 Task: Find connections with filter location Tramandaí with filter topic #Startupswith filter profile language French with filter current company ETAuto with filter school St. Aloysius College, Mangalore-575003 with filter industry Ambulance Services with filter service category Typing with filter keywords title Sales Associate
Action: Mouse moved to (600, 120)
Screenshot: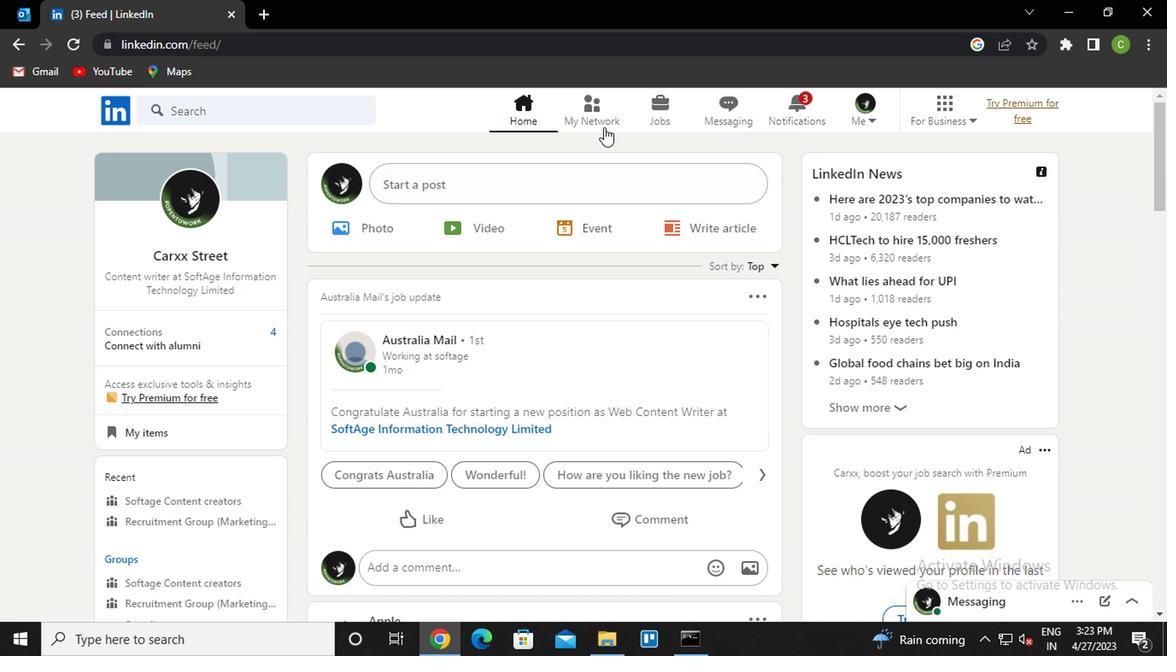 
Action: Mouse pressed left at (600, 120)
Screenshot: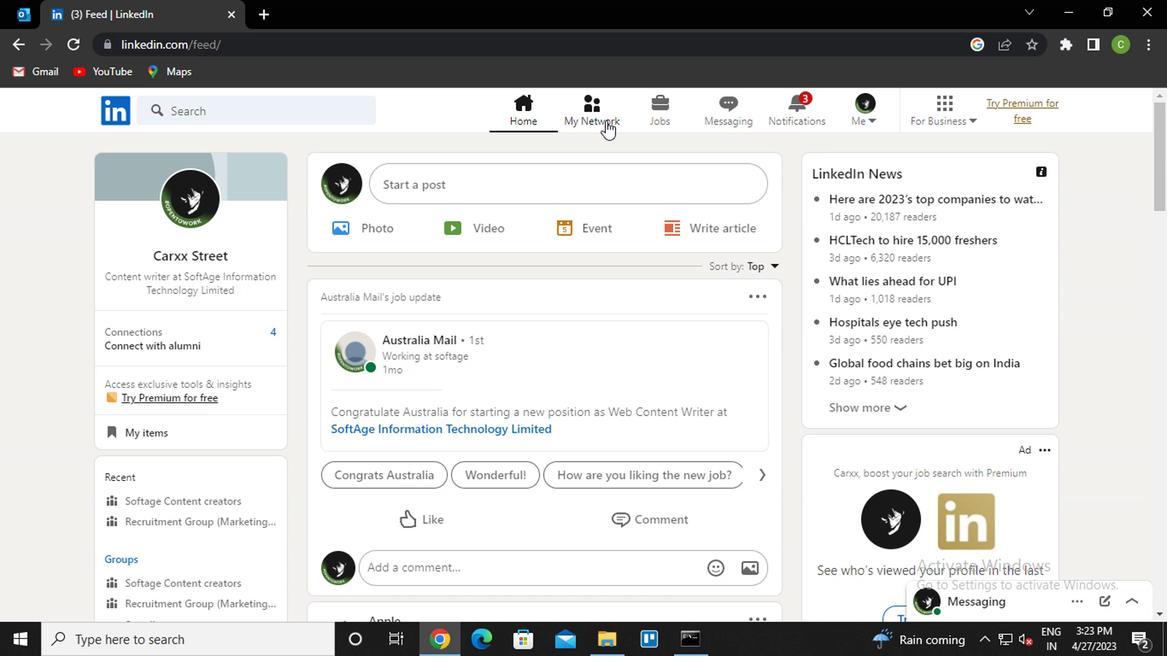 
Action: Mouse moved to (241, 195)
Screenshot: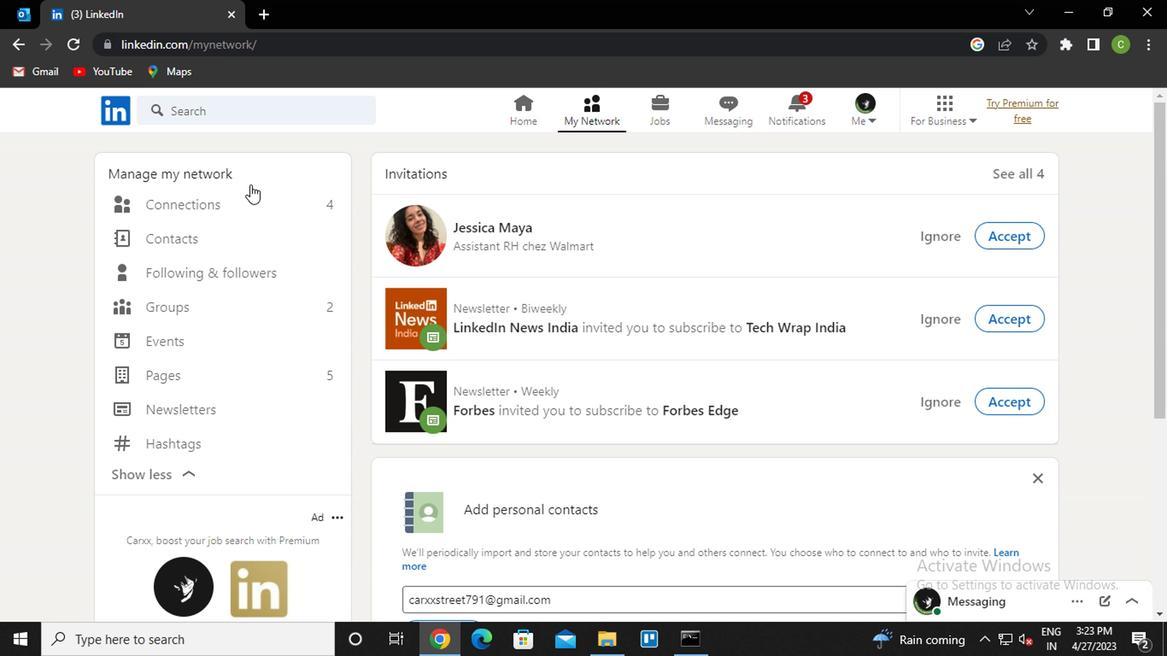 
Action: Mouse pressed left at (241, 195)
Screenshot: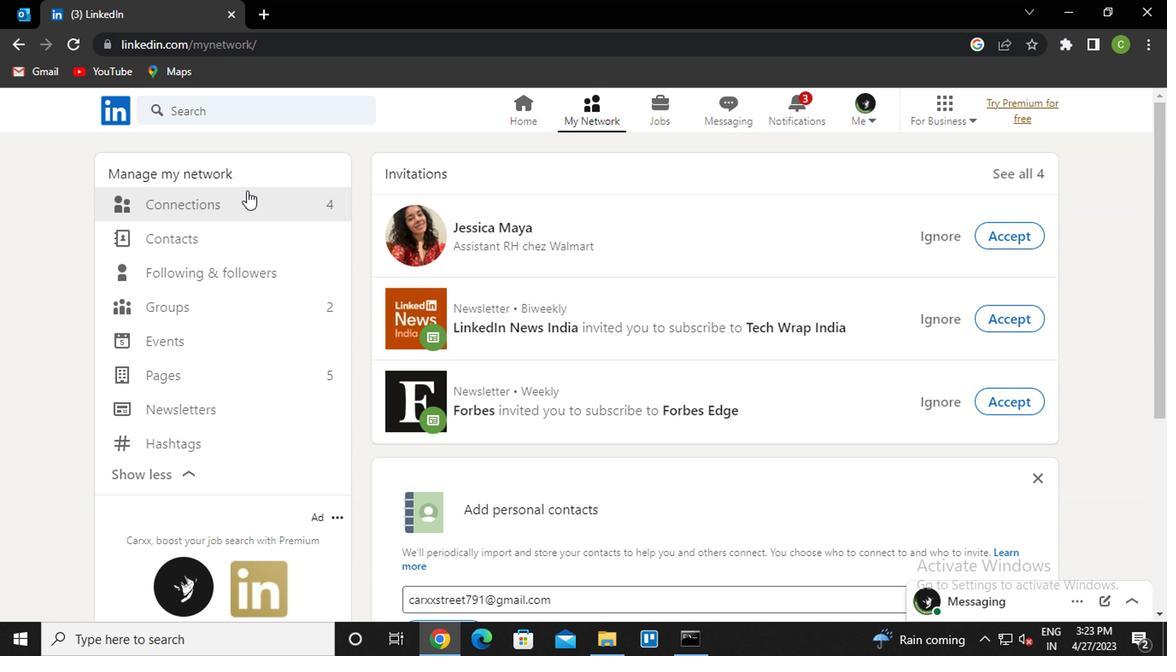 
Action: Mouse moved to (688, 203)
Screenshot: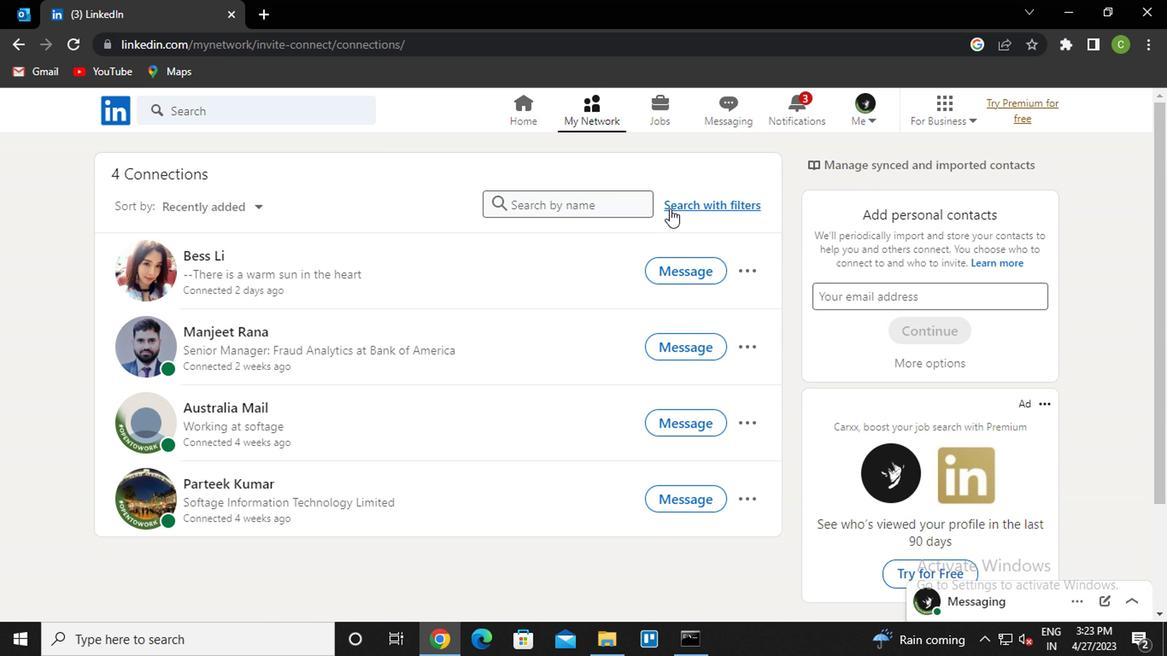 
Action: Mouse pressed left at (688, 203)
Screenshot: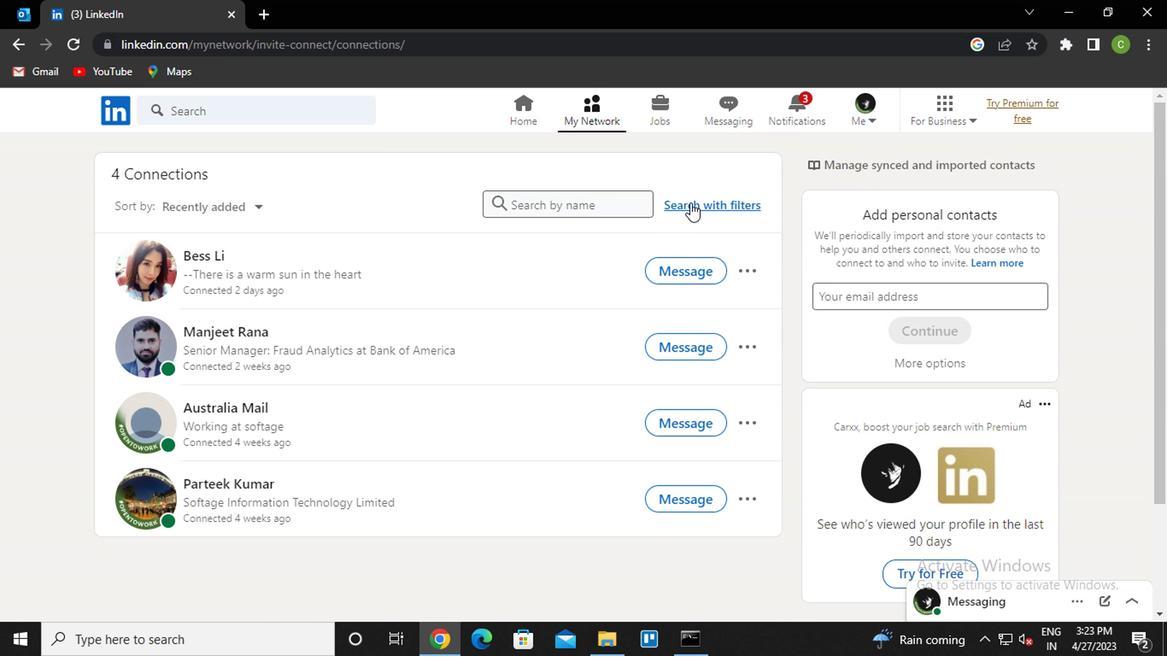 
Action: Mouse moved to (629, 161)
Screenshot: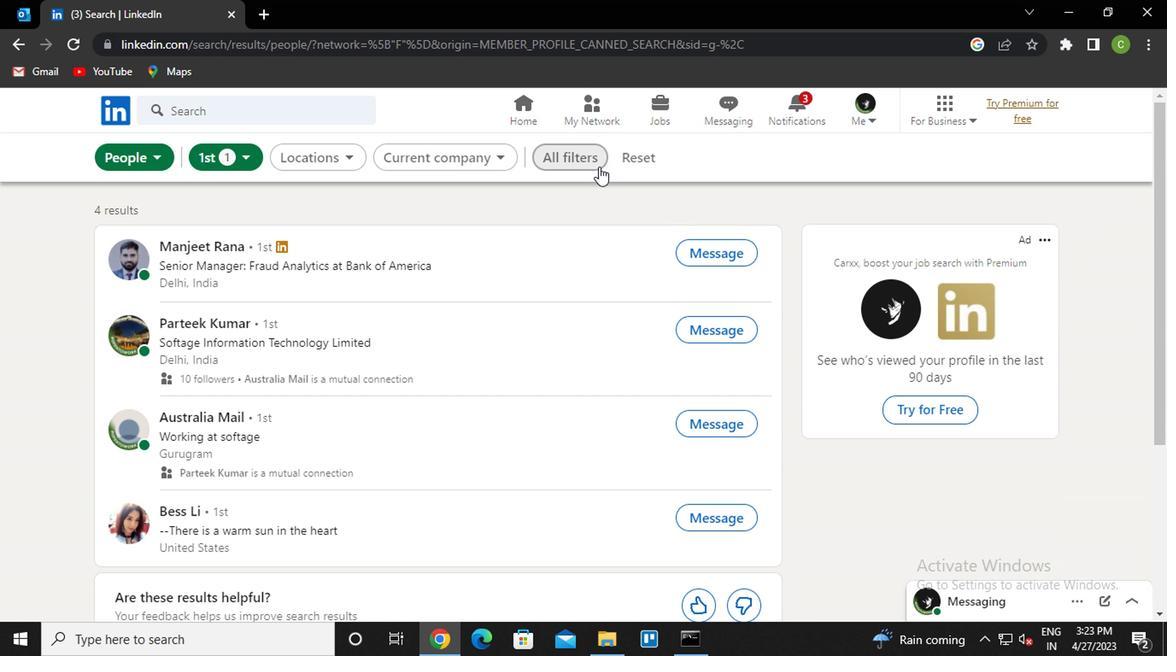 
Action: Mouse pressed left at (629, 161)
Screenshot: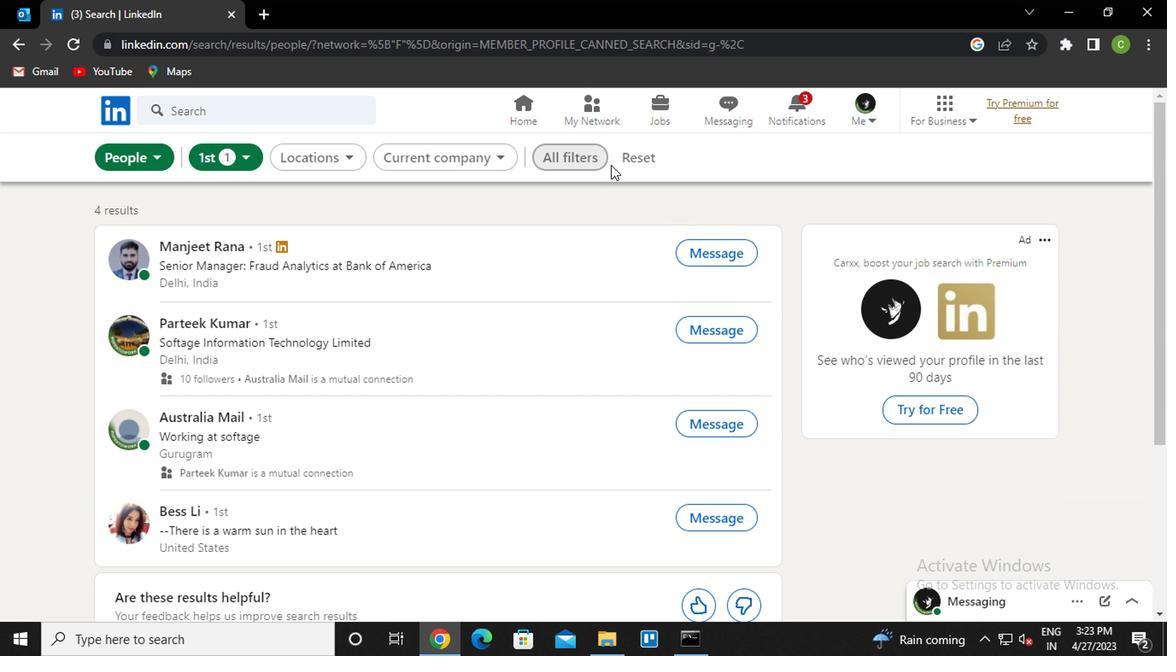 
Action: Mouse moved to (603, 158)
Screenshot: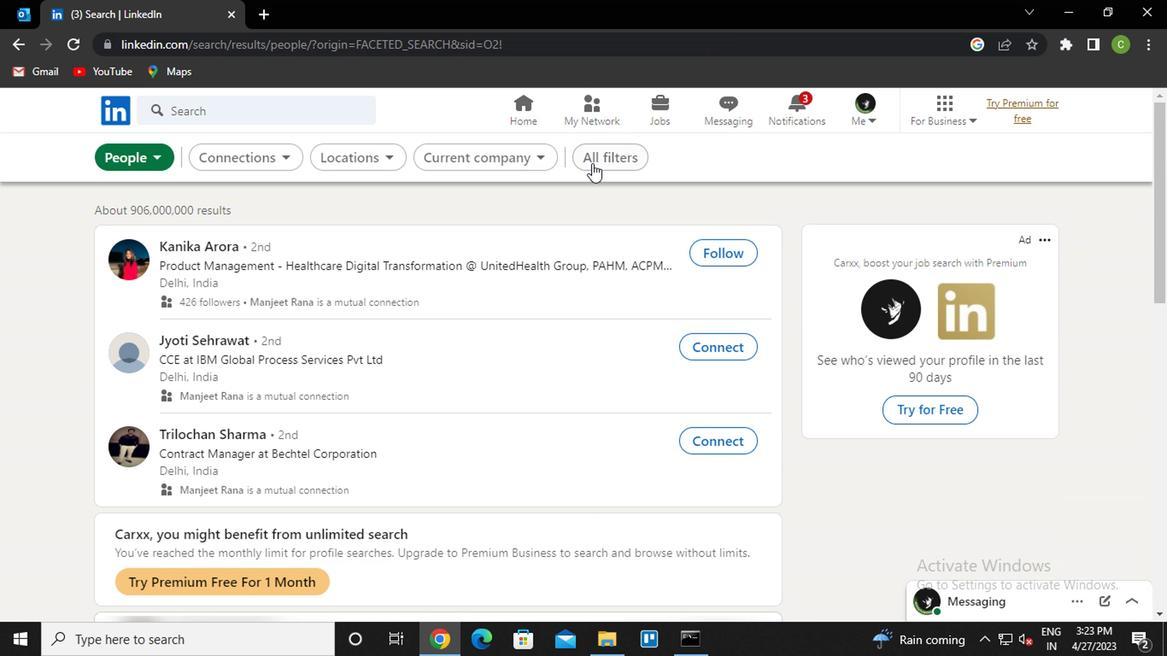 
Action: Mouse pressed left at (603, 158)
Screenshot: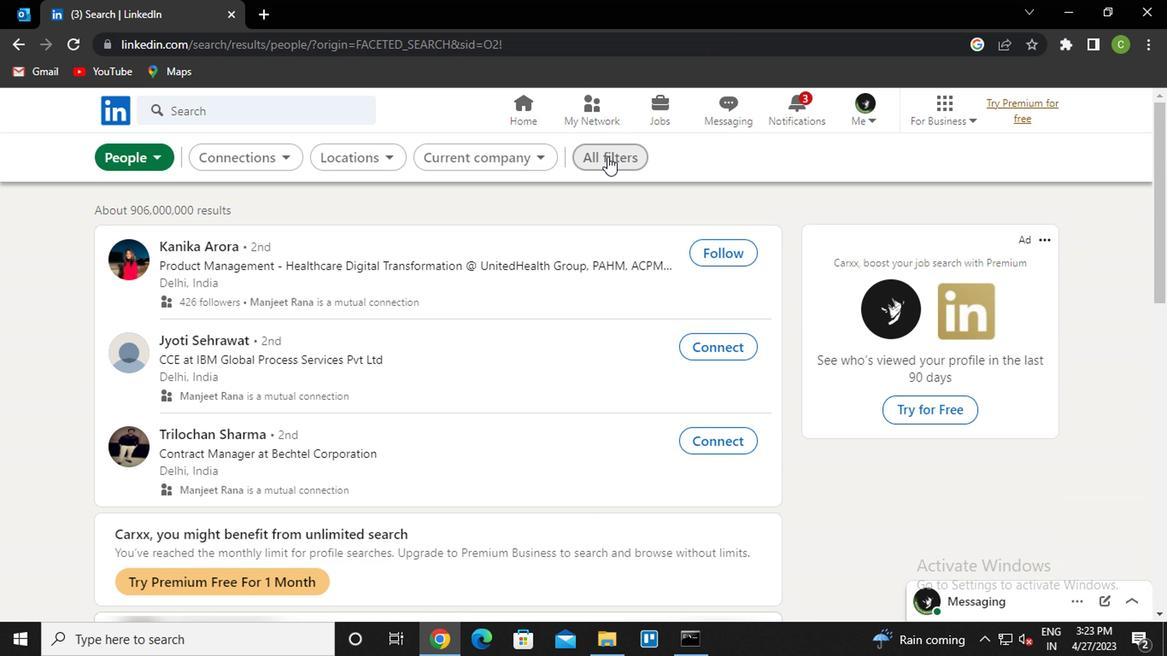 
Action: Mouse moved to (859, 361)
Screenshot: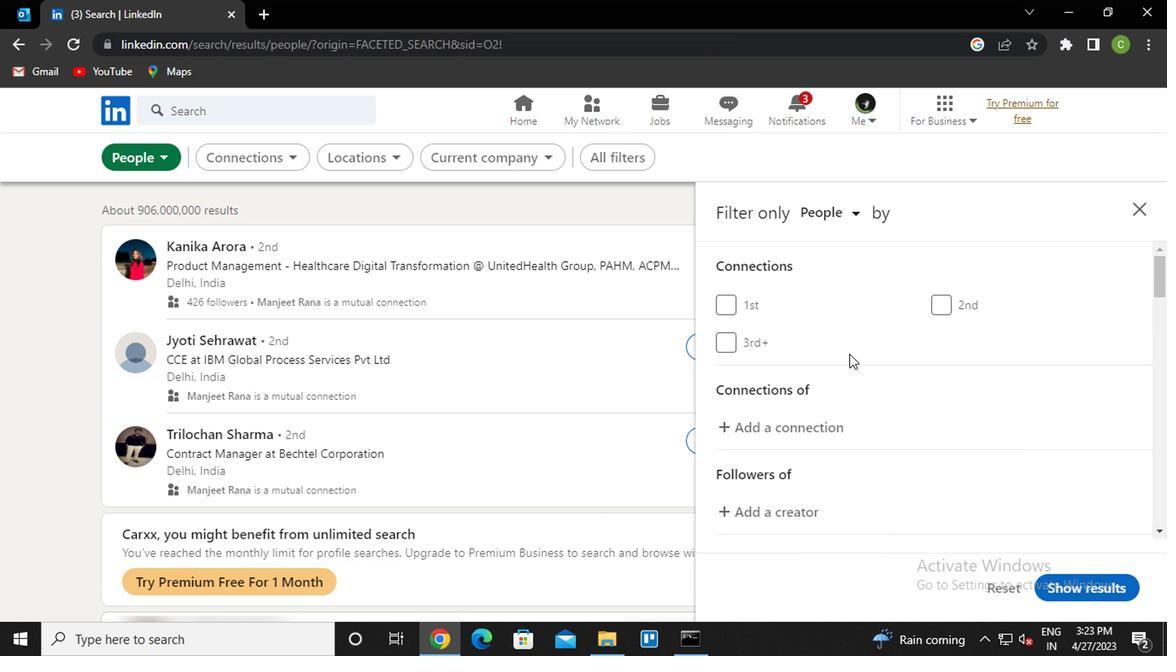 
Action: Mouse scrolled (859, 359) with delta (0, -1)
Screenshot: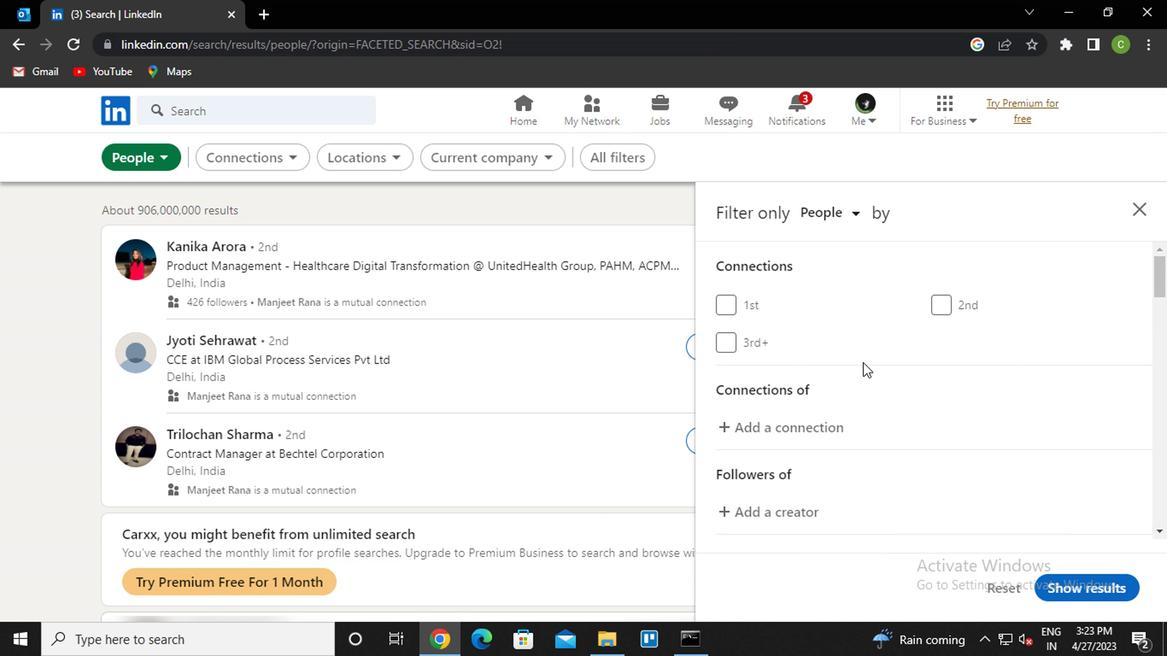 
Action: Mouse scrolled (859, 359) with delta (0, -1)
Screenshot: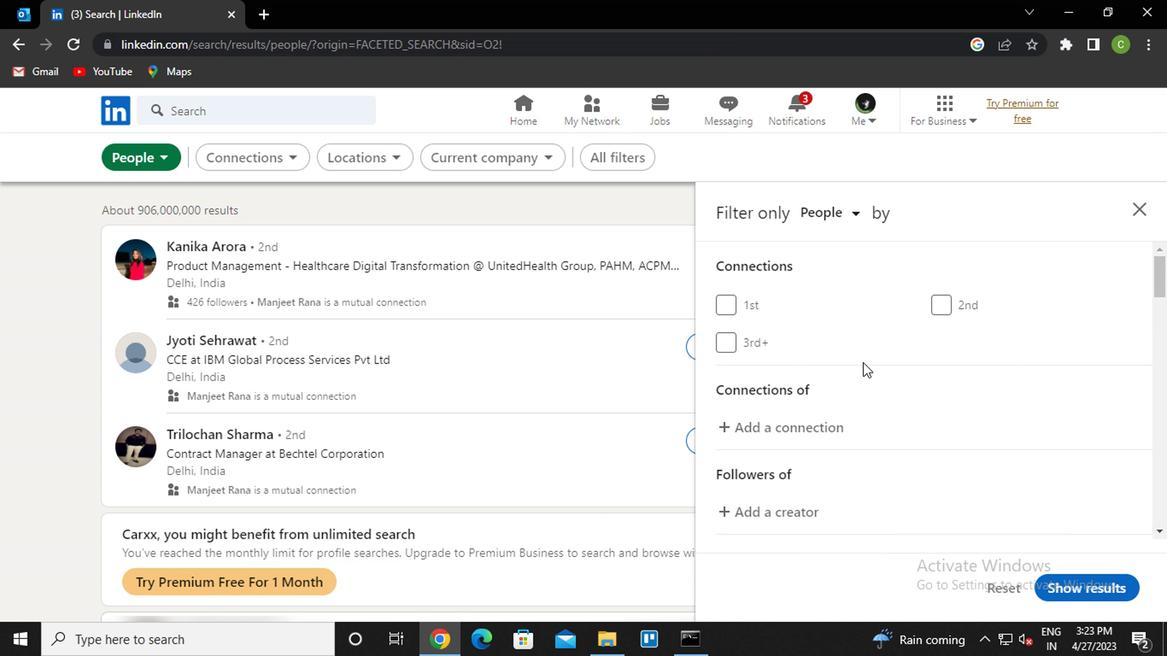 
Action: Mouse moved to (859, 363)
Screenshot: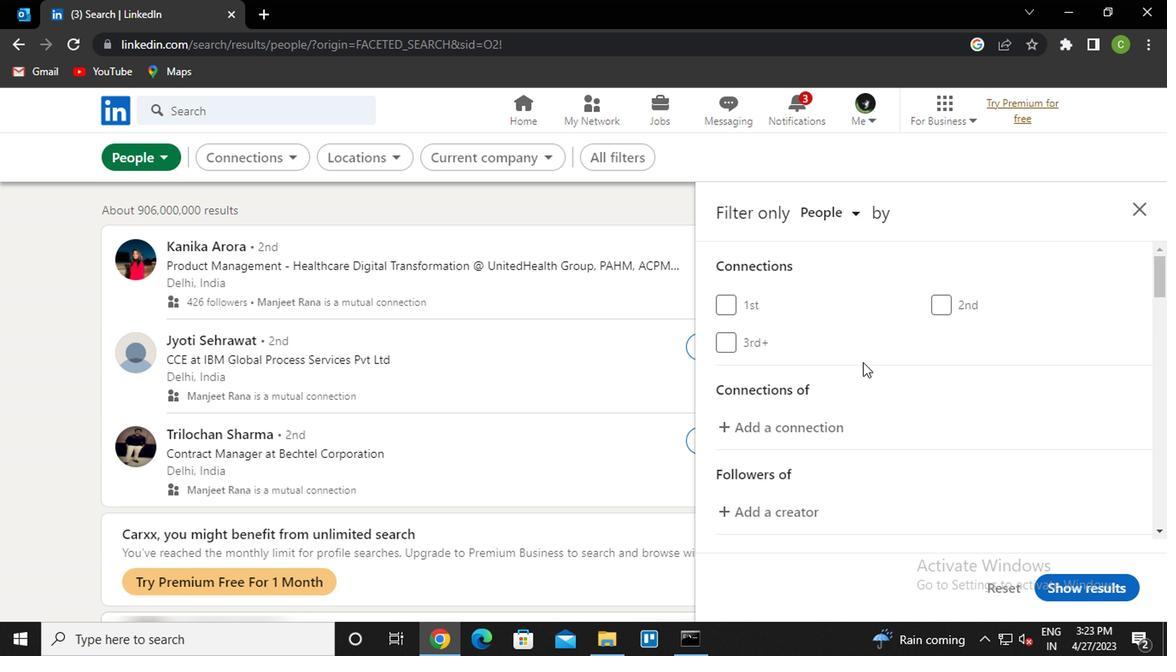 
Action: Mouse scrolled (859, 362) with delta (0, 0)
Screenshot: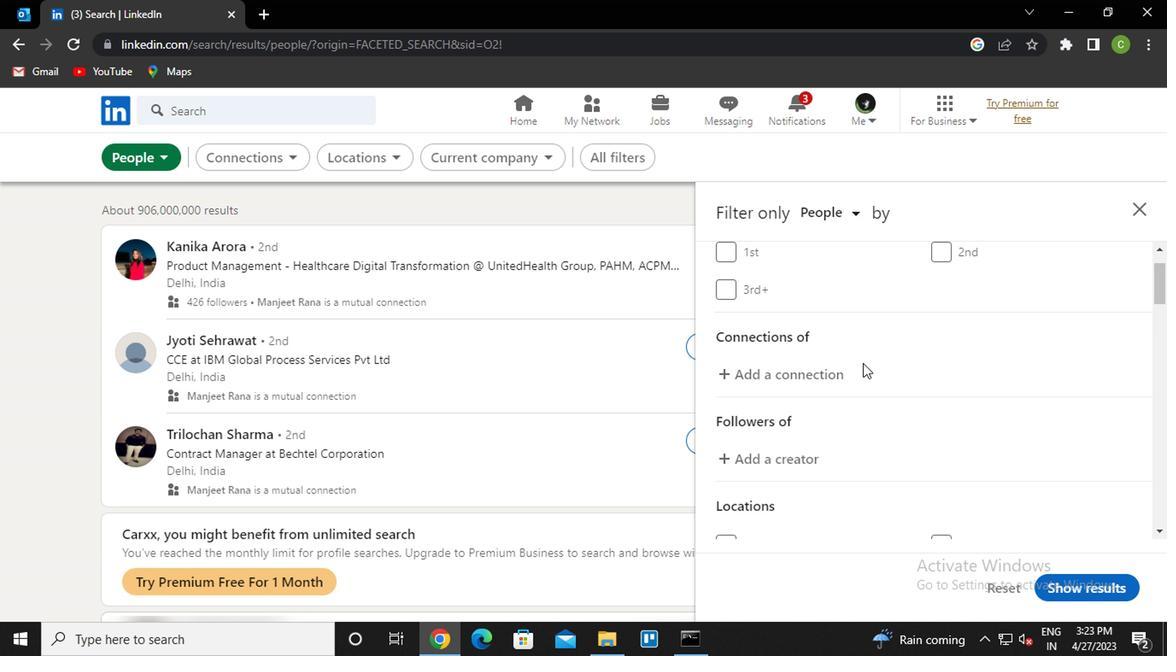 
Action: Mouse scrolled (859, 362) with delta (0, 0)
Screenshot: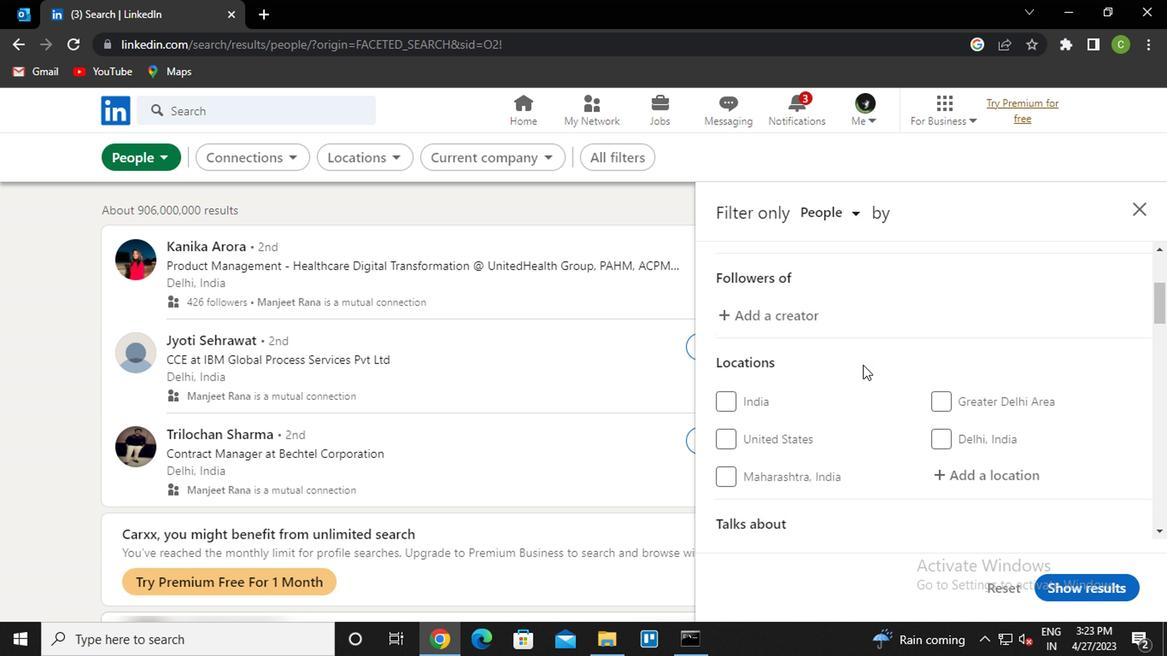 
Action: Mouse moved to (970, 332)
Screenshot: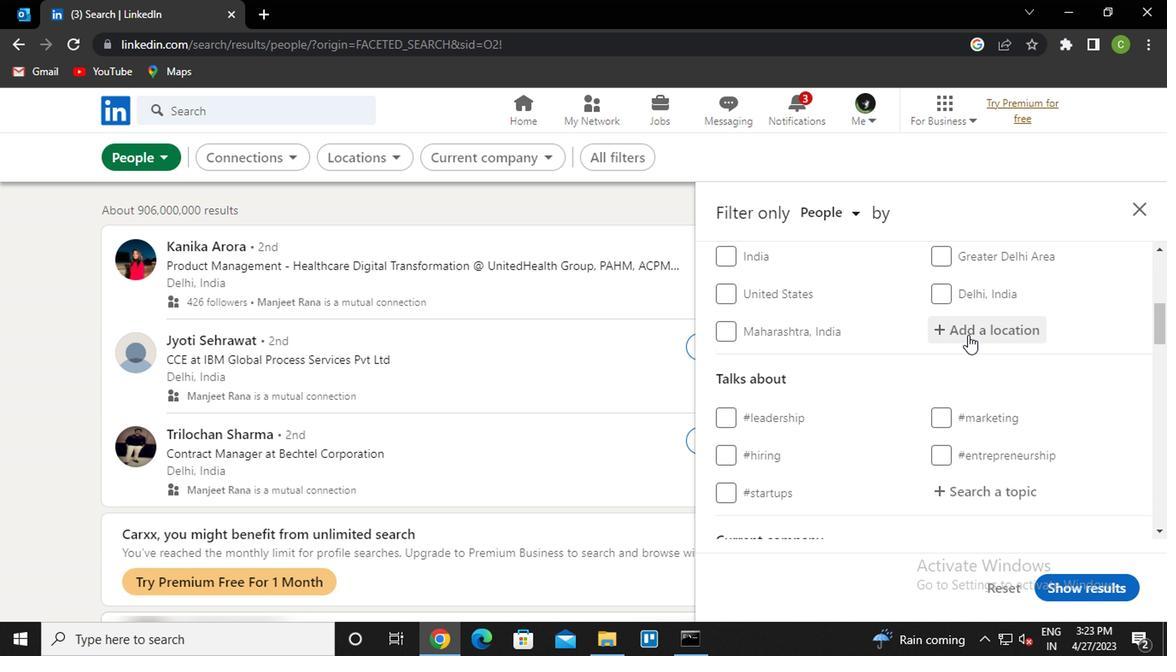 
Action: Mouse pressed left at (970, 332)
Screenshot: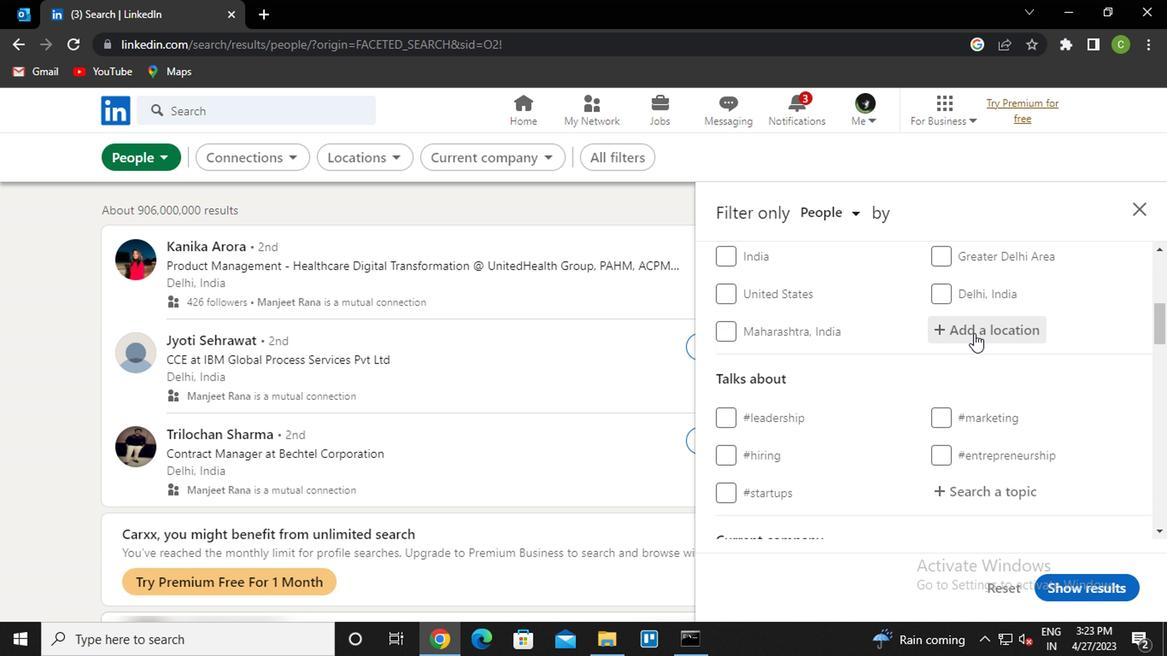 
Action: Key pressed <Key.caps_lock>t<Key.caps_lock>raman<Key.down><Key.enter>
Screenshot: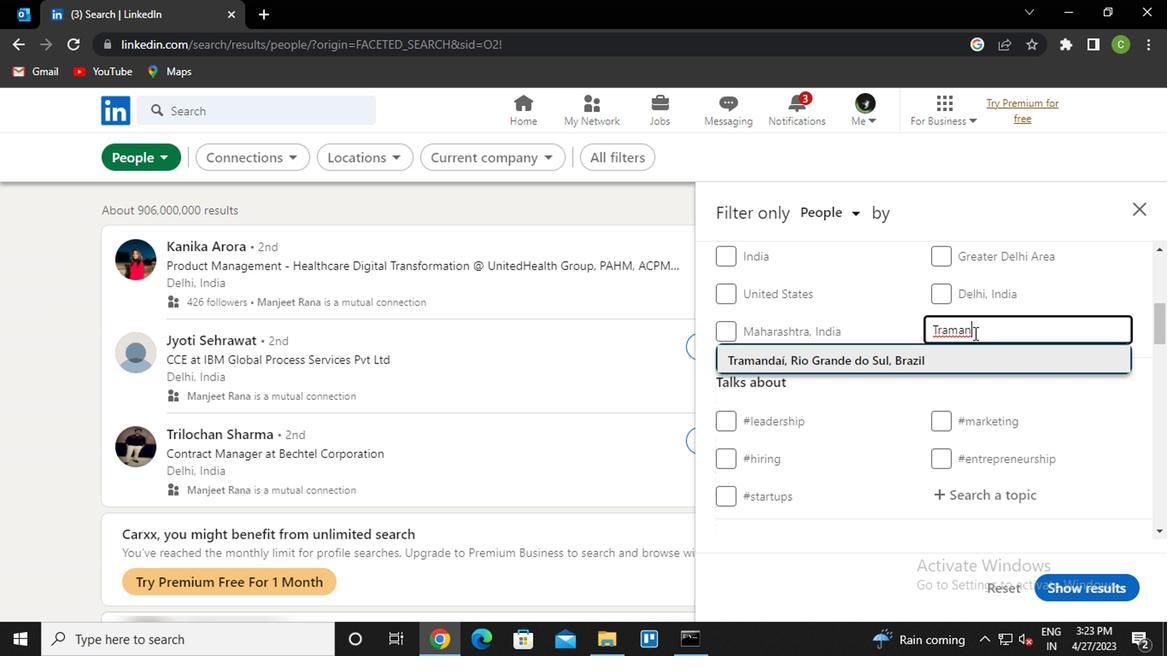 
Action: Mouse moved to (967, 335)
Screenshot: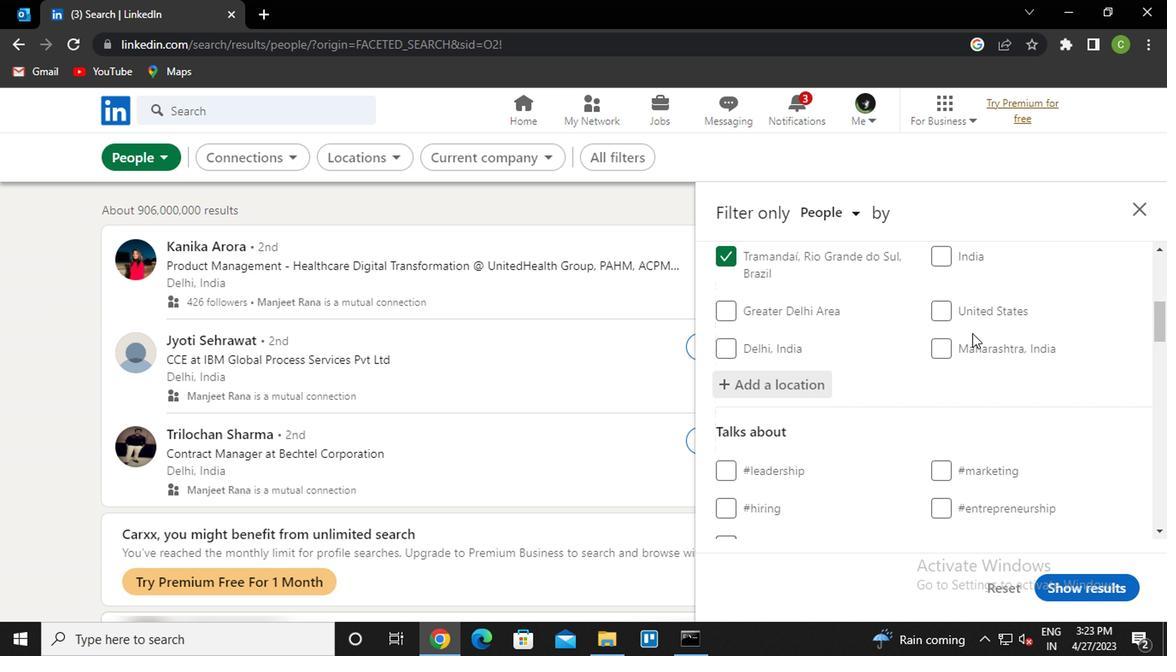 
Action: Mouse scrolled (967, 334) with delta (0, 0)
Screenshot: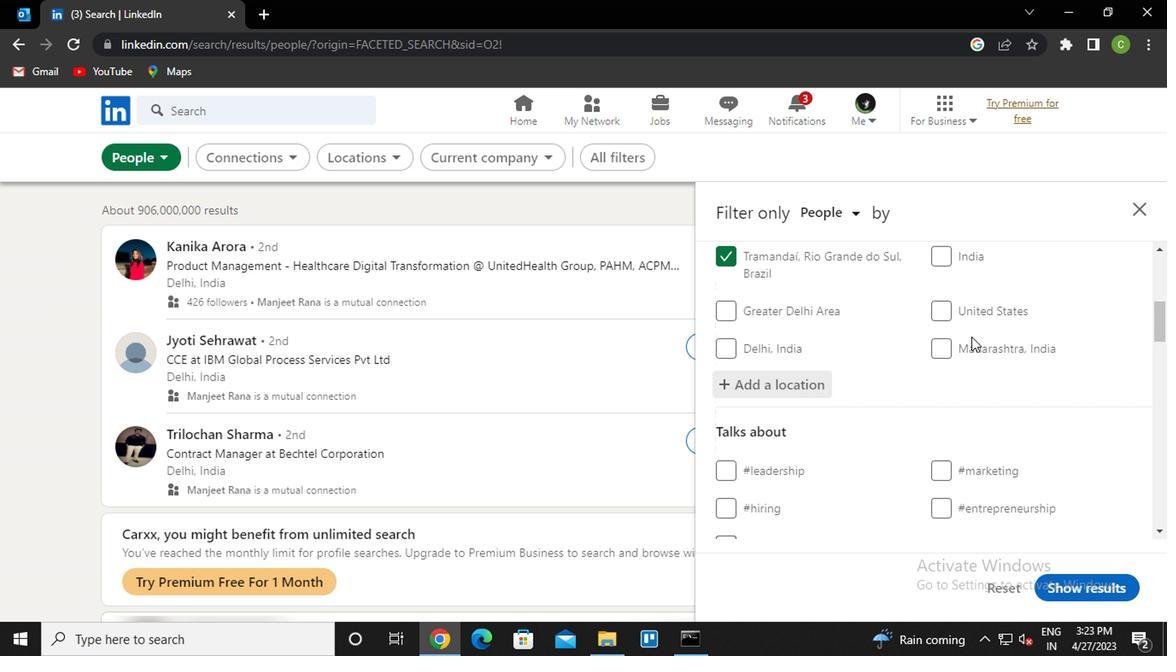 
Action: Mouse moved to (985, 409)
Screenshot: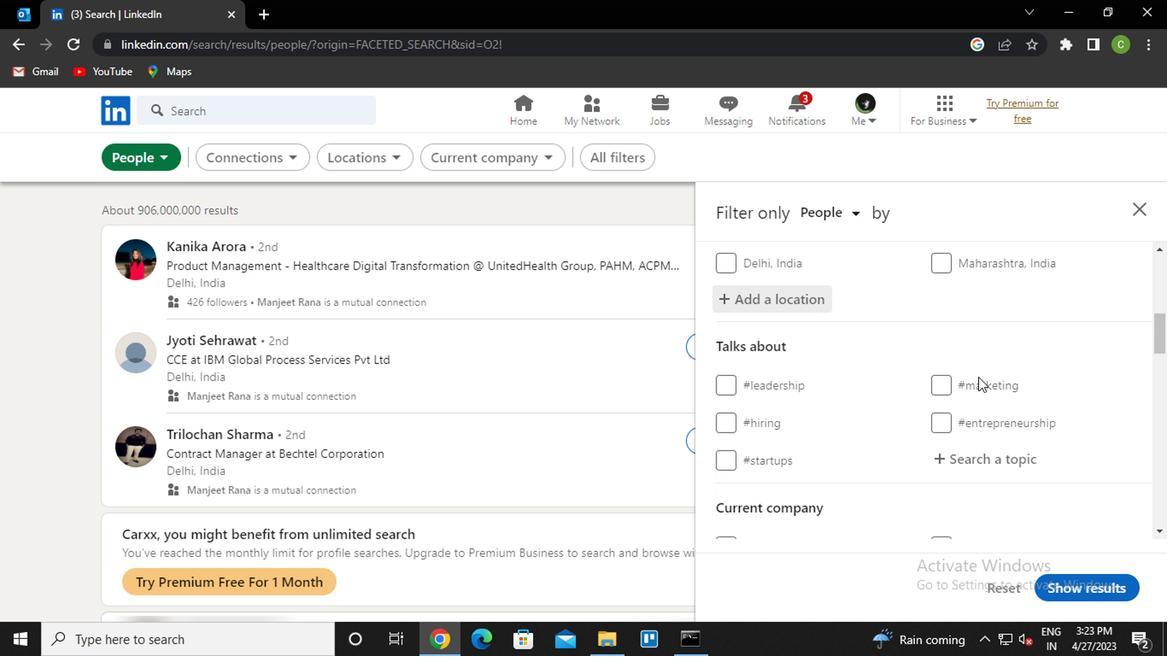 
Action: Mouse scrolled (985, 407) with delta (0, -1)
Screenshot: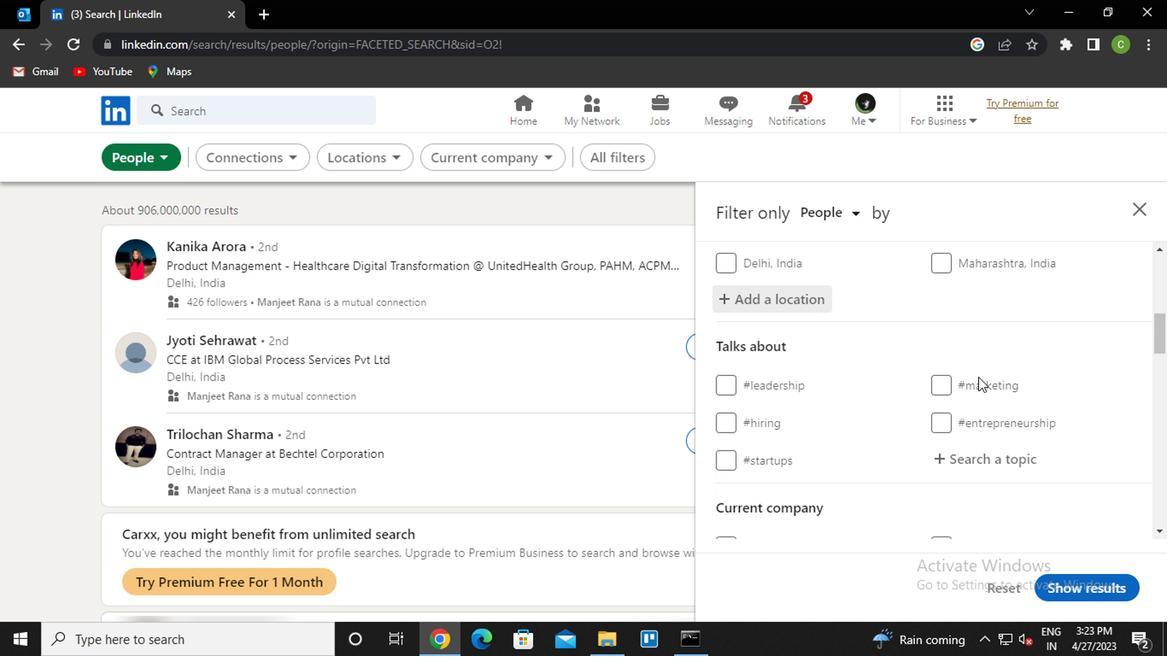 
Action: Mouse moved to (990, 378)
Screenshot: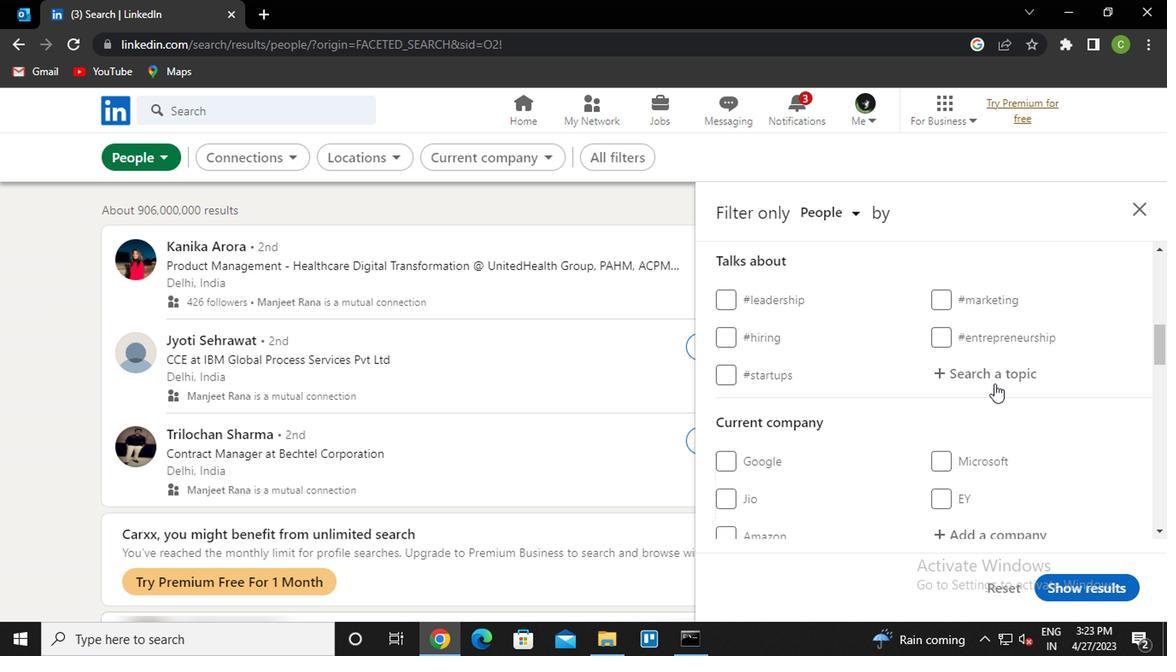 
Action: Mouse pressed left at (990, 378)
Screenshot: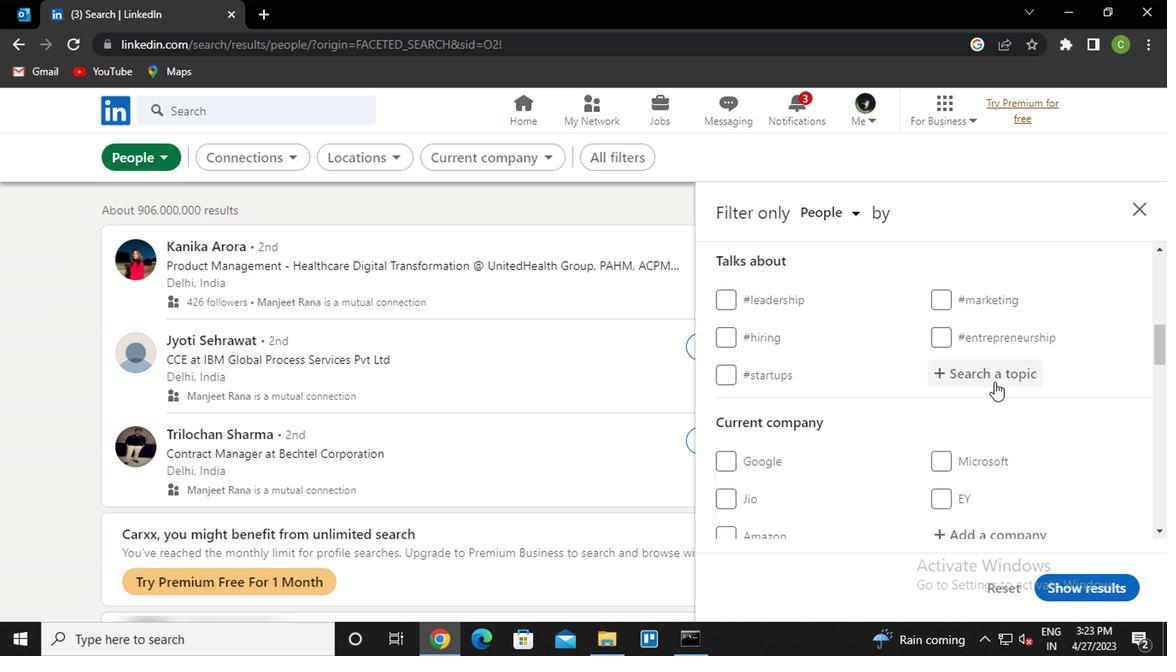 
Action: Key pressed <Key.caps_lock>s<Key.caps_lock>tart<Key.down><Key.enter>
Screenshot: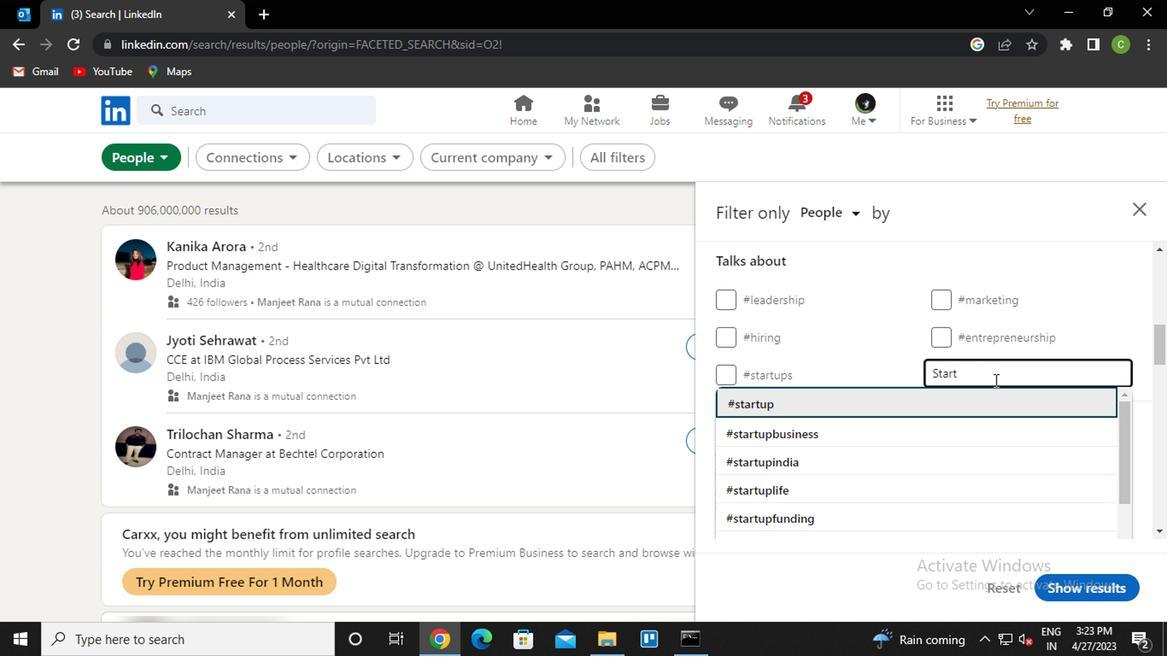 
Action: Mouse moved to (989, 356)
Screenshot: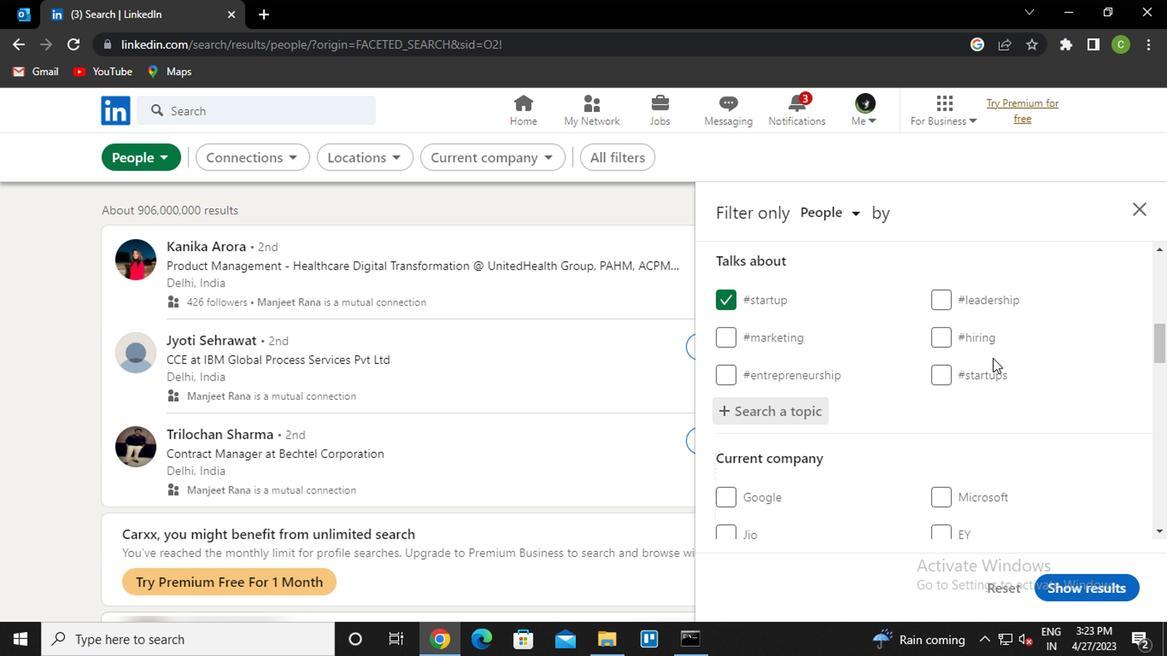 
Action: Mouse scrolled (989, 355) with delta (0, -1)
Screenshot: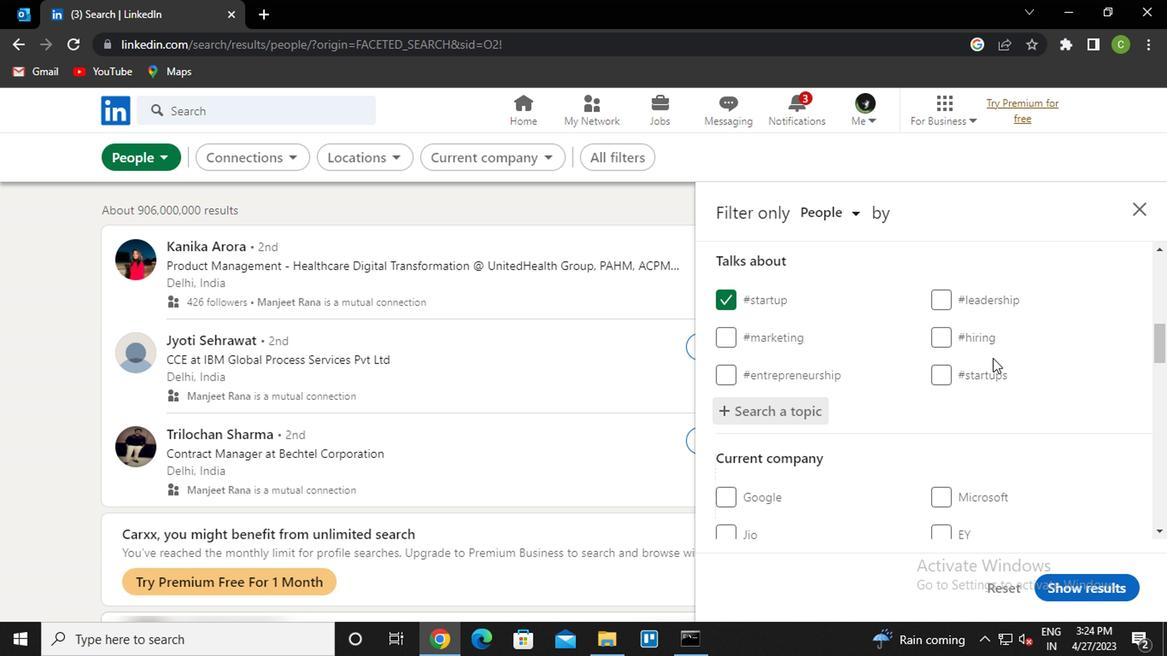 
Action: Mouse scrolled (989, 355) with delta (0, -1)
Screenshot: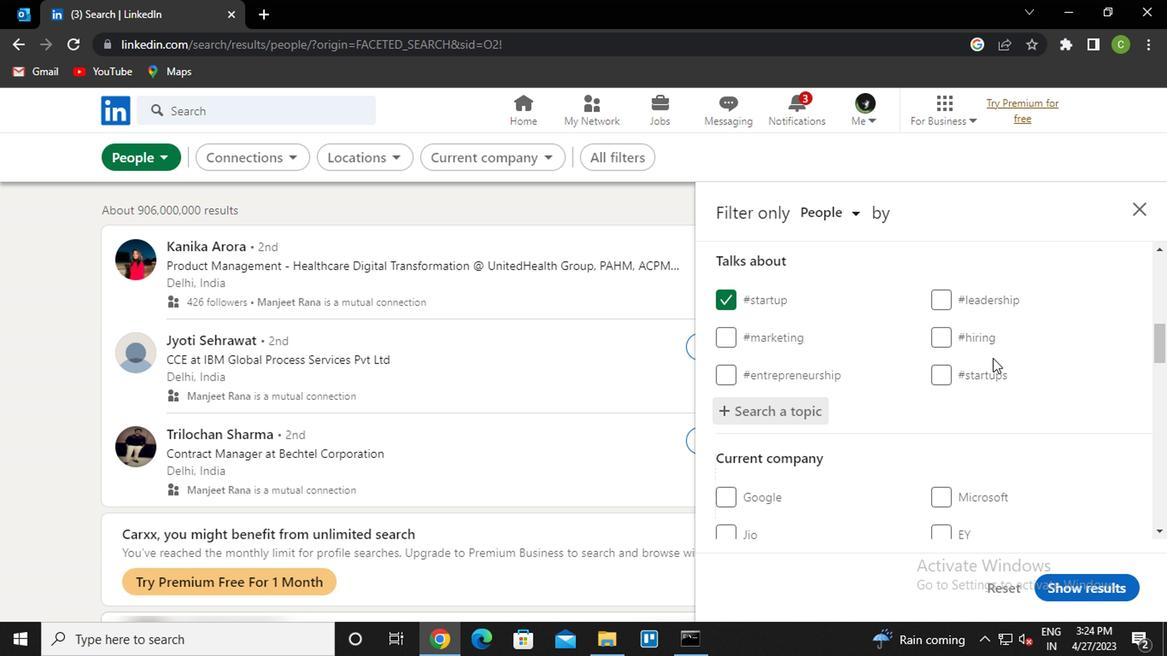 
Action: Mouse scrolled (989, 355) with delta (0, -1)
Screenshot: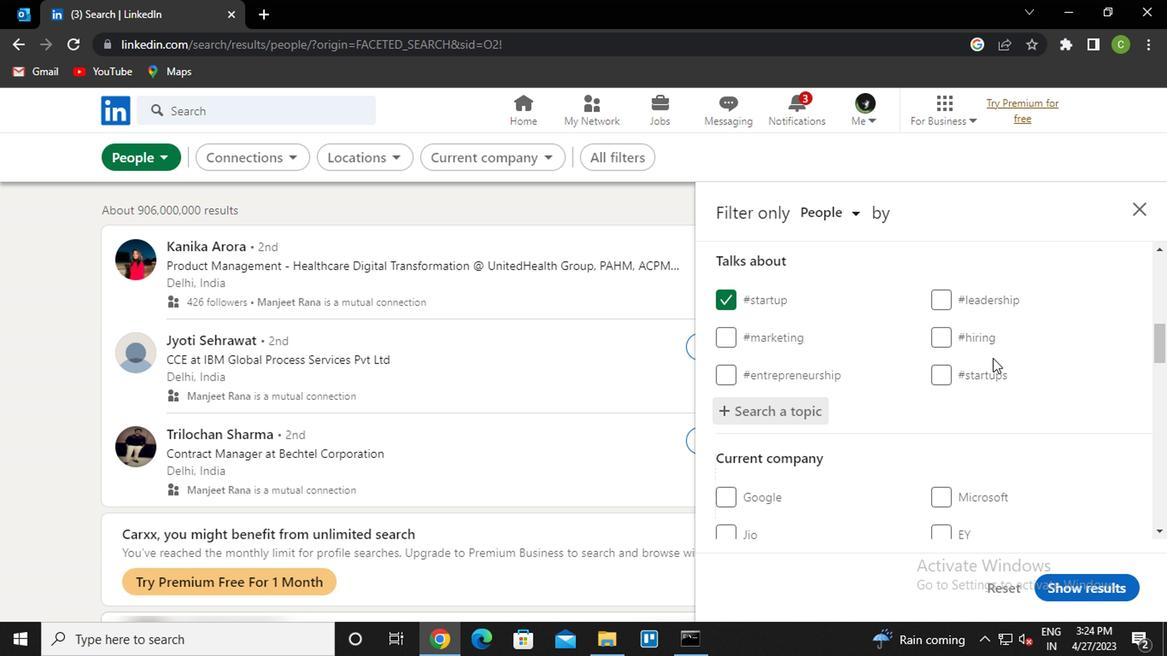 
Action: Mouse scrolled (989, 355) with delta (0, -1)
Screenshot: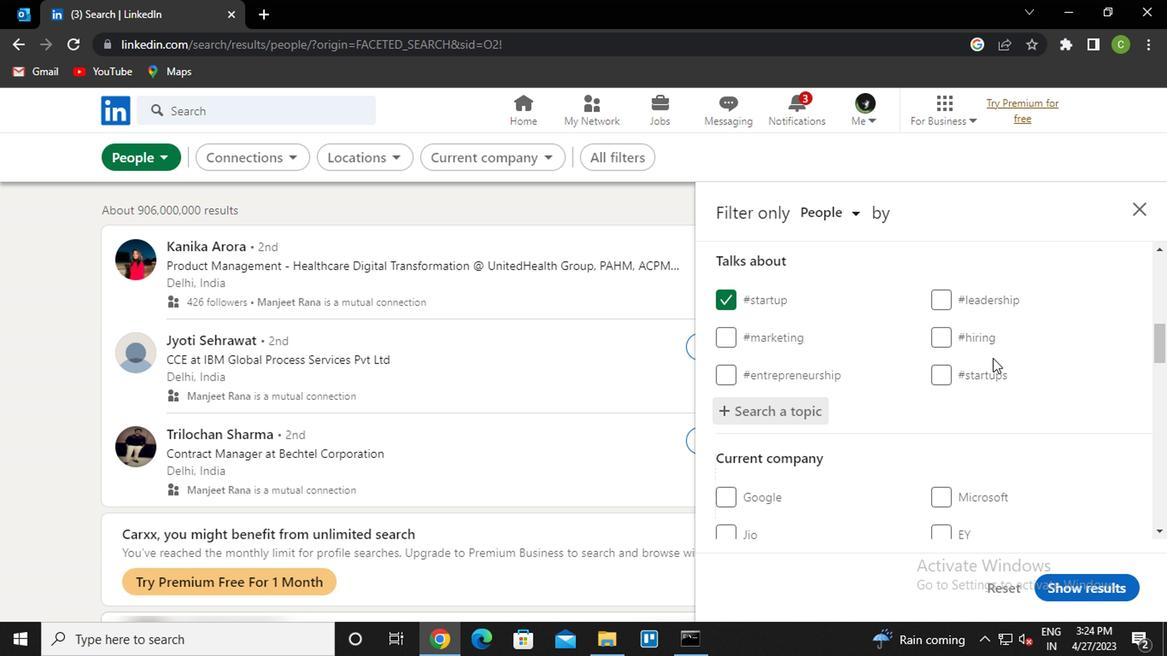 
Action: Mouse scrolled (989, 355) with delta (0, -1)
Screenshot: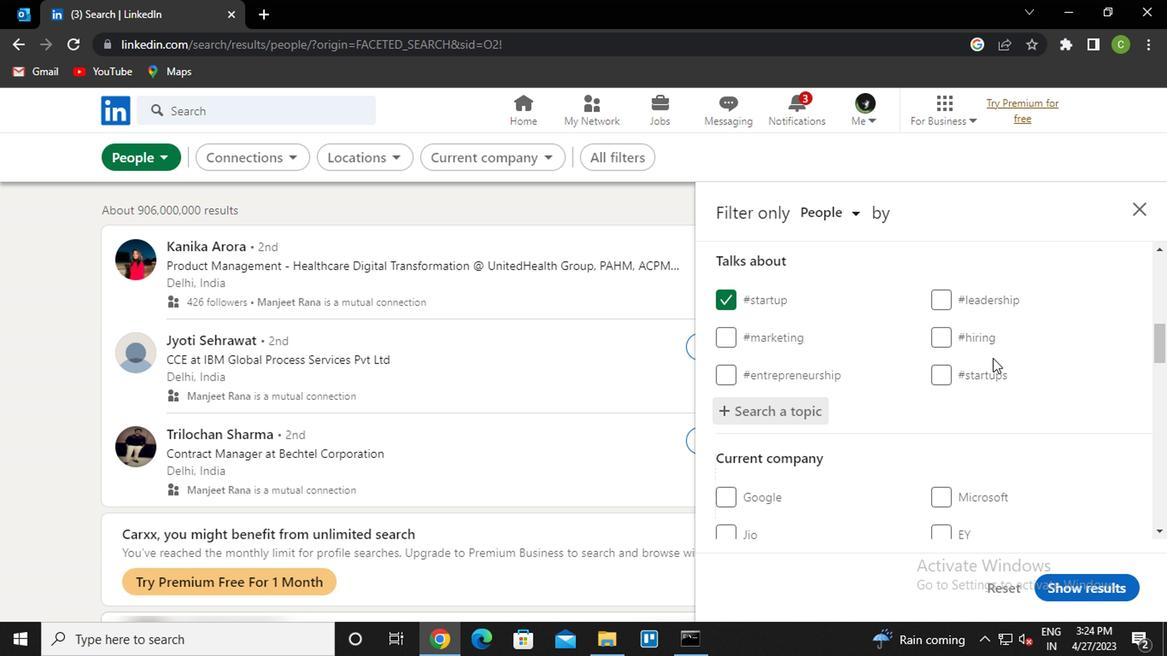 
Action: Mouse scrolled (989, 355) with delta (0, -1)
Screenshot: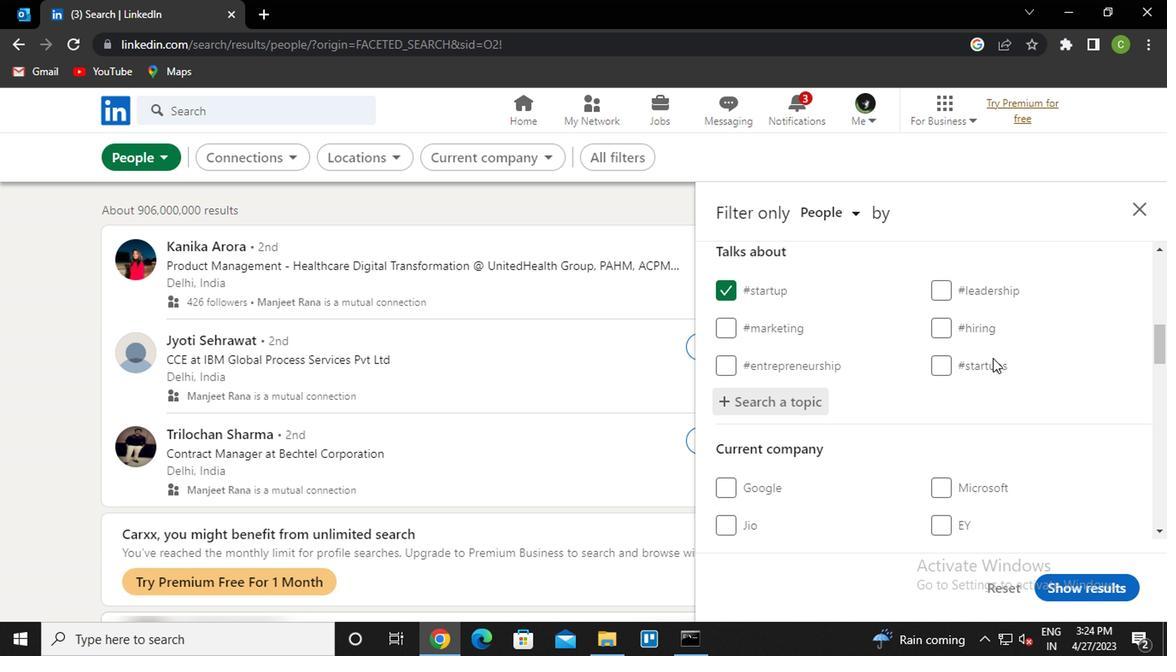 
Action: Mouse scrolled (989, 355) with delta (0, -1)
Screenshot: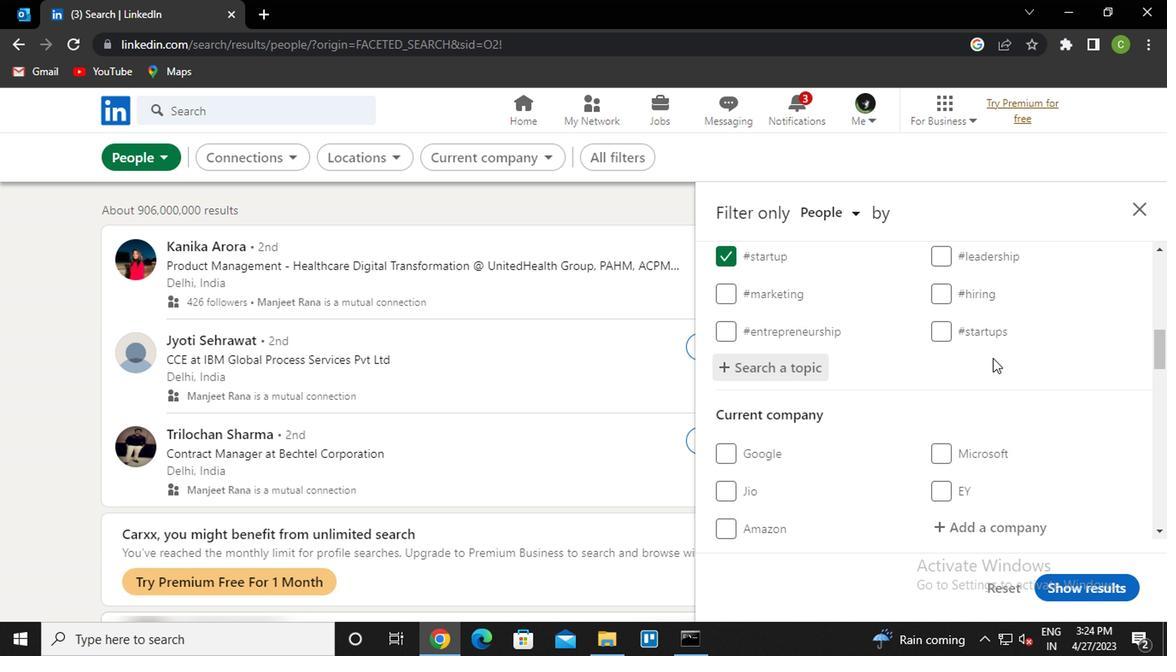 
Action: Mouse moved to (959, 376)
Screenshot: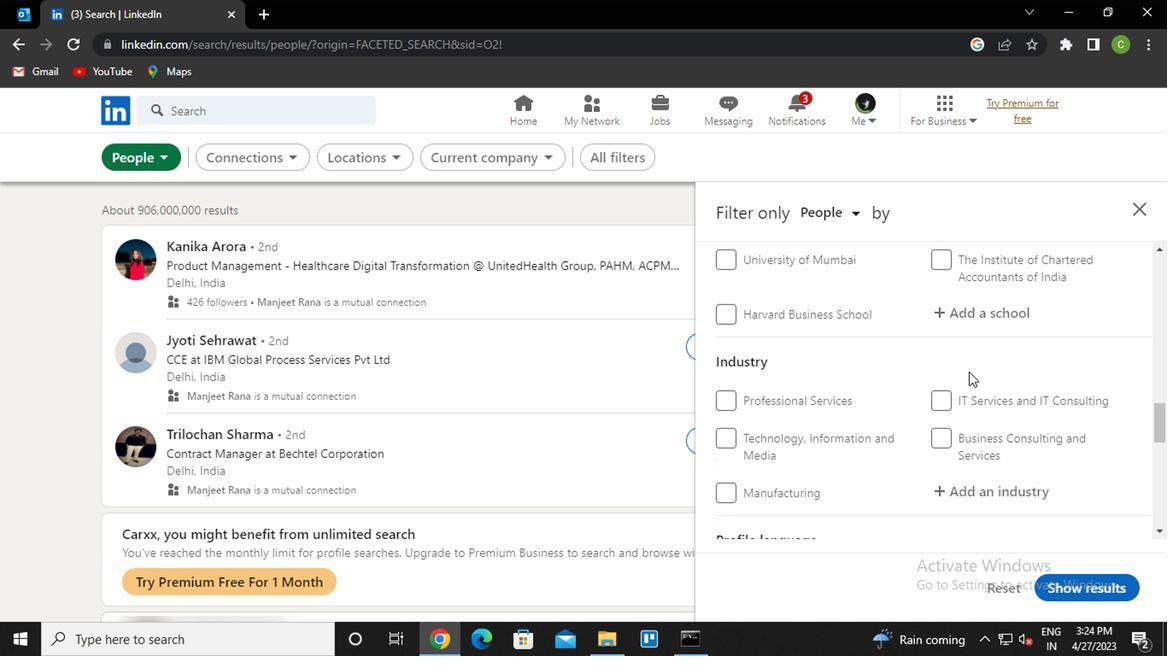 
Action: Mouse scrolled (959, 375) with delta (0, -1)
Screenshot: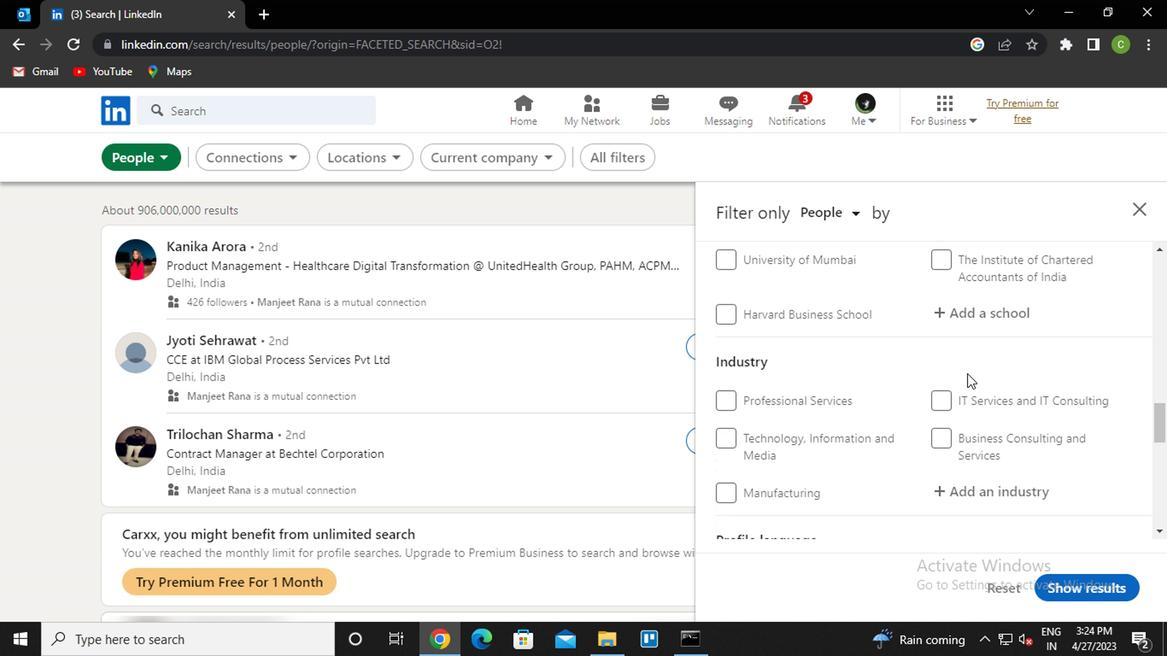
Action: Mouse moved to (959, 376)
Screenshot: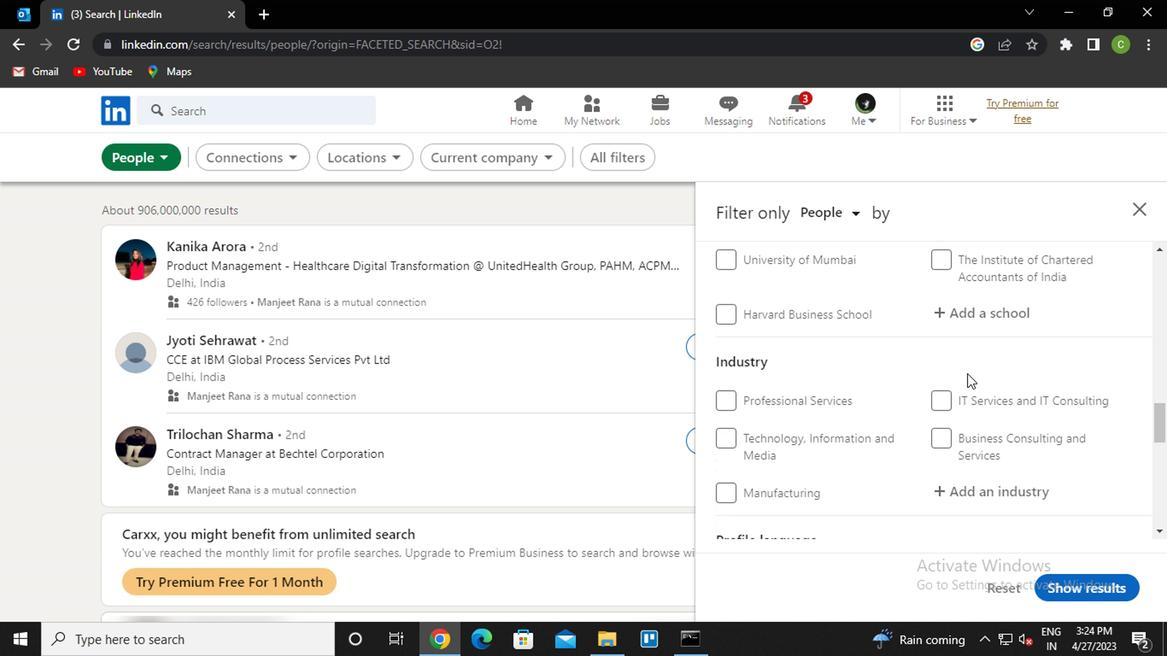 
Action: Mouse scrolled (959, 376) with delta (0, 0)
Screenshot: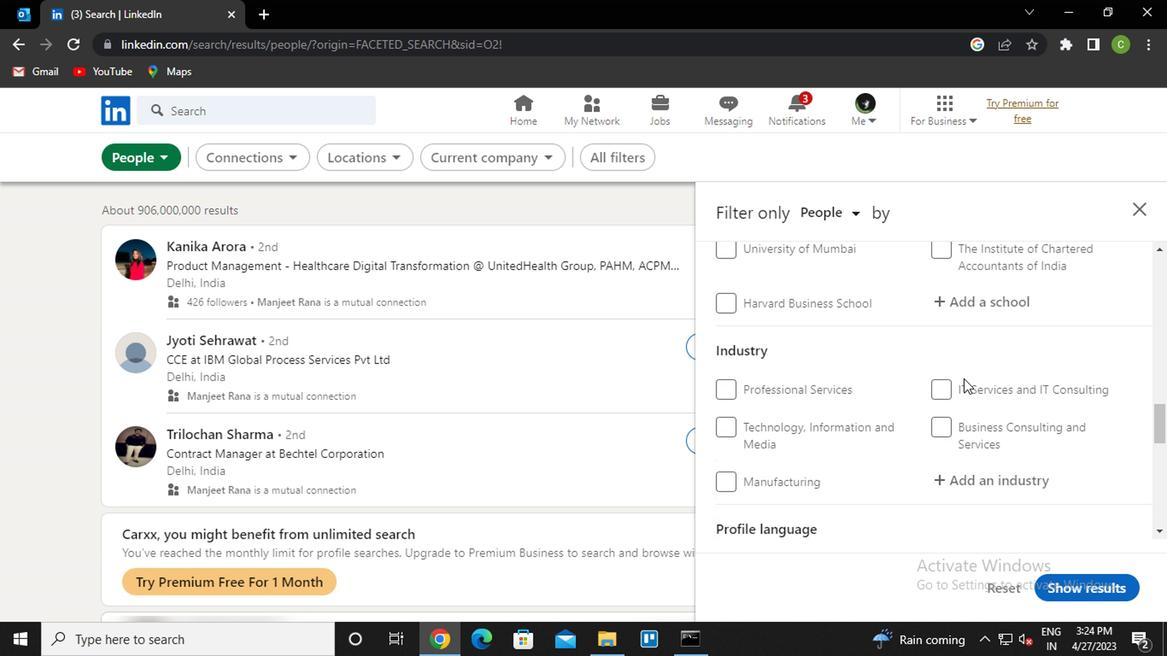 
Action: Mouse moved to (935, 407)
Screenshot: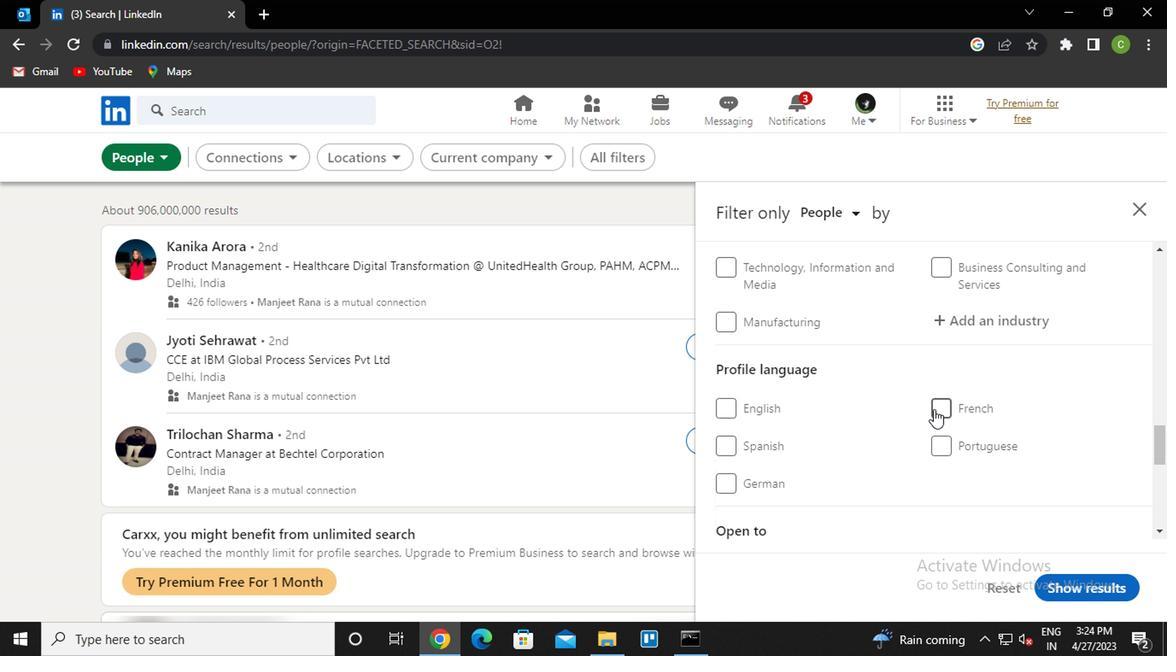 
Action: Mouse pressed left at (935, 407)
Screenshot: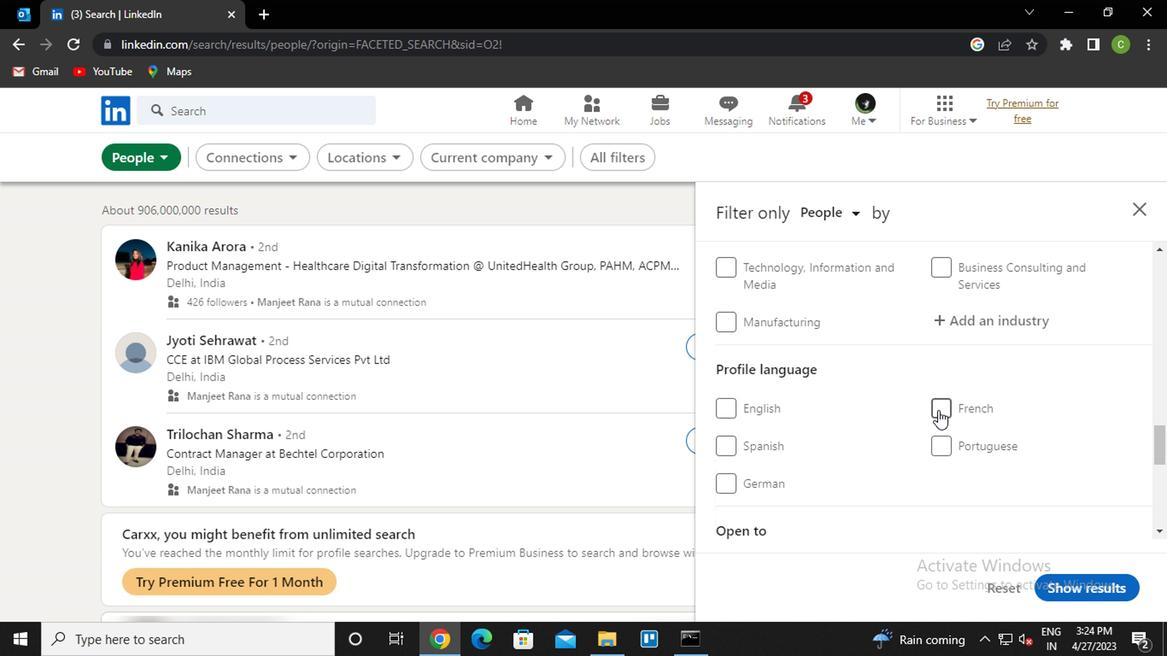 
Action: Mouse scrolled (935, 409) with delta (0, 1)
Screenshot: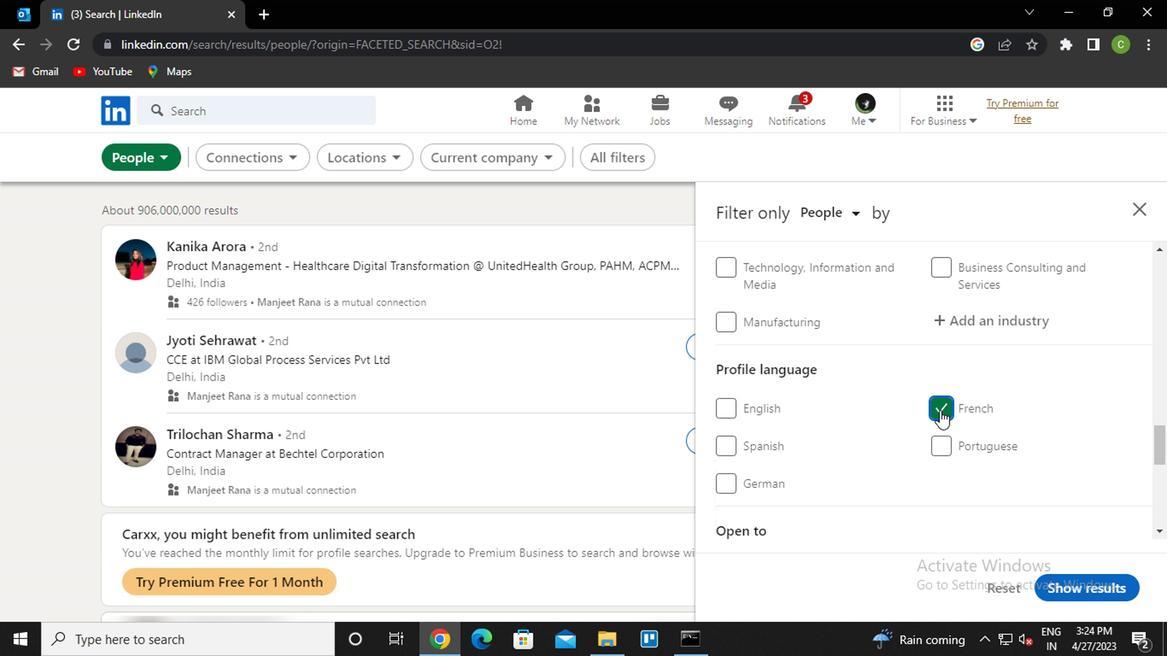 
Action: Mouse scrolled (935, 409) with delta (0, 1)
Screenshot: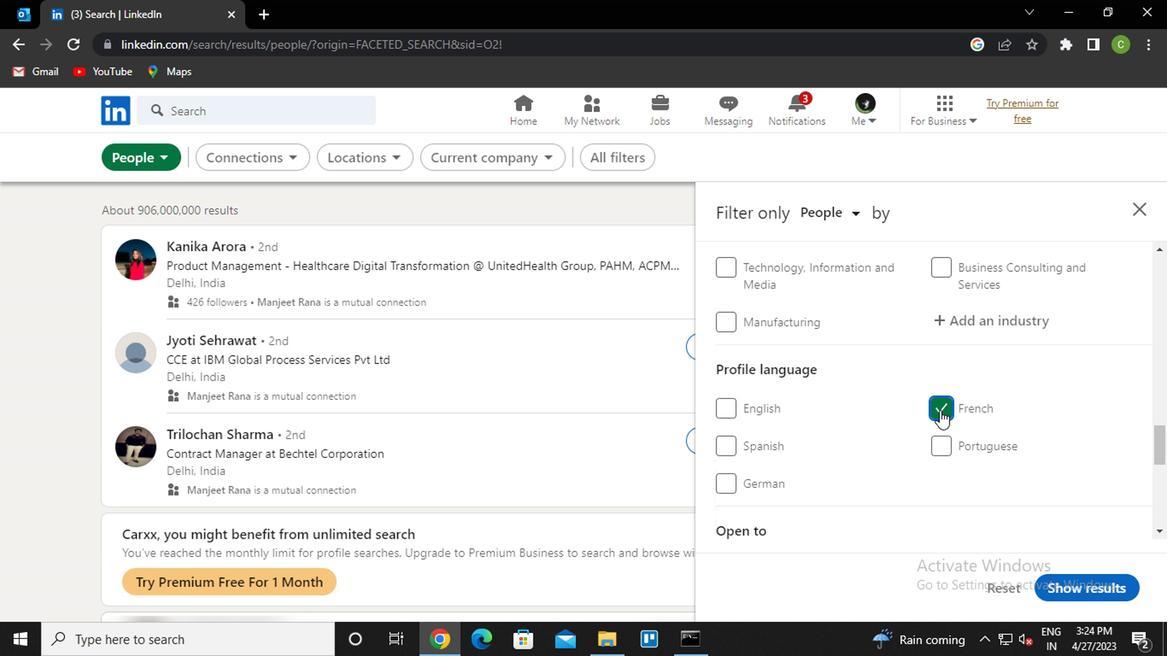 
Action: Mouse scrolled (935, 409) with delta (0, 1)
Screenshot: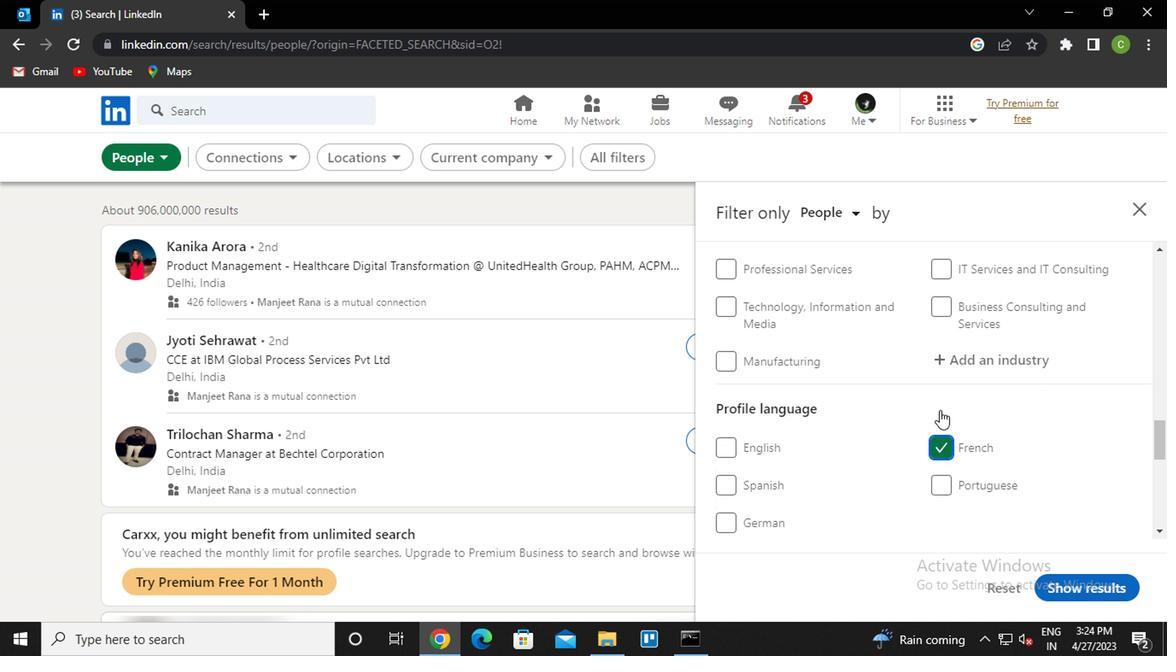 
Action: Mouse scrolled (935, 409) with delta (0, 1)
Screenshot: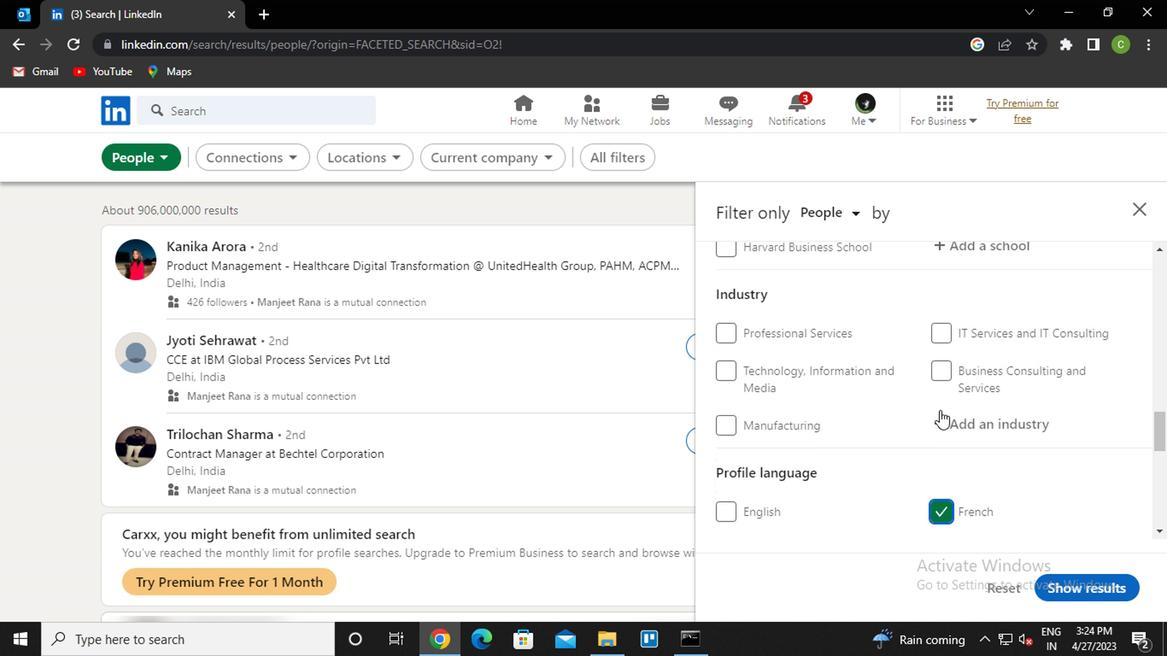 
Action: Mouse scrolled (935, 409) with delta (0, 1)
Screenshot: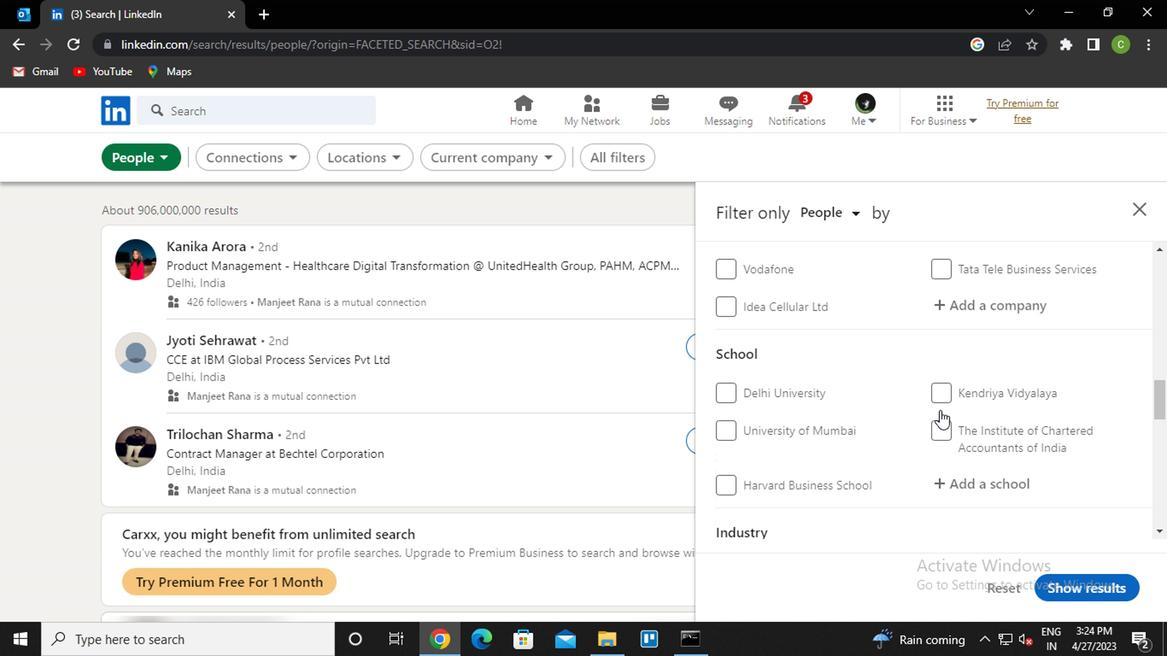 
Action: Mouse scrolled (935, 409) with delta (0, 1)
Screenshot: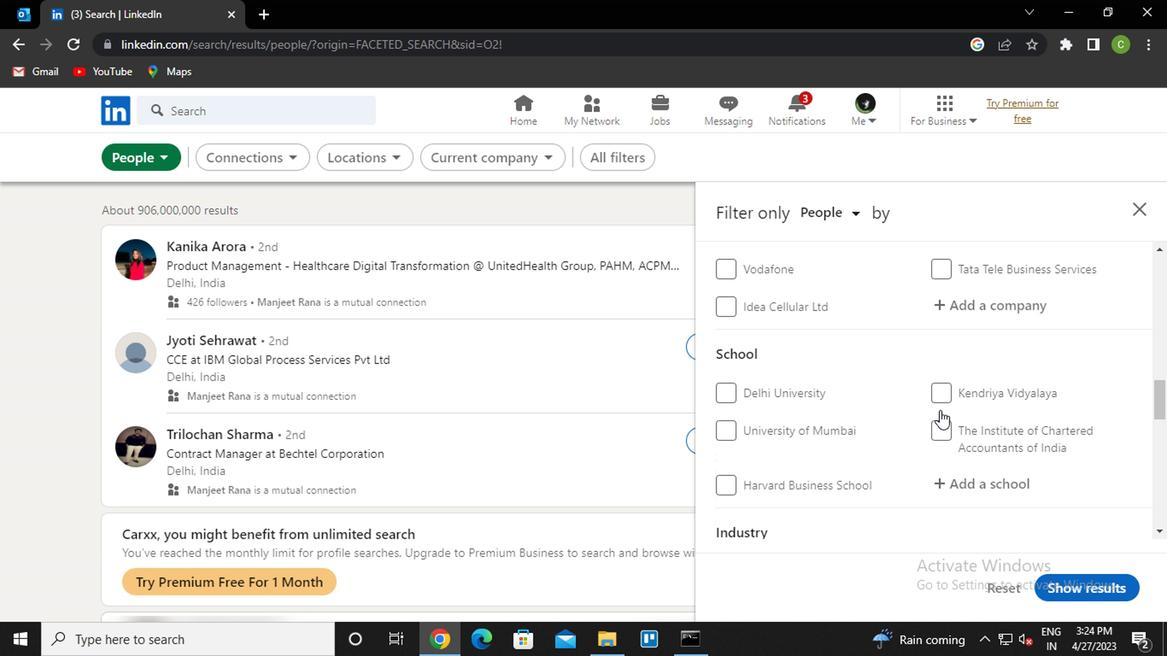 
Action: Mouse scrolled (935, 409) with delta (0, 1)
Screenshot: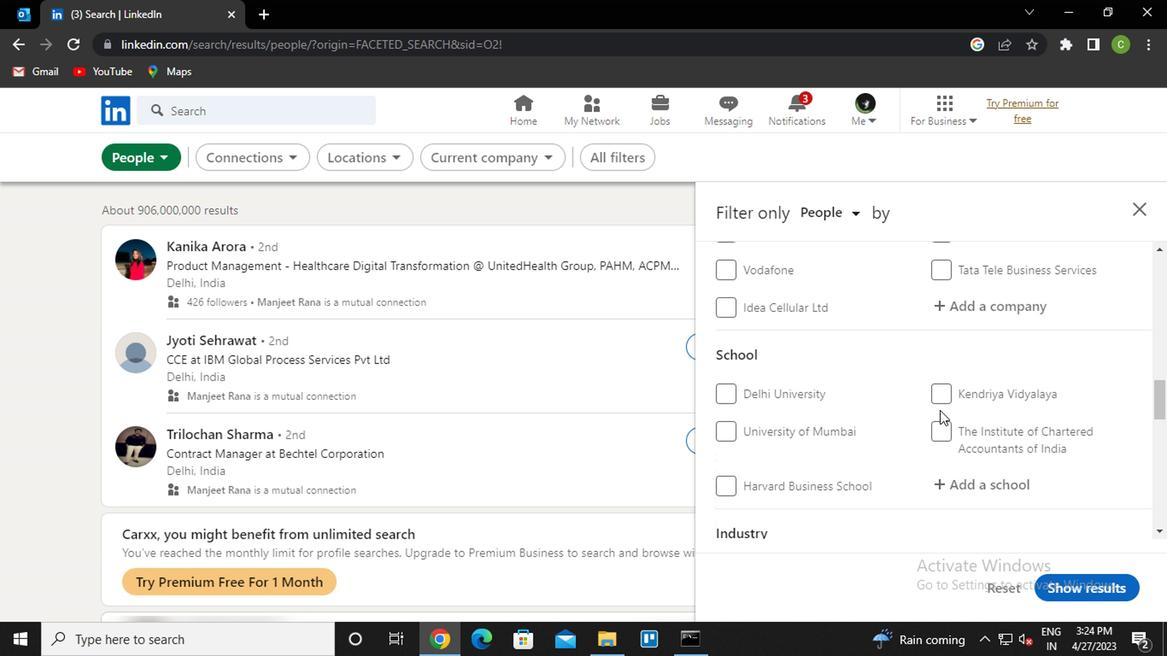 
Action: Mouse scrolled (935, 409) with delta (0, 1)
Screenshot: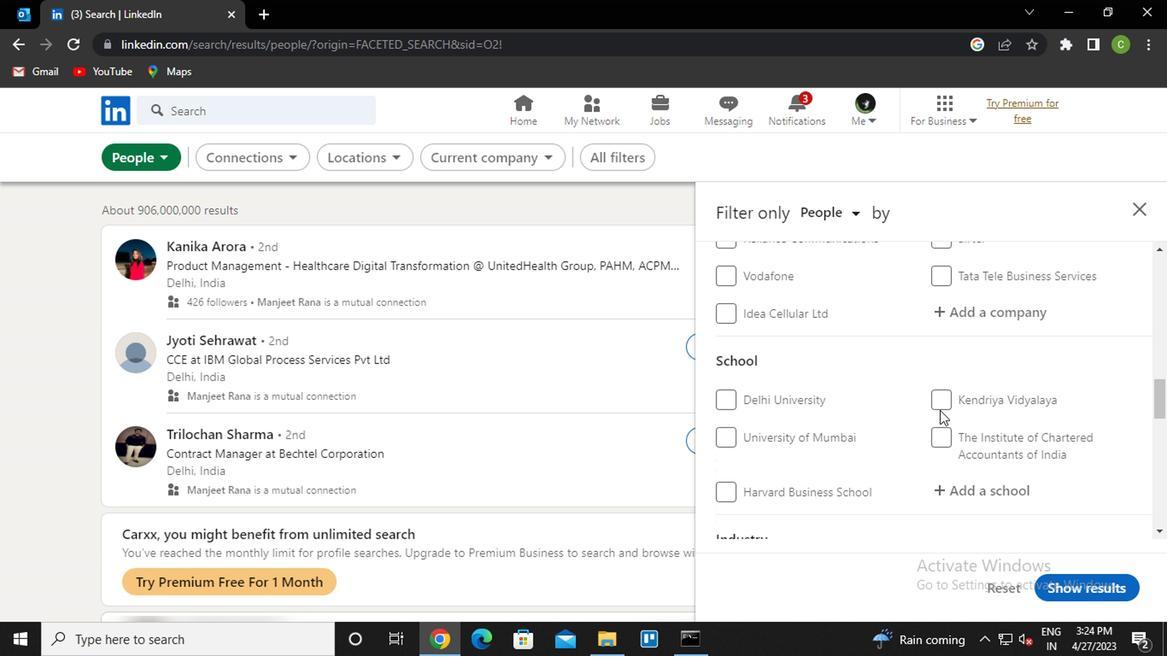 
Action: Mouse scrolled (935, 409) with delta (0, 1)
Screenshot: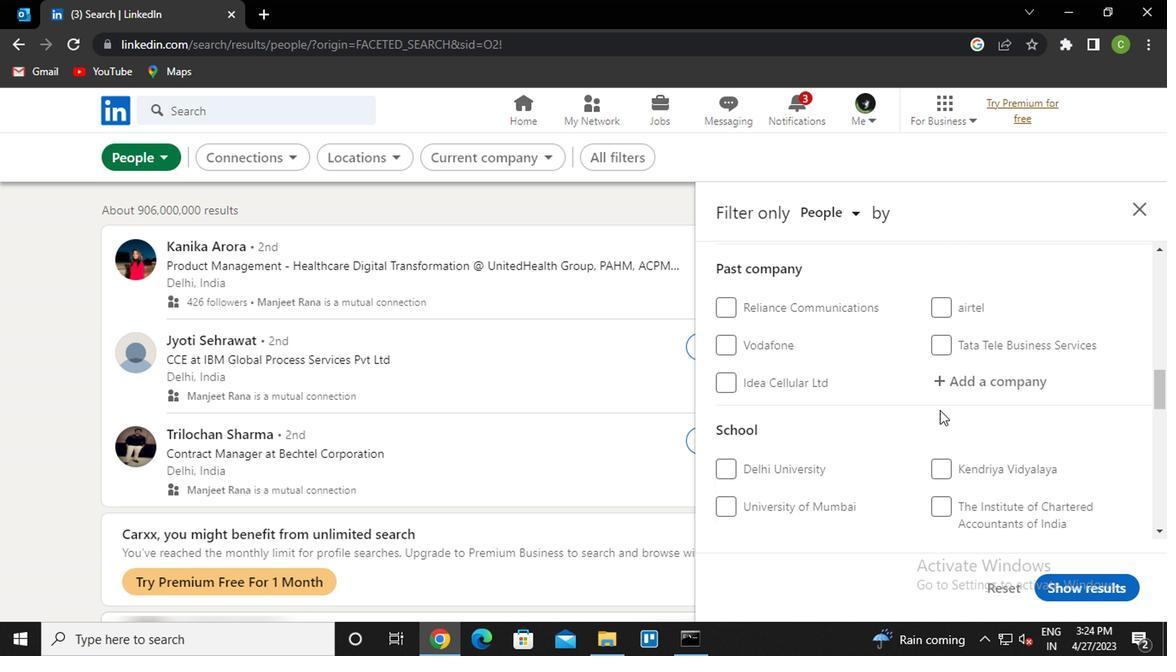 
Action: Mouse scrolled (935, 409) with delta (0, 1)
Screenshot: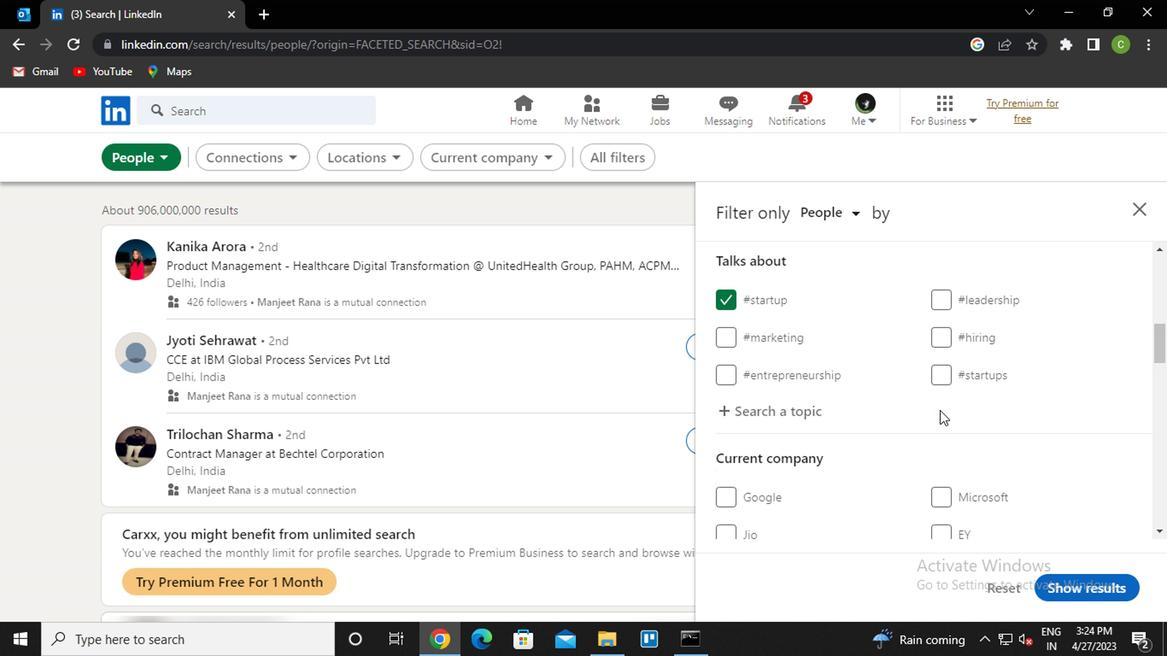 
Action: Mouse scrolled (935, 407) with delta (0, 0)
Screenshot: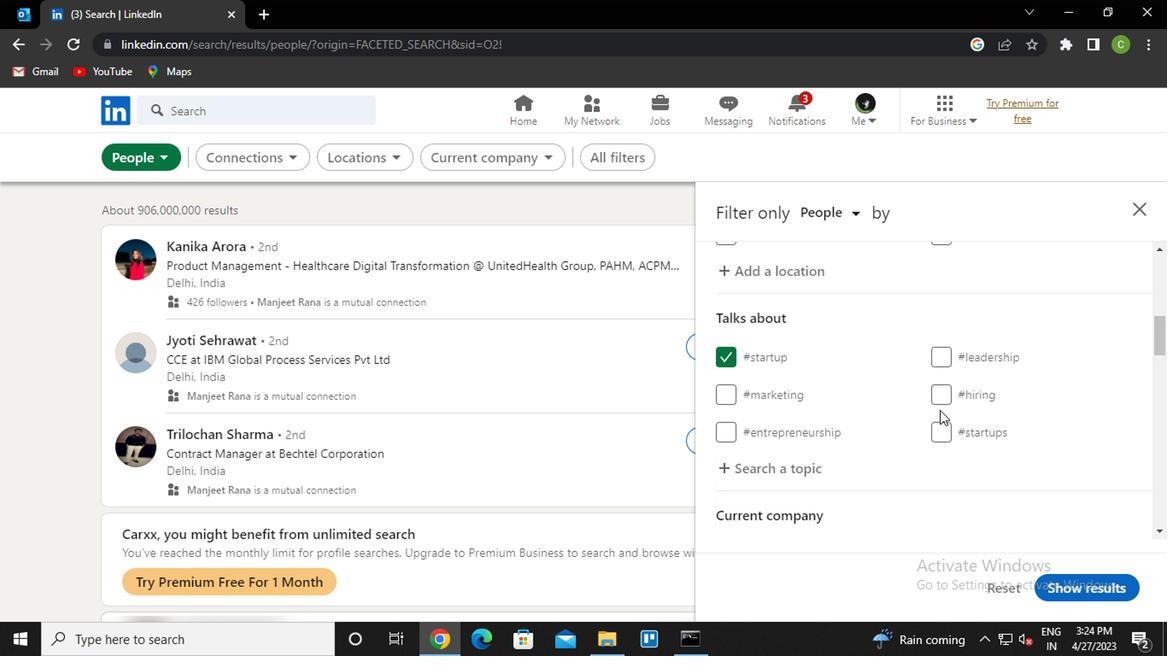 
Action: Mouse scrolled (935, 407) with delta (0, 0)
Screenshot: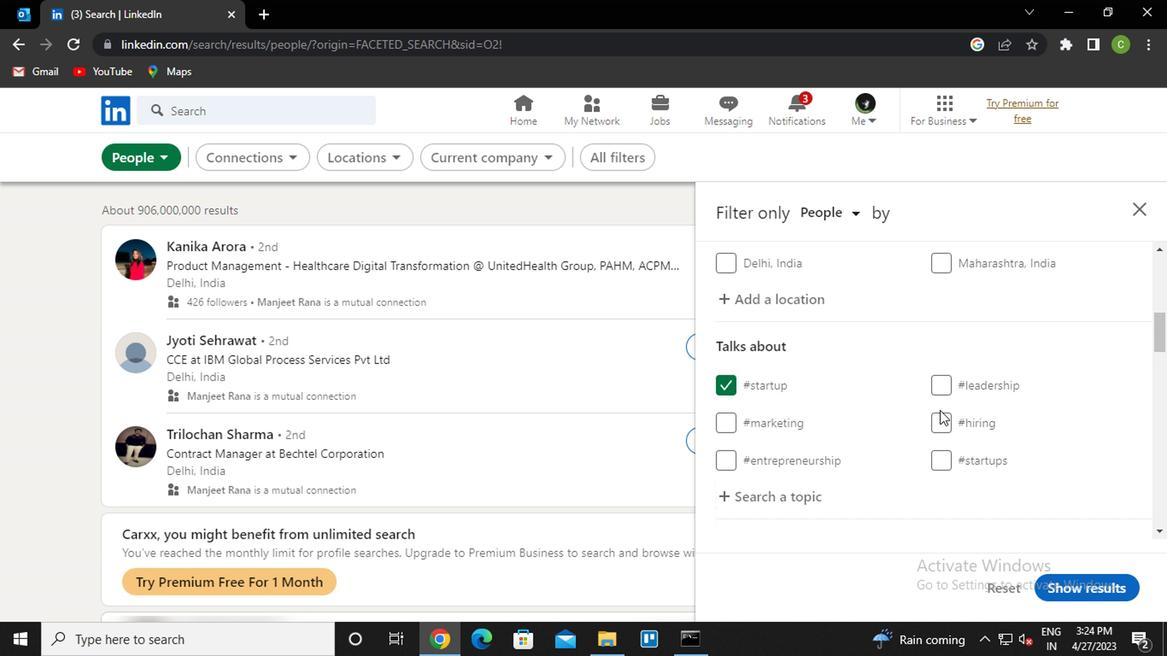 
Action: Mouse scrolled (935, 407) with delta (0, 0)
Screenshot: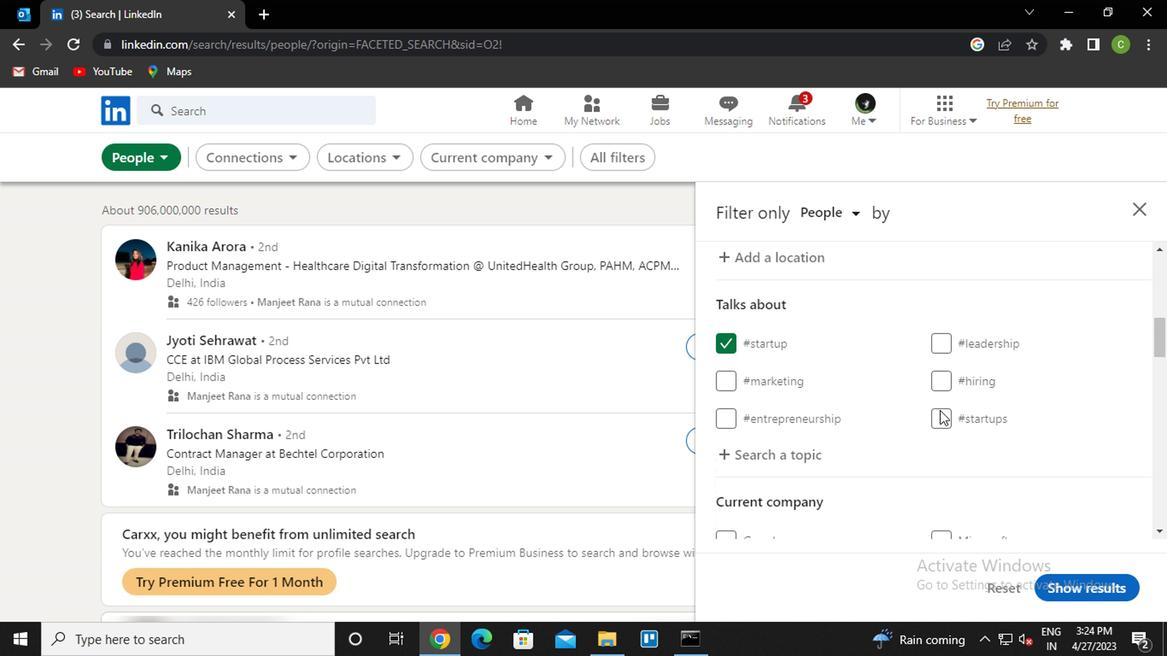 
Action: Mouse scrolled (935, 407) with delta (0, 0)
Screenshot: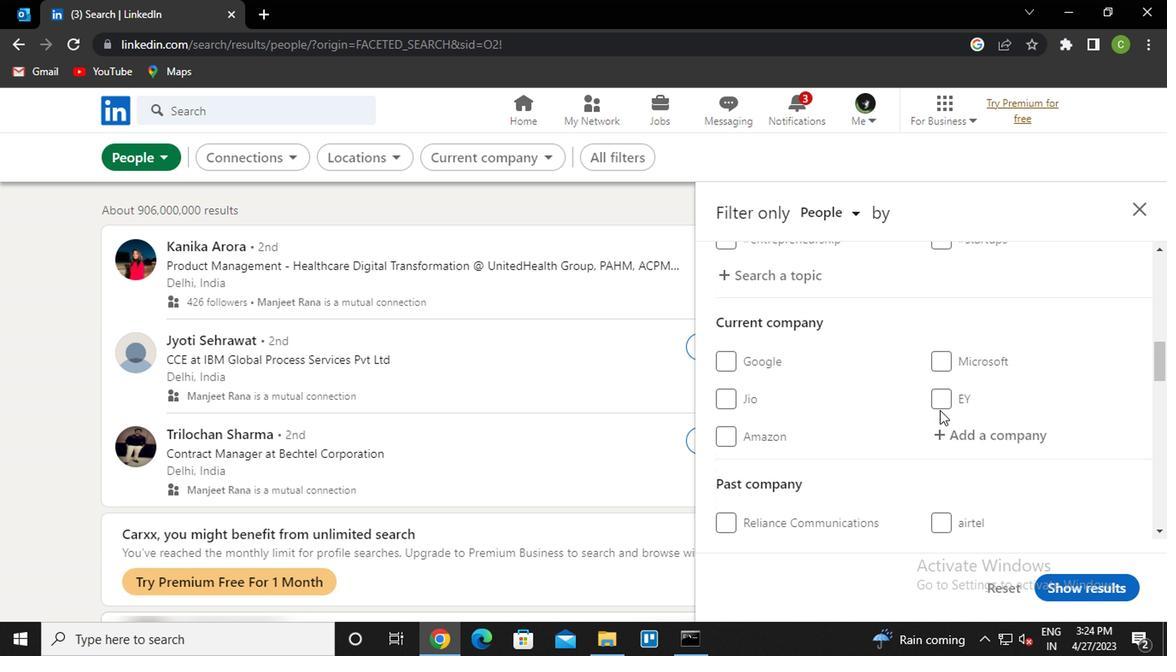 
Action: Mouse moved to (957, 322)
Screenshot: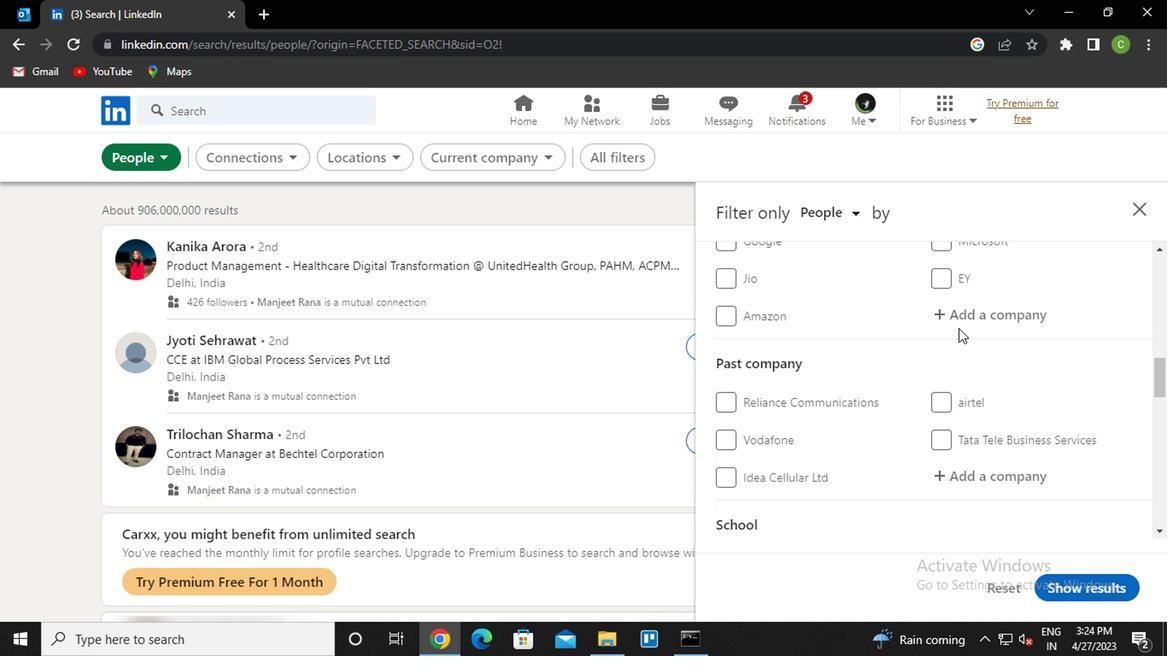 
Action: Mouse pressed left at (957, 322)
Screenshot: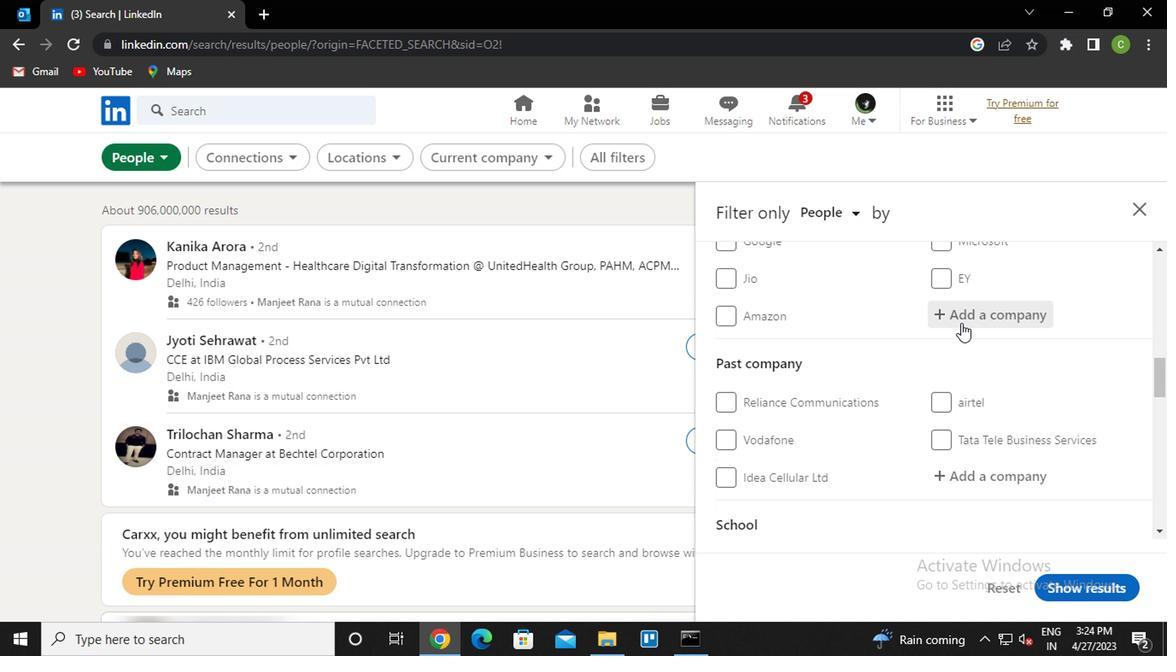 
Action: Key pressed <Key.caps_lock>eta<Key.caps_lock>uto<Key.down><Key.enter>
Screenshot: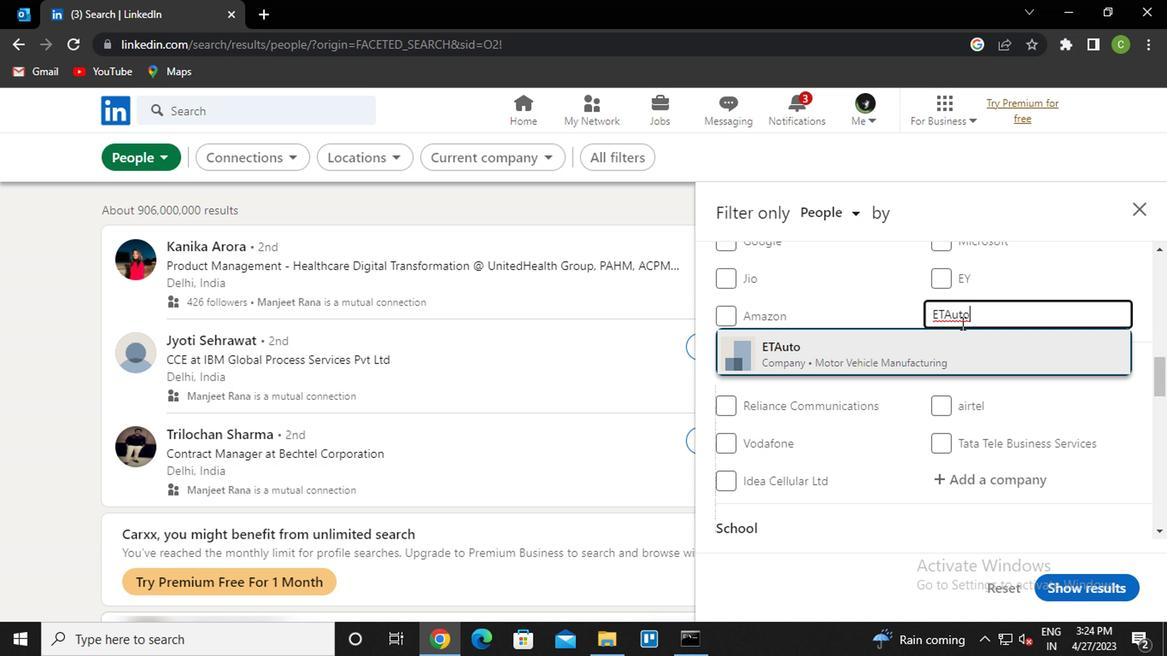 
Action: Mouse moved to (950, 329)
Screenshot: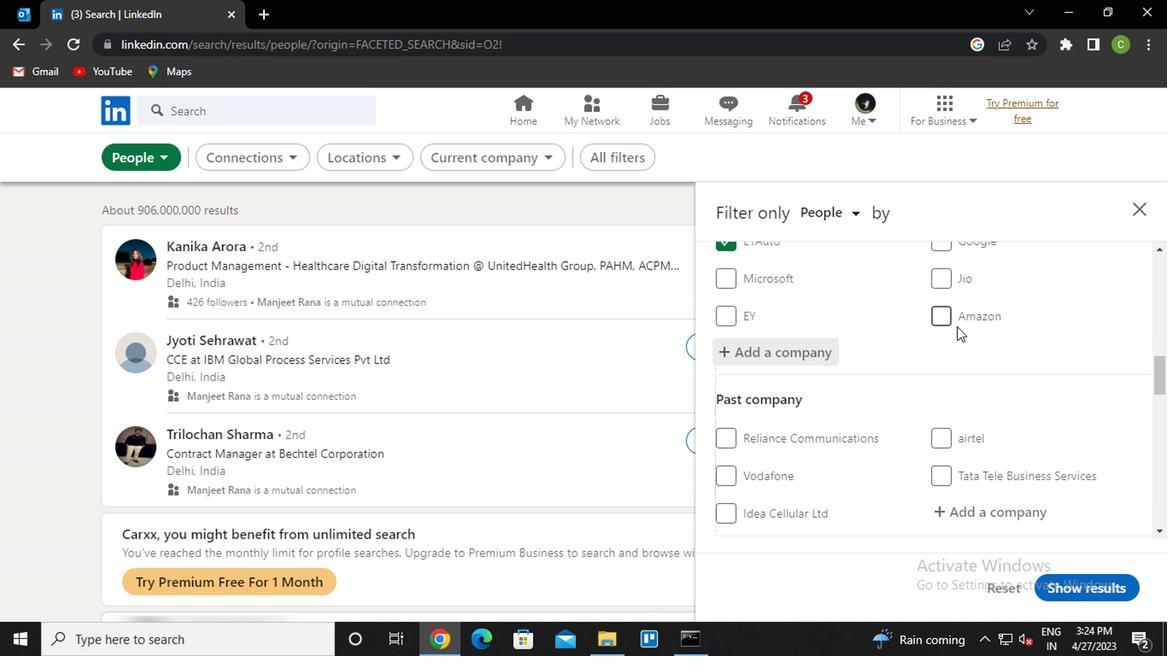 
Action: Mouse scrolled (950, 330) with delta (0, 1)
Screenshot: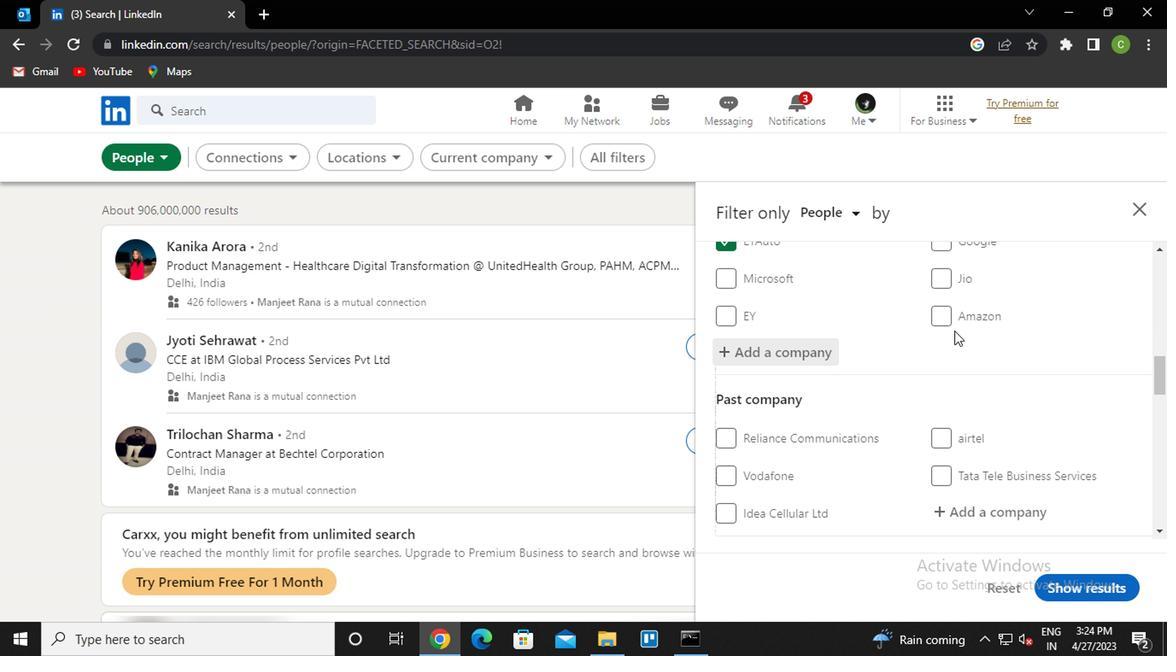 
Action: Mouse scrolled (950, 328) with delta (0, 0)
Screenshot: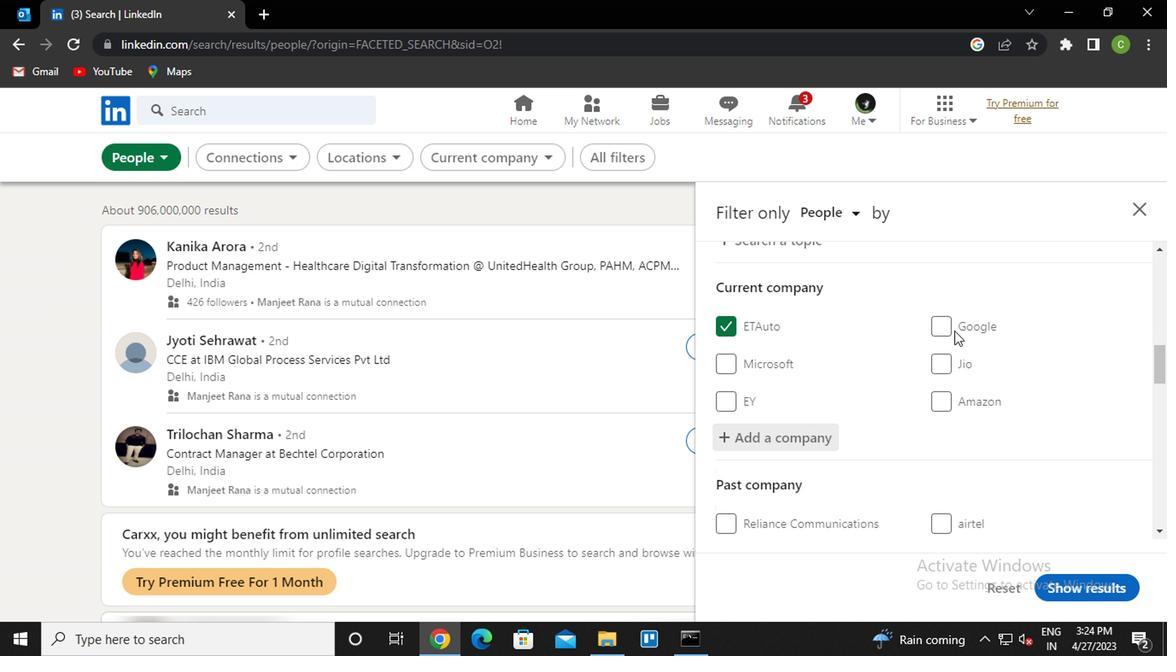 
Action: Mouse moved to (950, 330)
Screenshot: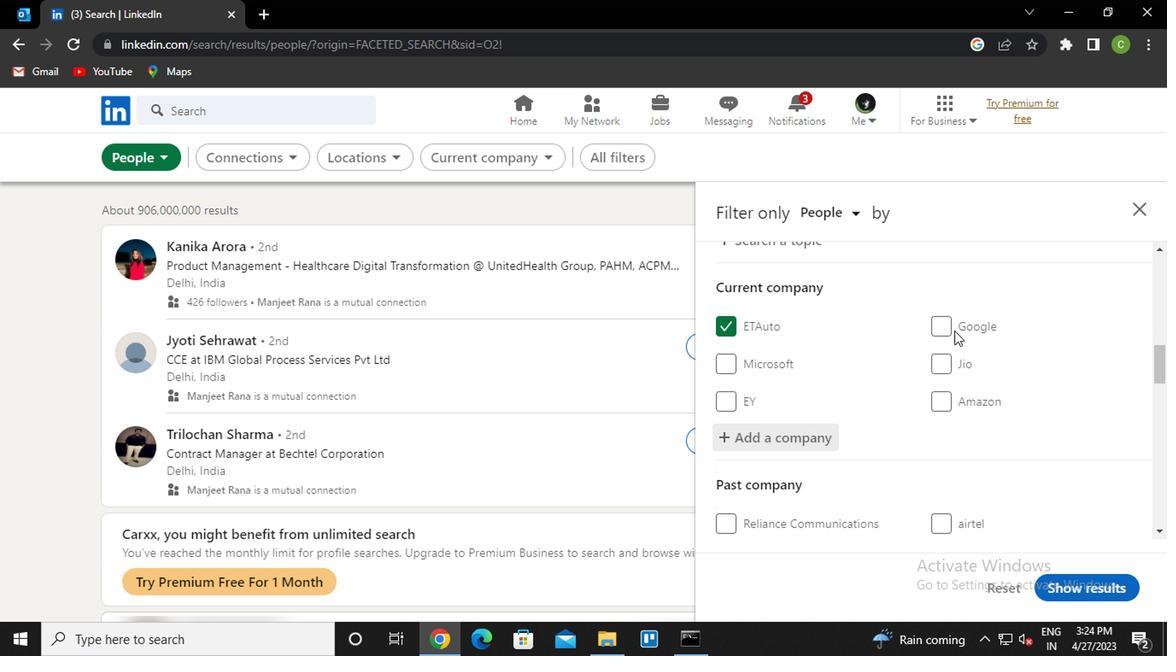 
Action: Mouse scrolled (950, 329) with delta (0, -1)
Screenshot: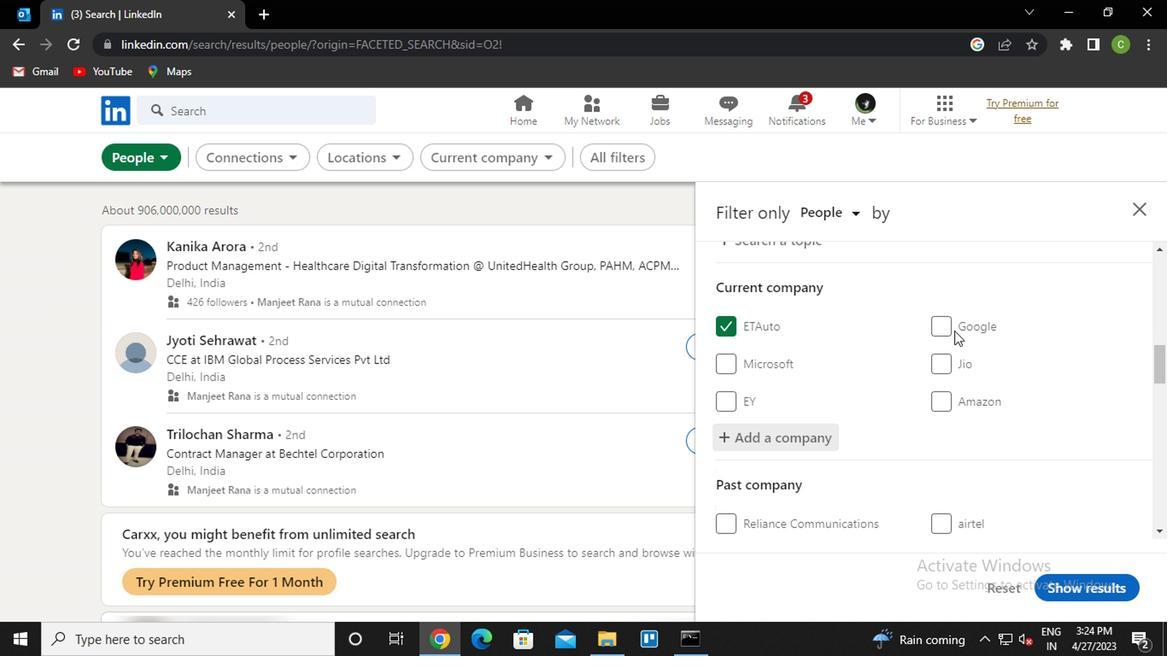 
Action: Mouse moved to (948, 330)
Screenshot: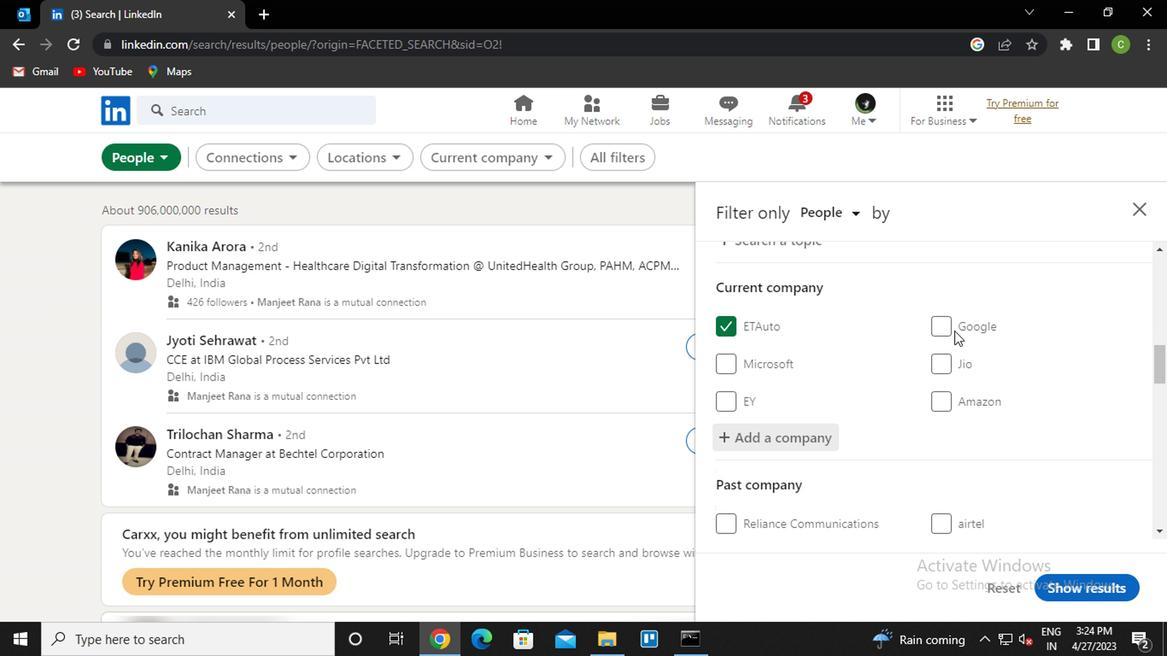 
Action: Mouse scrolled (948, 329) with delta (0, -1)
Screenshot: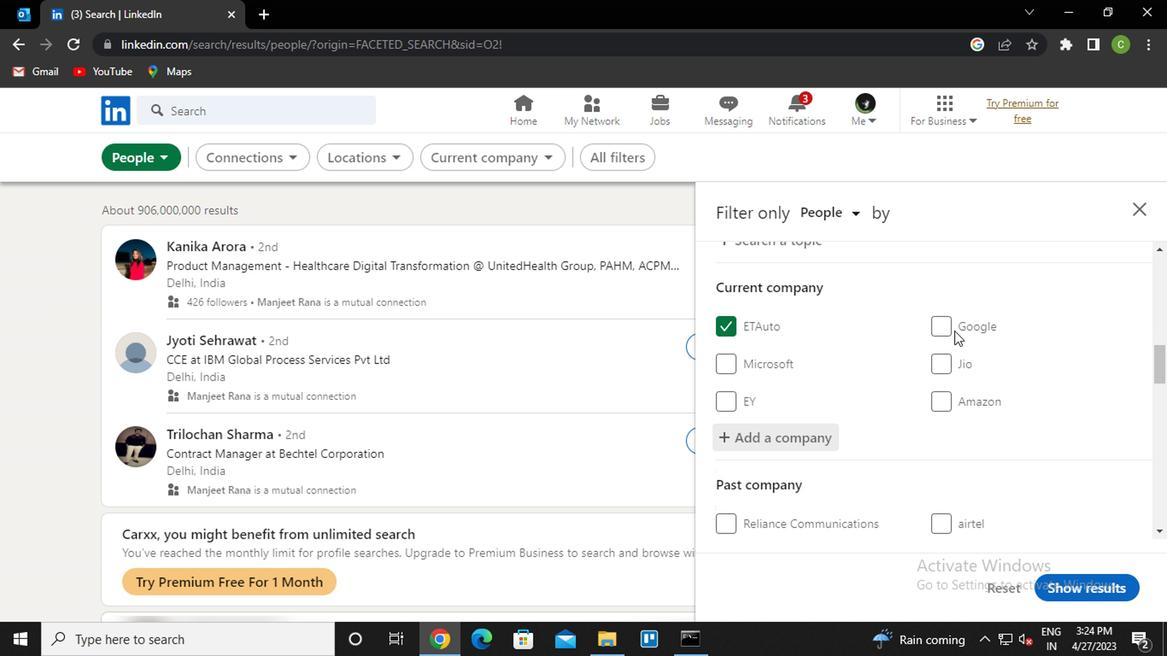 
Action: Mouse scrolled (948, 329) with delta (0, -1)
Screenshot: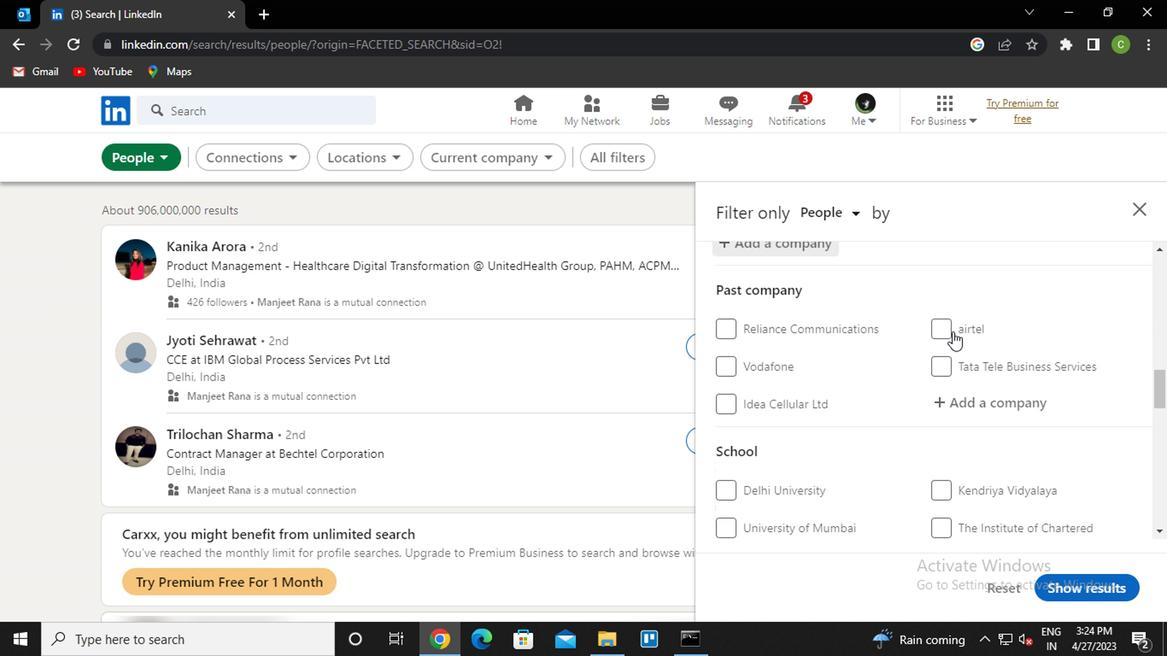 
Action: Mouse moved to (947, 333)
Screenshot: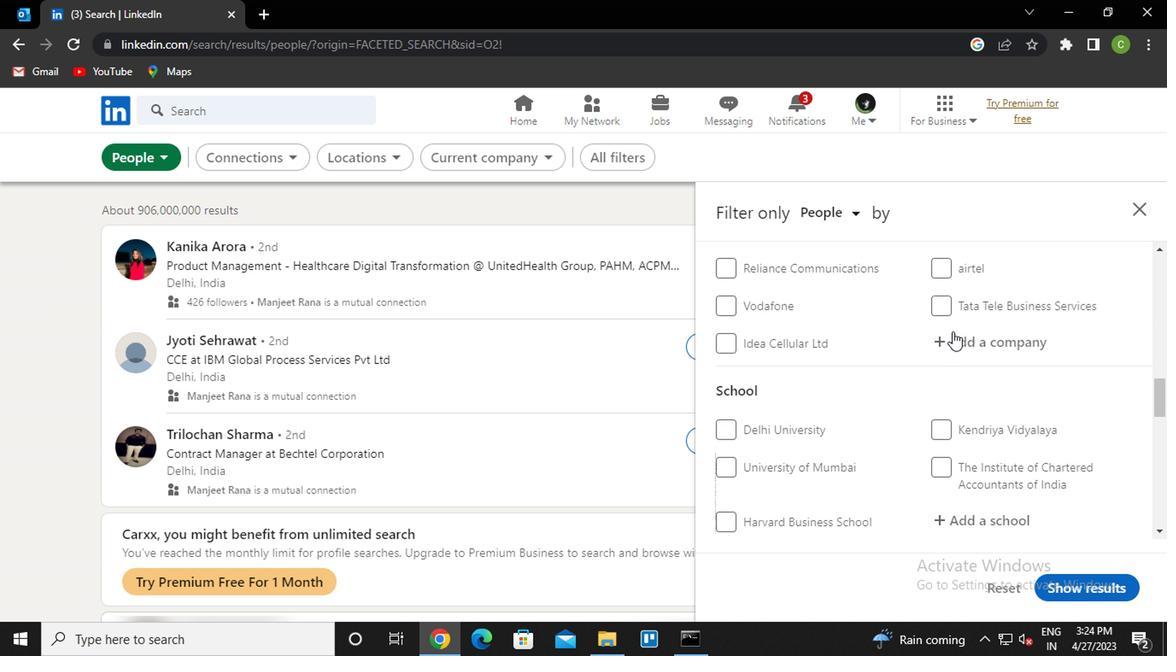 
Action: Mouse scrolled (947, 332) with delta (0, 0)
Screenshot: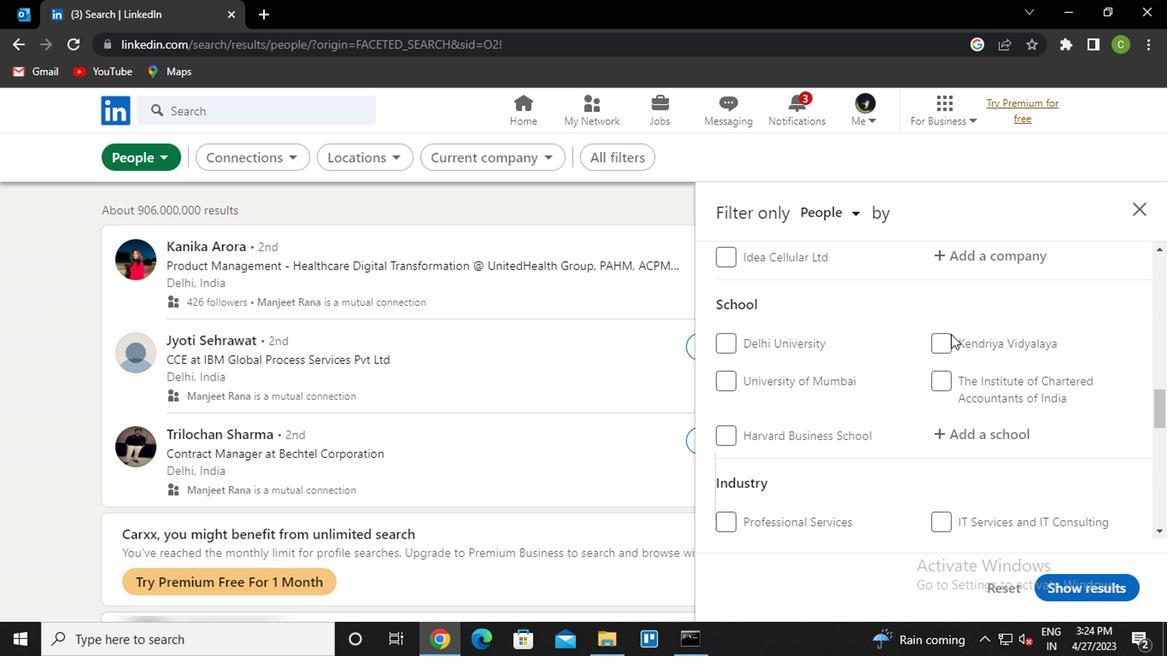 
Action: Mouse moved to (966, 354)
Screenshot: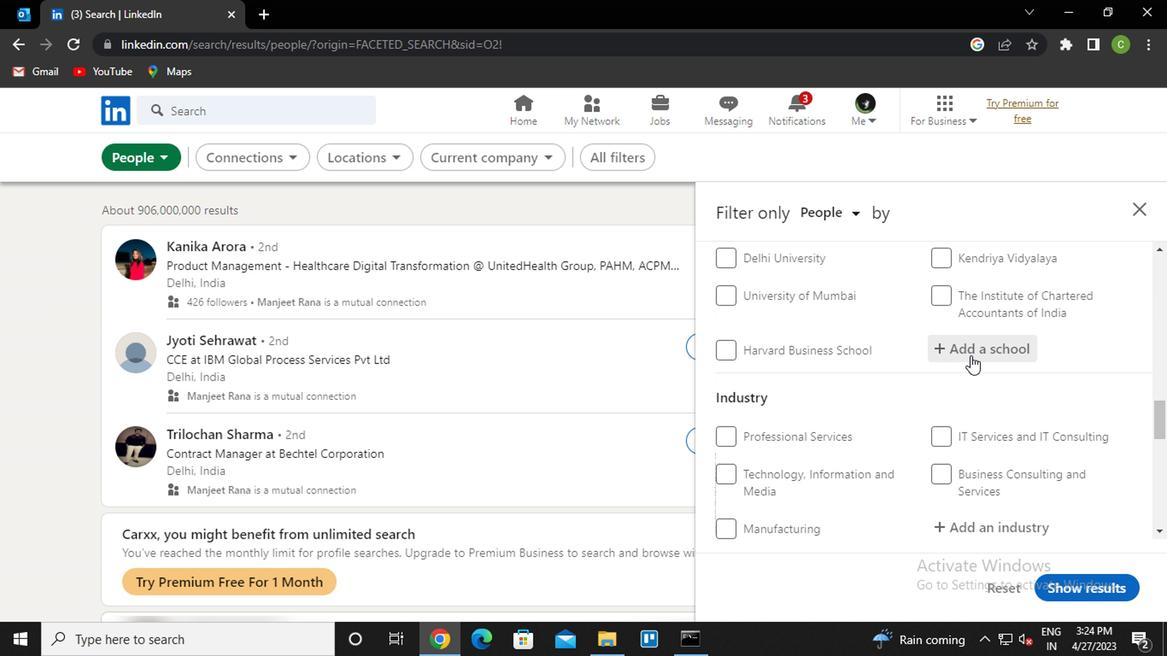 
Action: Mouse pressed left at (966, 354)
Screenshot: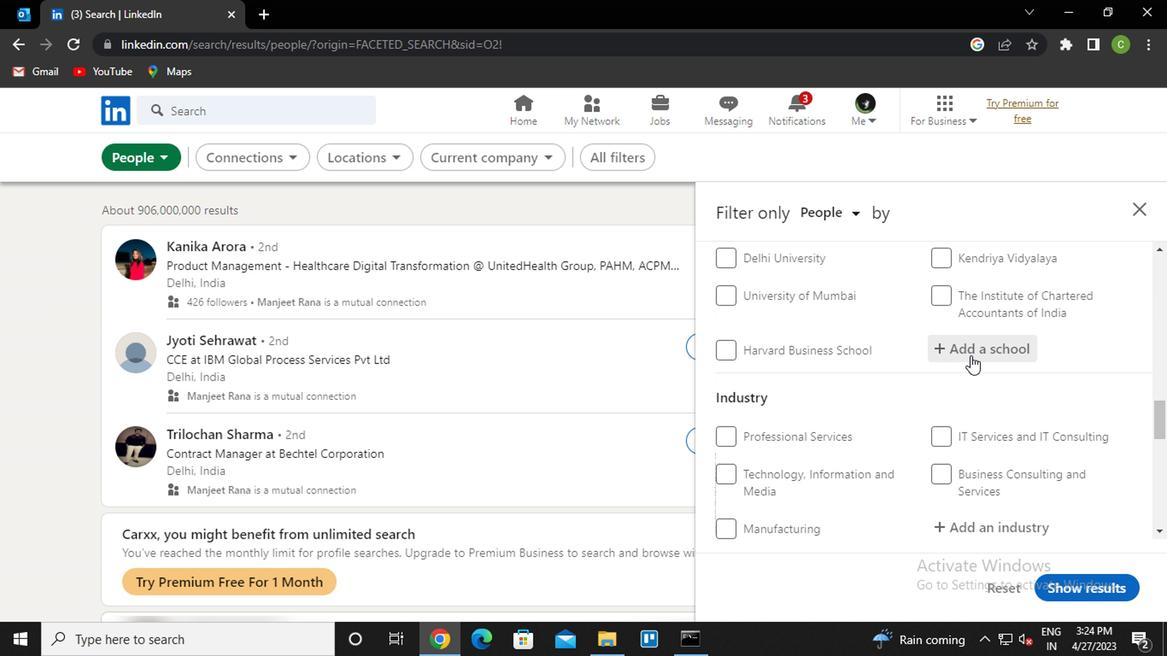 
Action: Key pressed <Key.caps_lock>s<Key.caps_lock>t.<Key.space><Key.caps_lock>a<Key.caps_lock>loysius<Key.down><Key.down><Key.enter>
Screenshot: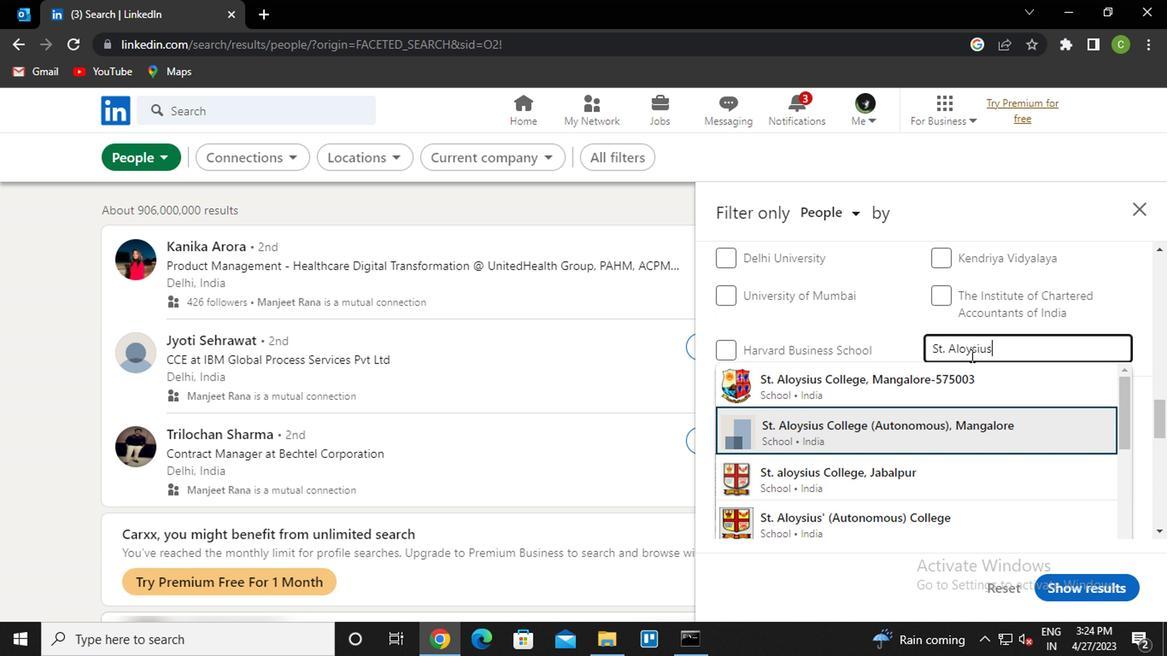 
Action: Mouse moved to (967, 354)
Screenshot: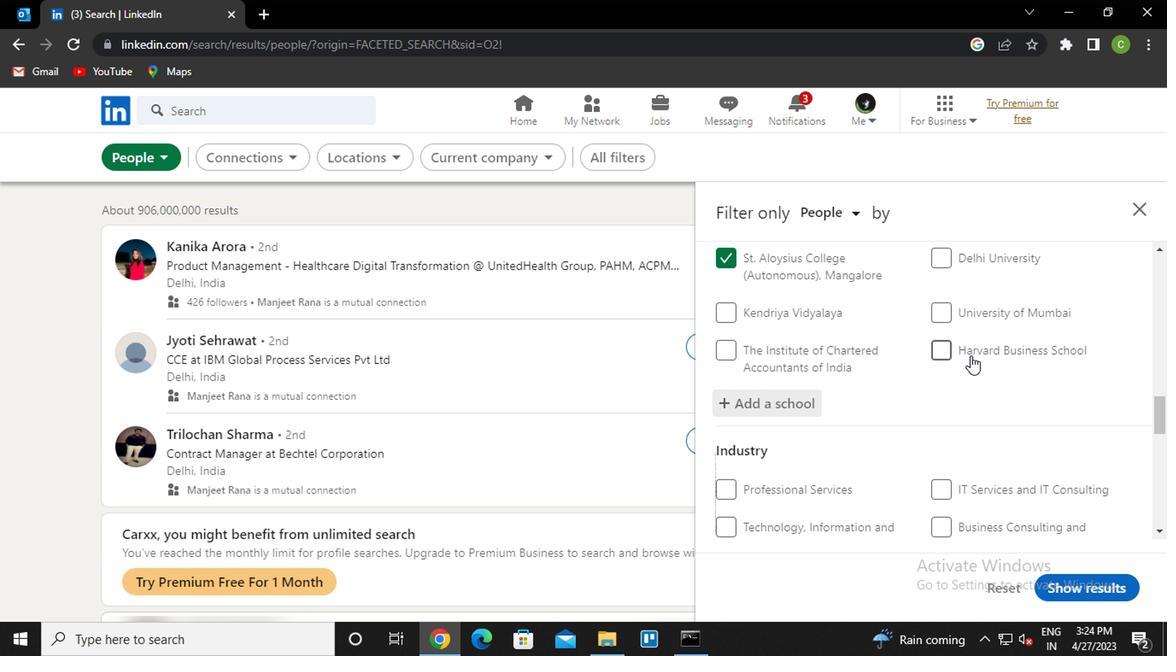 
Action: Mouse scrolled (967, 353) with delta (0, -1)
Screenshot: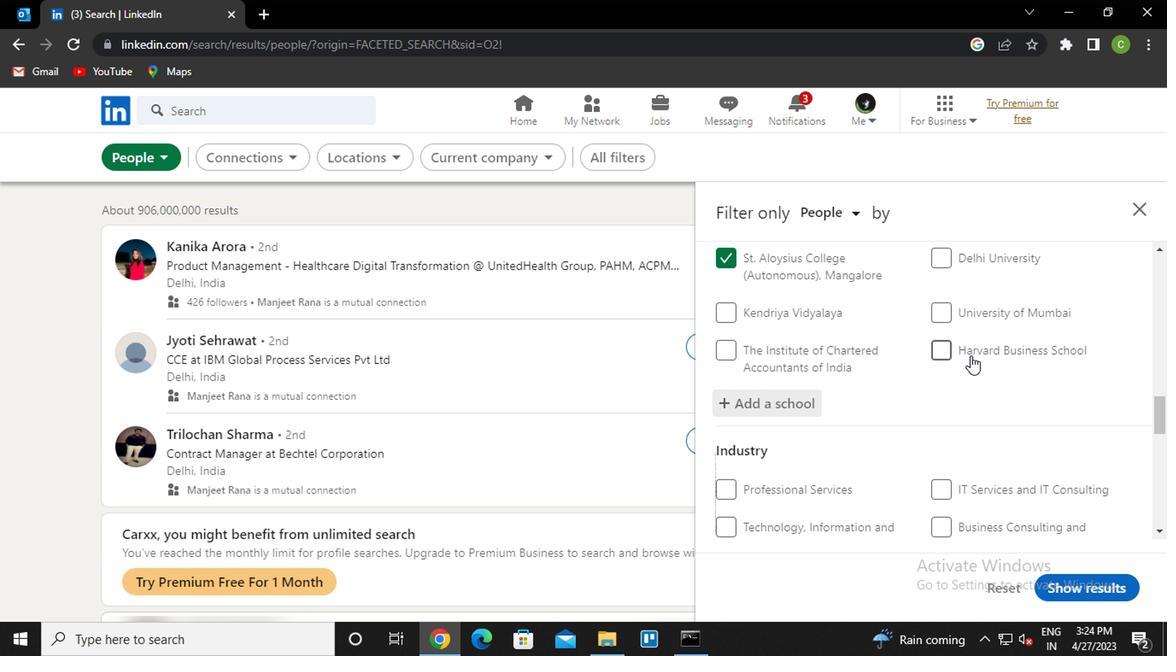 
Action: Mouse moved to (966, 356)
Screenshot: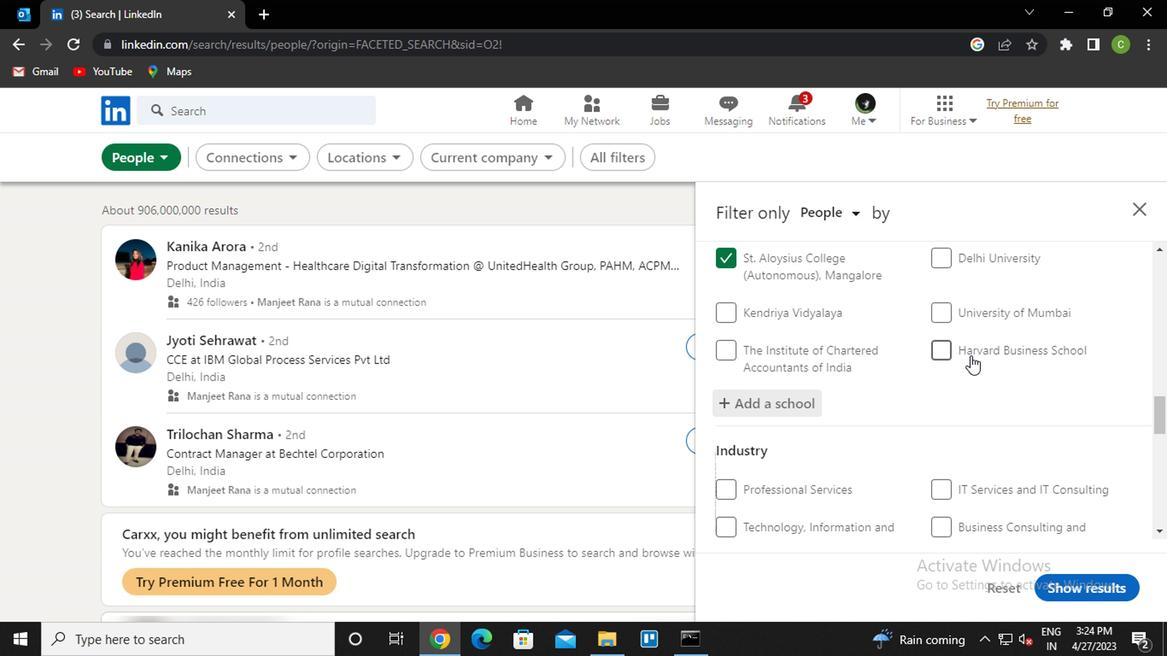 
Action: Mouse scrolled (966, 355) with delta (0, -1)
Screenshot: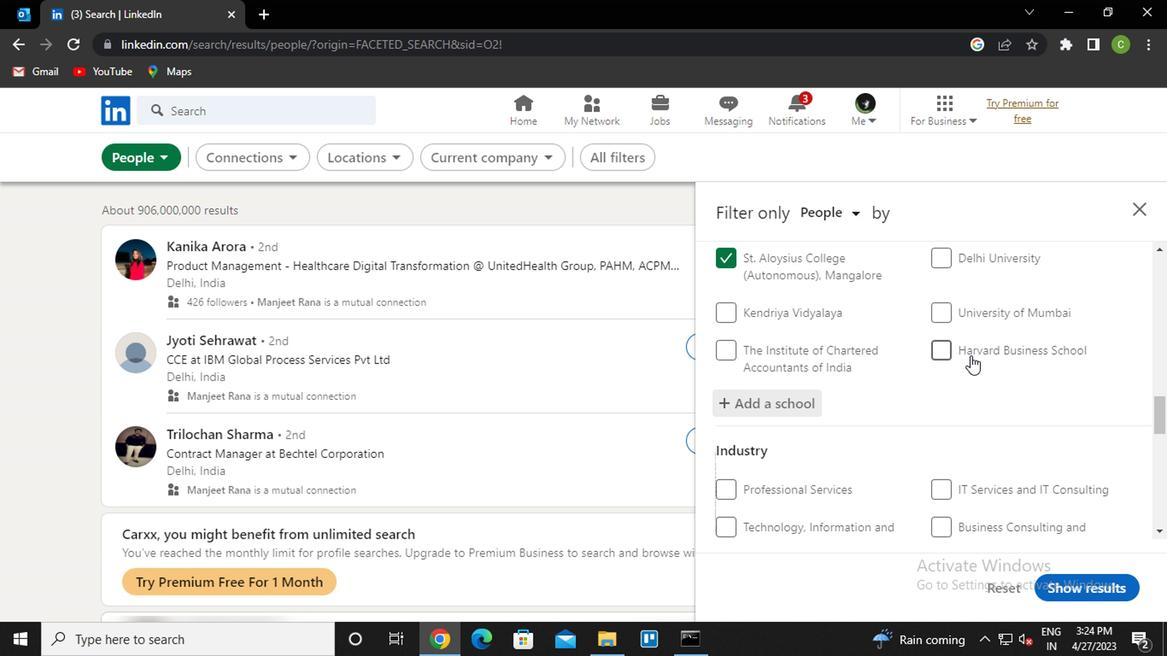 
Action: Mouse moved to (958, 364)
Screenshot: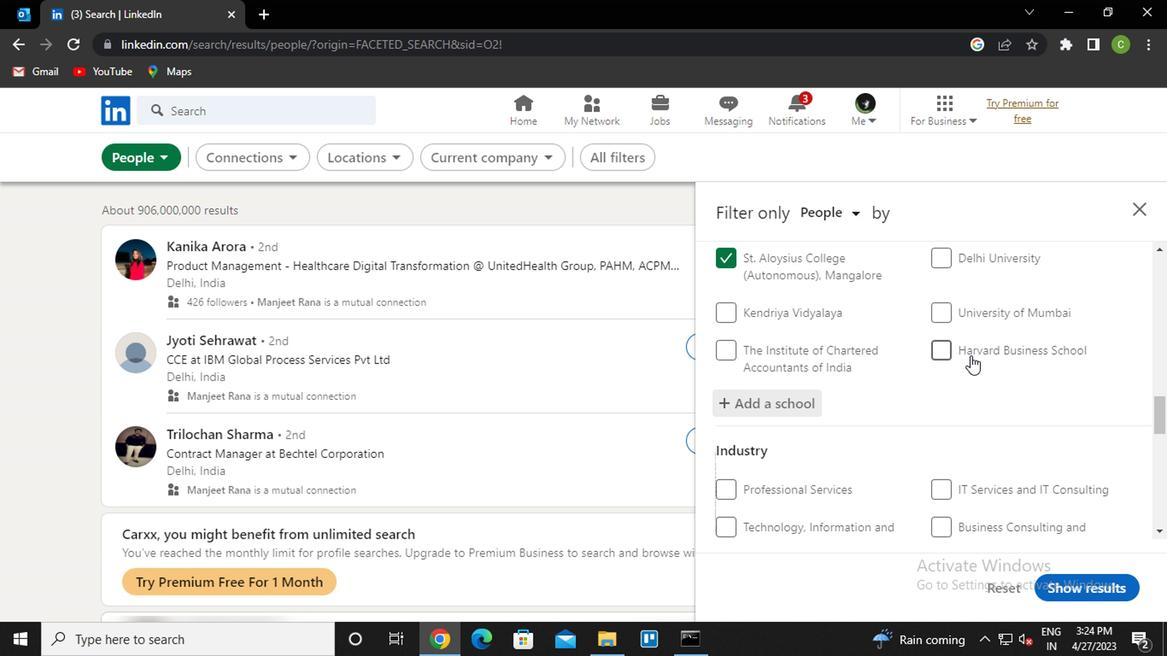 
Action: Mouse scrolled (958, 363) with delta (0, 0)
Screenshot: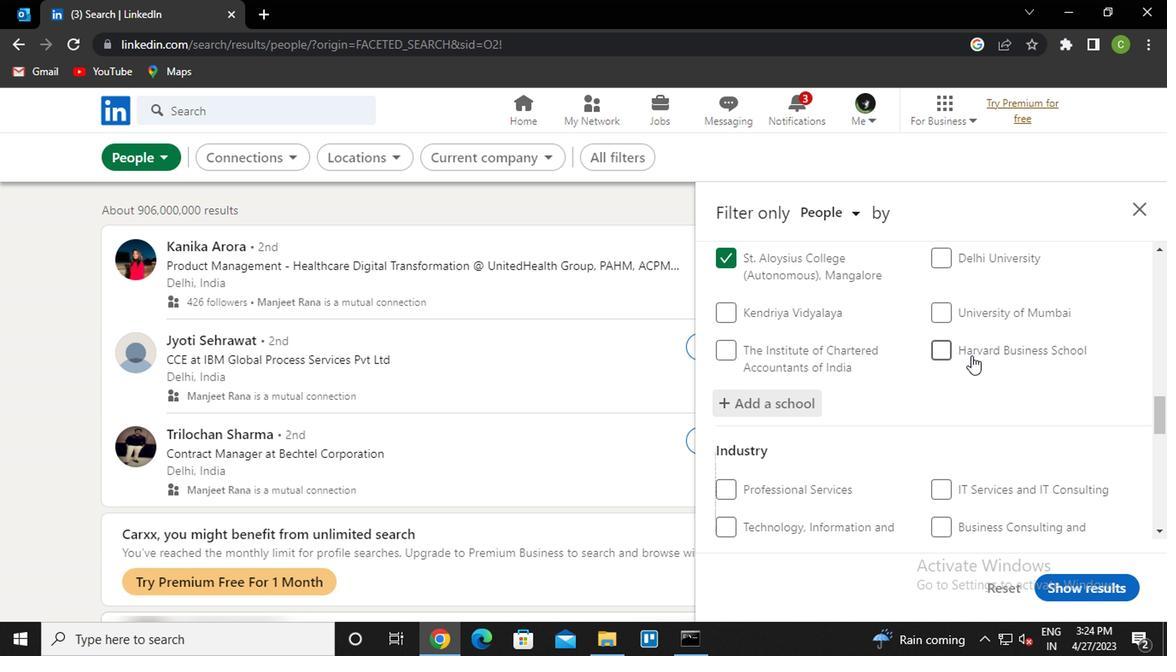 
Action: Mouse moved to (962, 329)
Screenshot: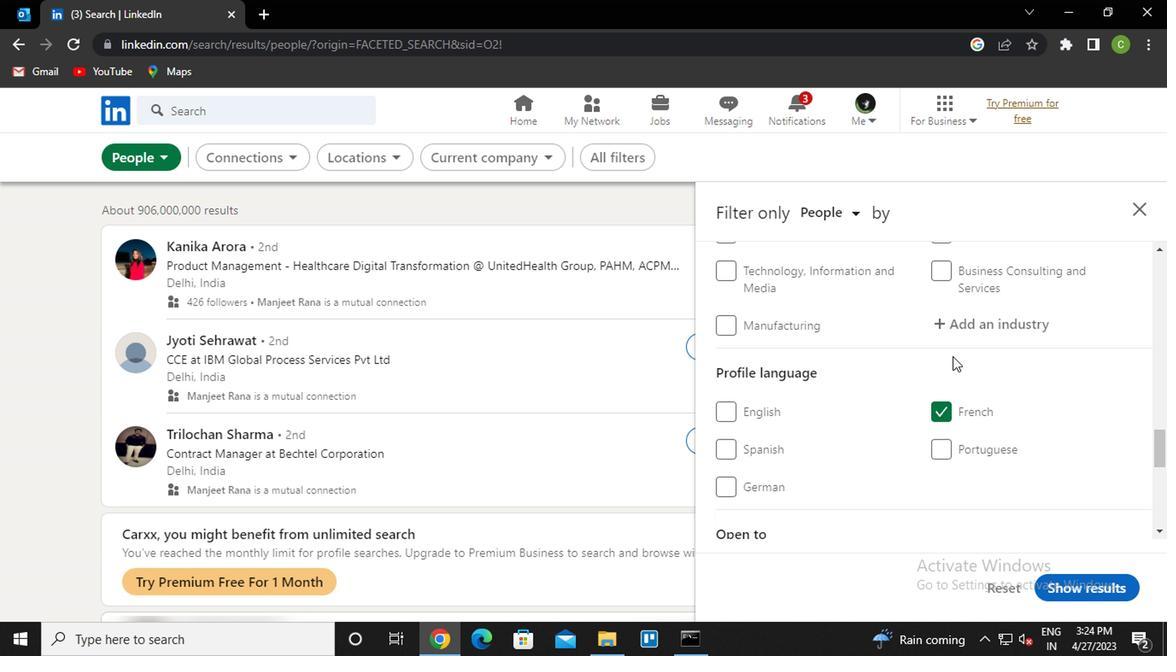 
Action: Mouse pressed left at (962, 329)
Screenshot: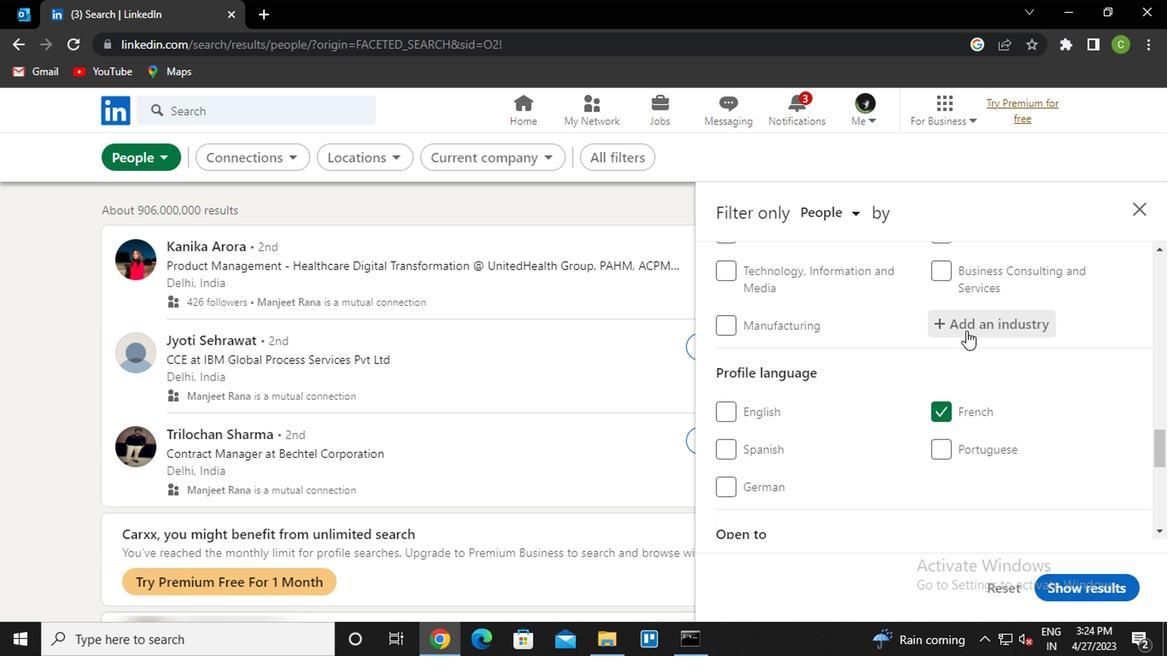 
Action: Key pressed <Key.caps_lock>a<Key.caps_lock>mbulance<Key.down><Key.enter>
Screenshot: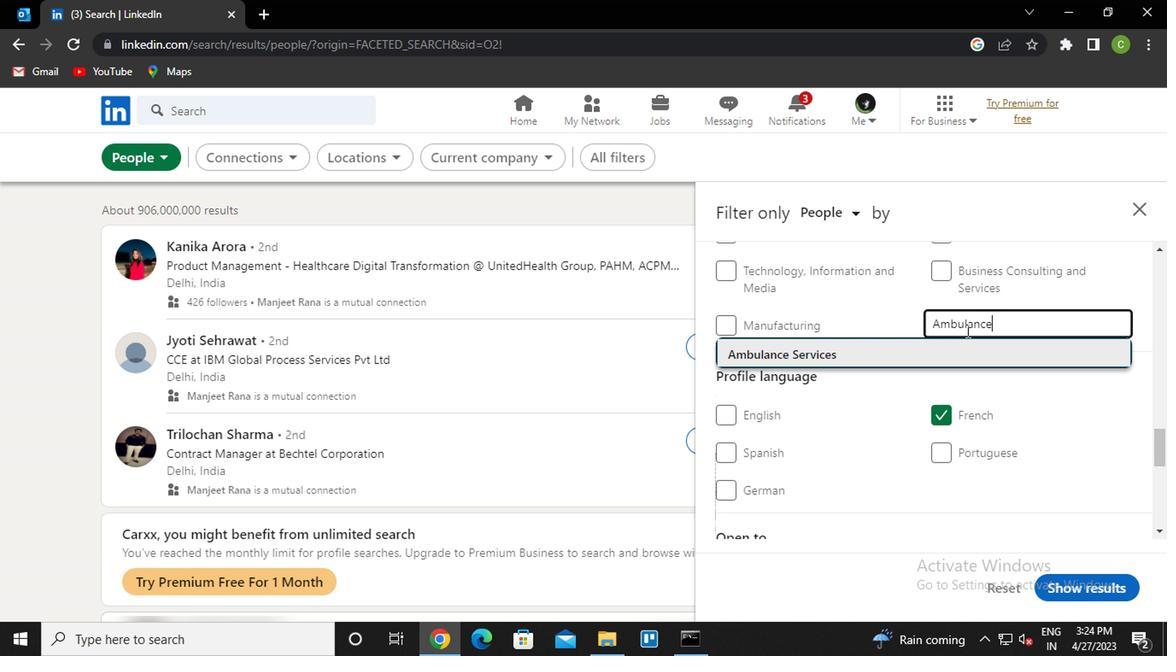 
Action: Mouse scrolled (962, 328) with delta (0, 0)
Screenshot: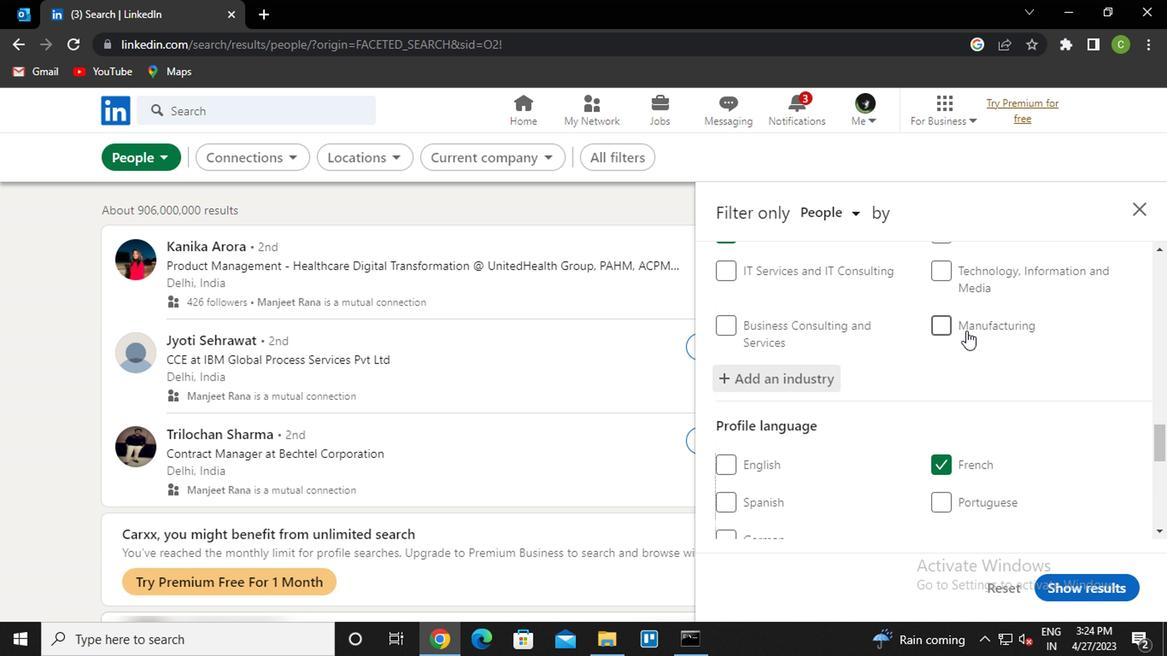 
Action: Mouse scrolled (962, 328) with delta (0, 0)
Screenshot: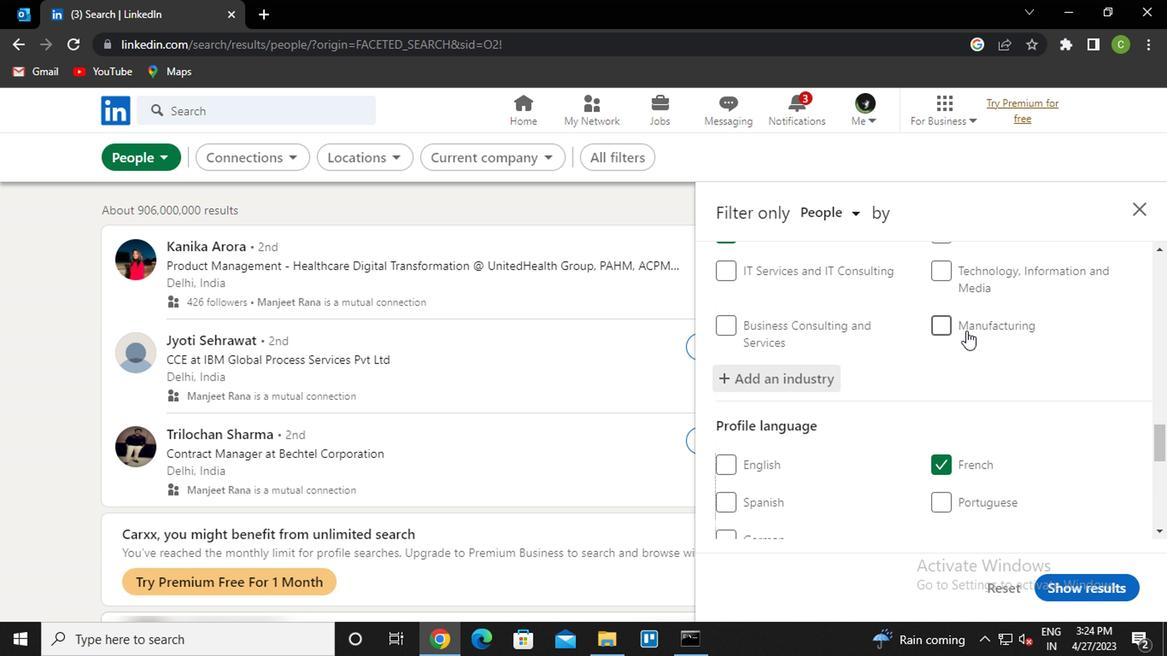 
Action: Mouse scrolled (962, 328) with delta (0, 0)
Screenshot: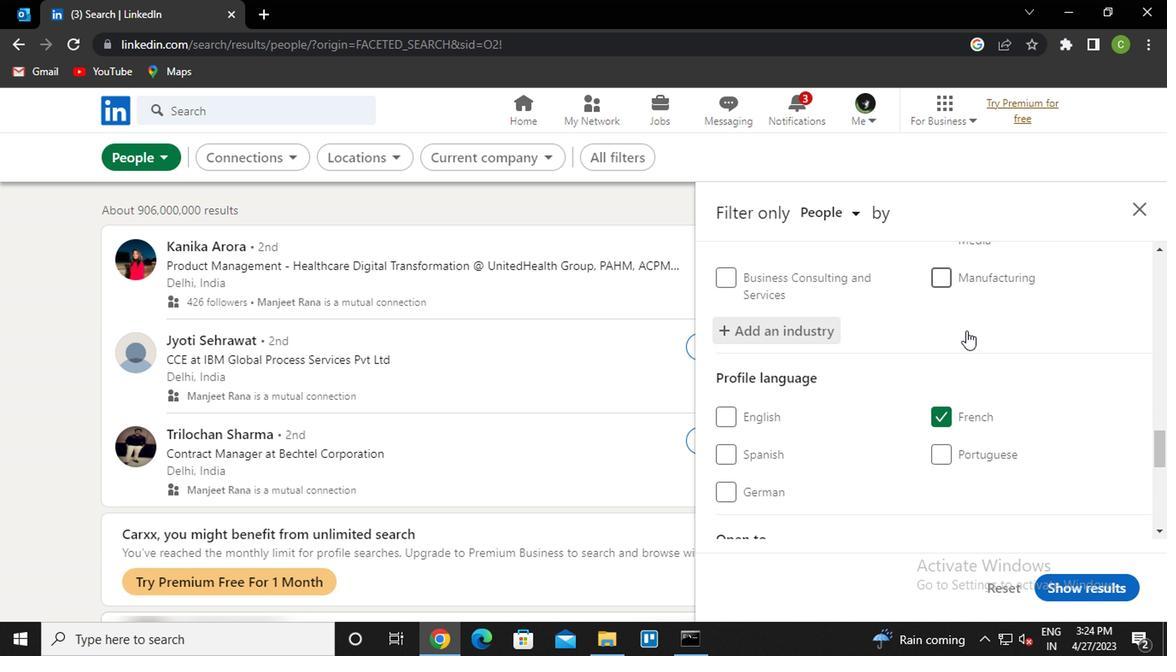 
Action: Mouse scrolled (962, 328) with delta (0, 0)
Screenshot: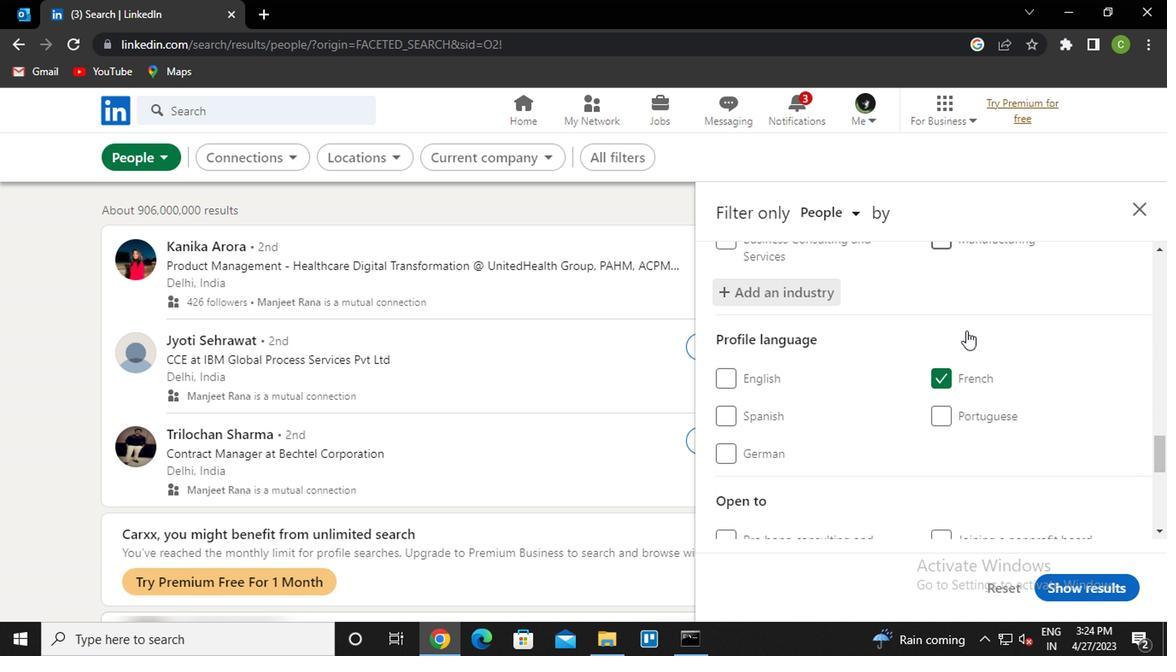 
Action: Mouse scrolled (962, 328) with delta (0, 0)
Screenshot: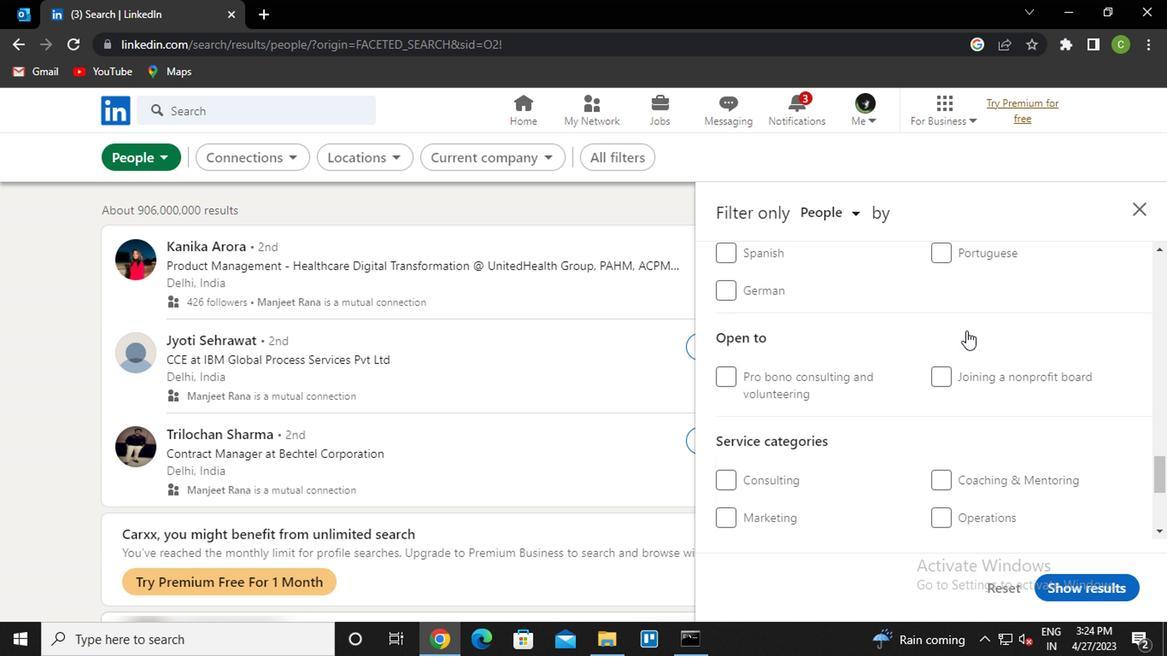 
Action: Mouse moved to (970, 370)
Screenshot: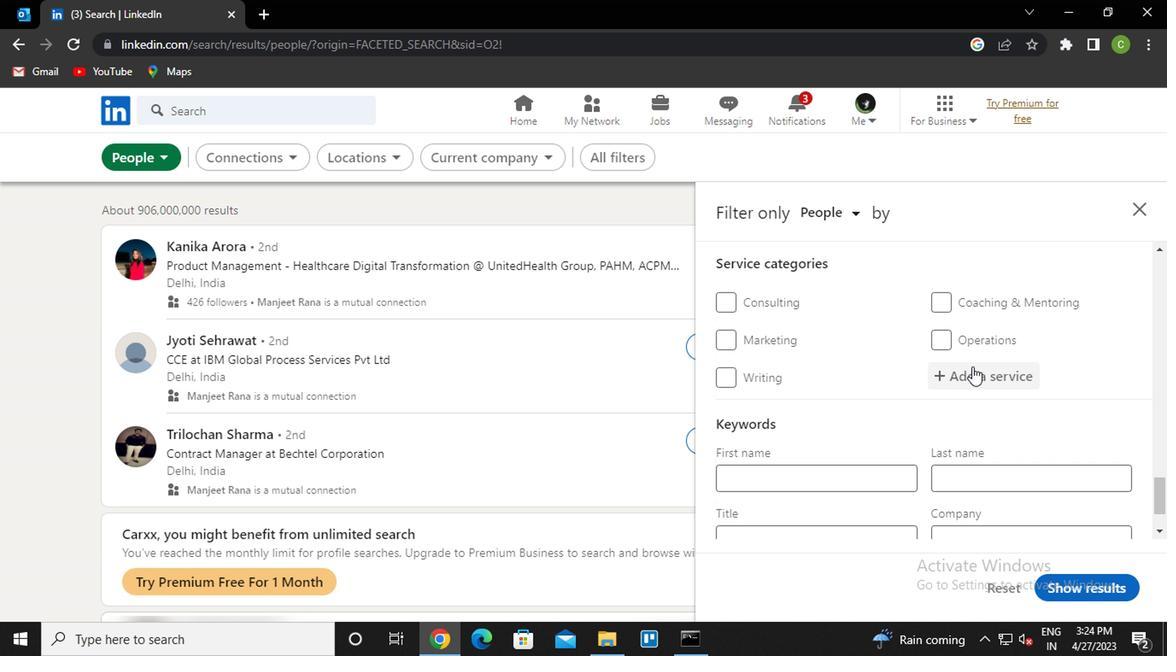 
Action: Mouse pressed left at (970, 370)
Screenshot: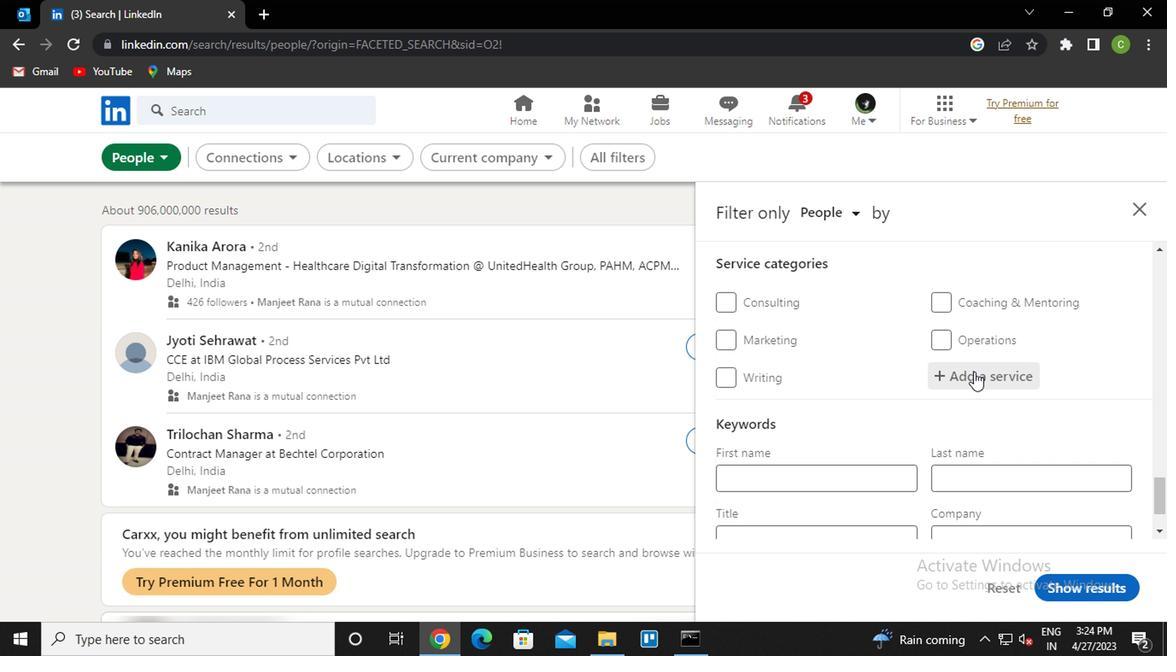 
Action: Key pressed <Key.caps_lock>t<Key.caps_lock>ypin<Key.down><Key.enter>
Screenshot: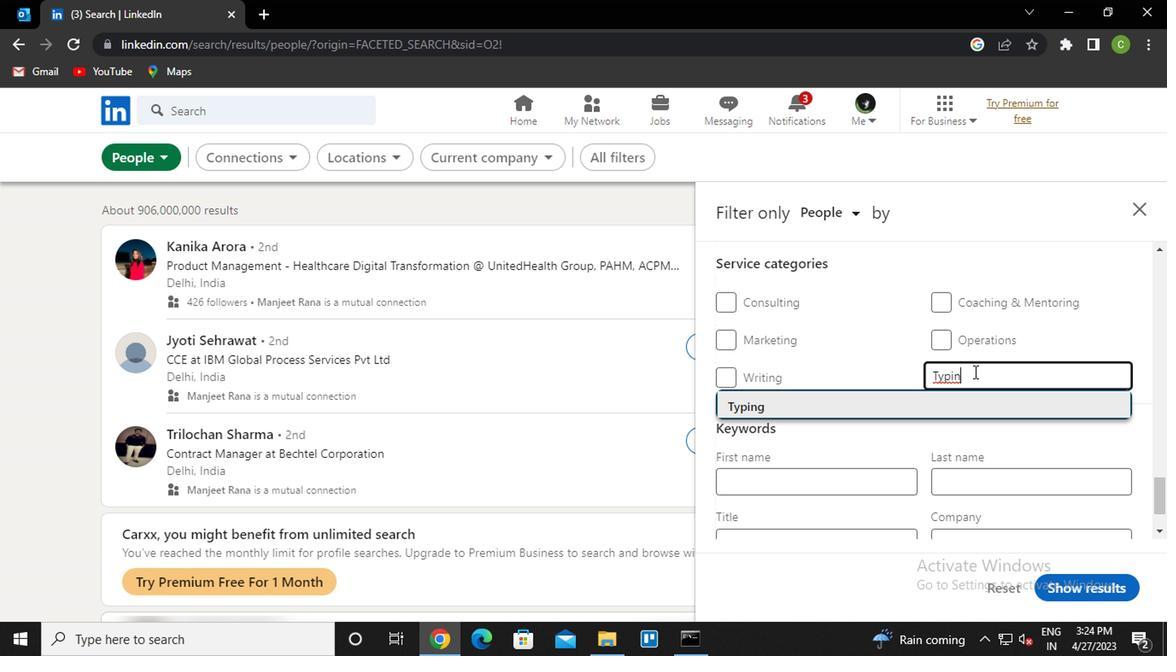 
Action: Mouse scrolled (970, 369) with delta (0, 0)
Screenshot: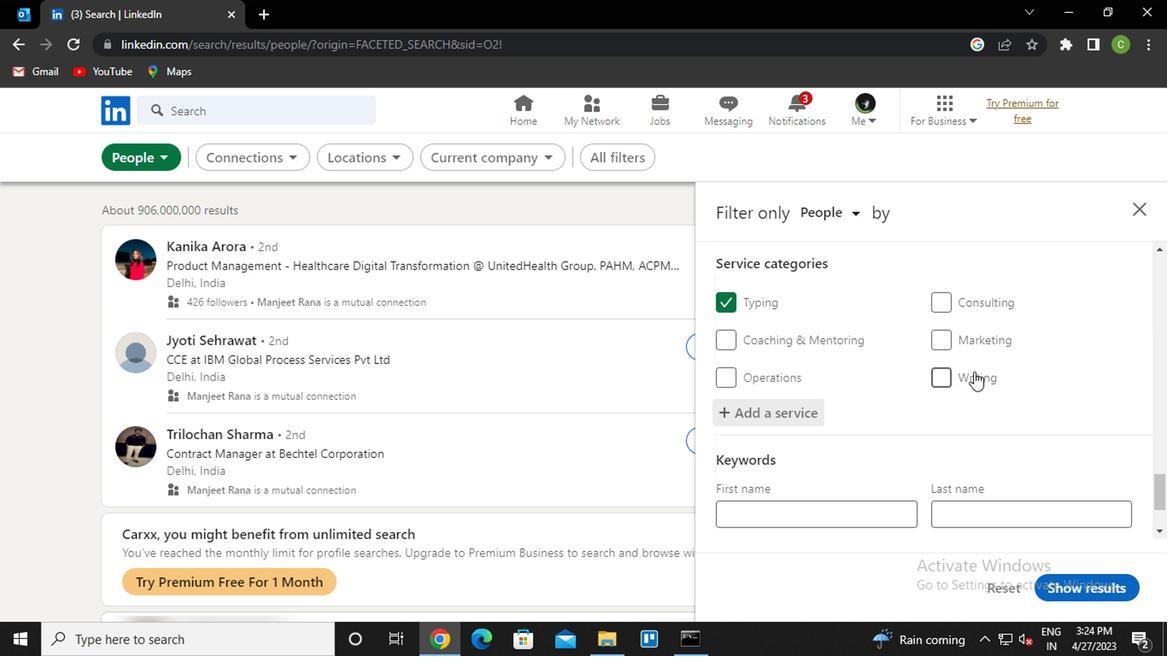 
Action: Mouse scrolled (970, 369) with delta (0, 0)
Screenshot: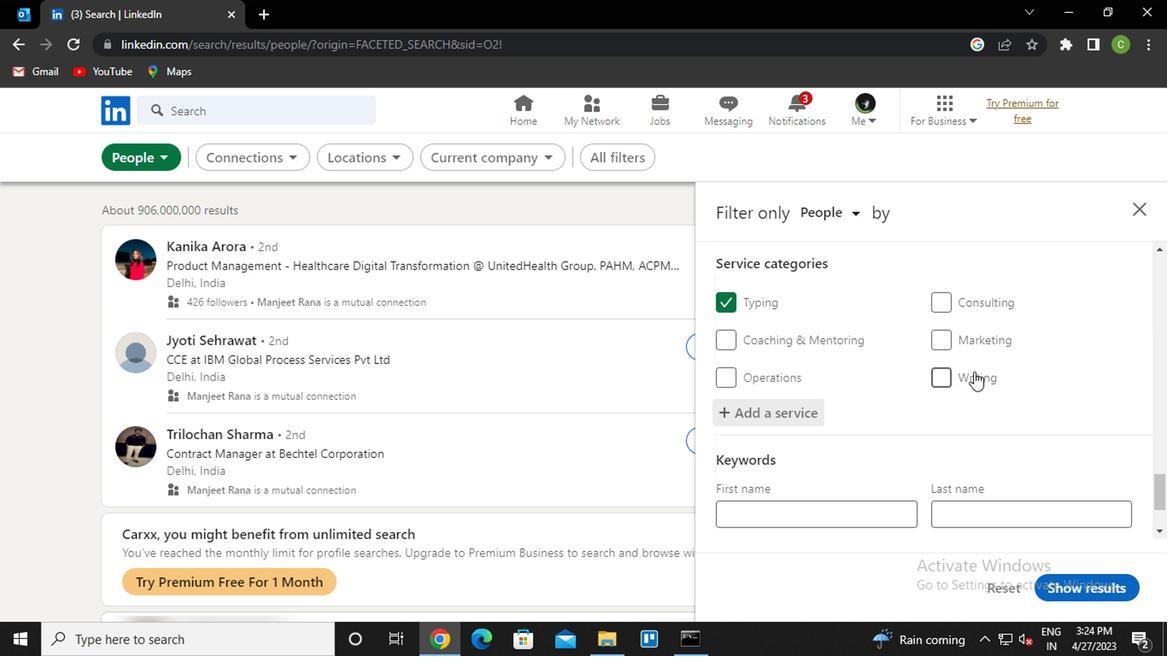 
Action: Mouse scrolled (970, 369) with delta (0, 0)
Screenshot: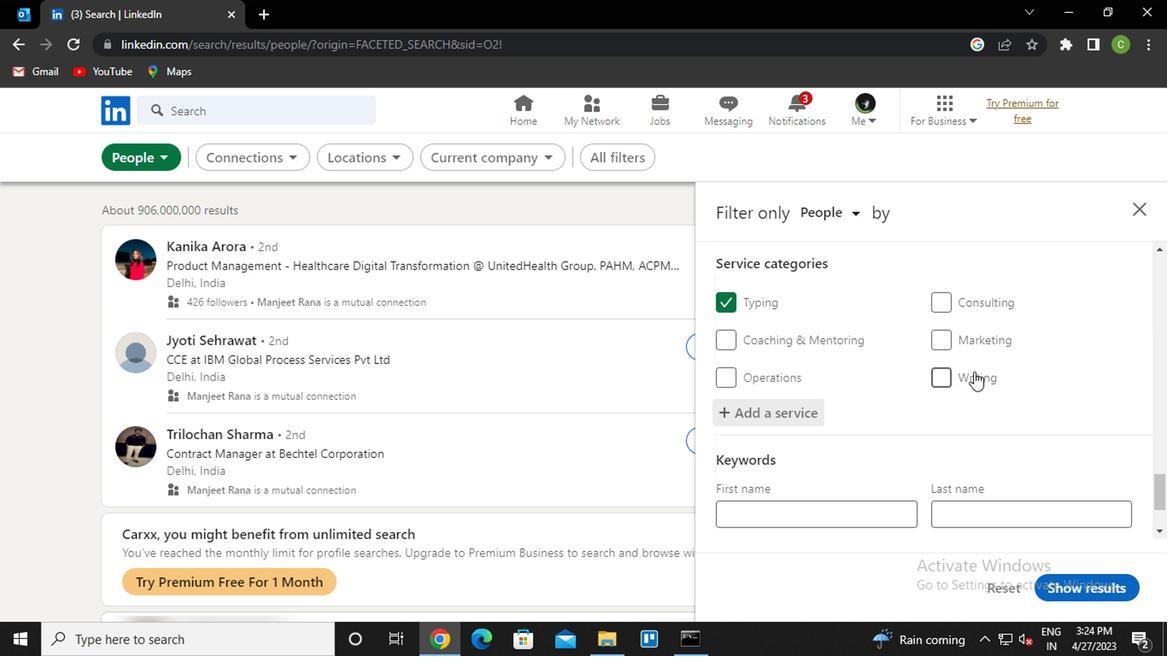 
Action: Mouse scrolled (970, 369) with delta (0, 0)
Screenshot: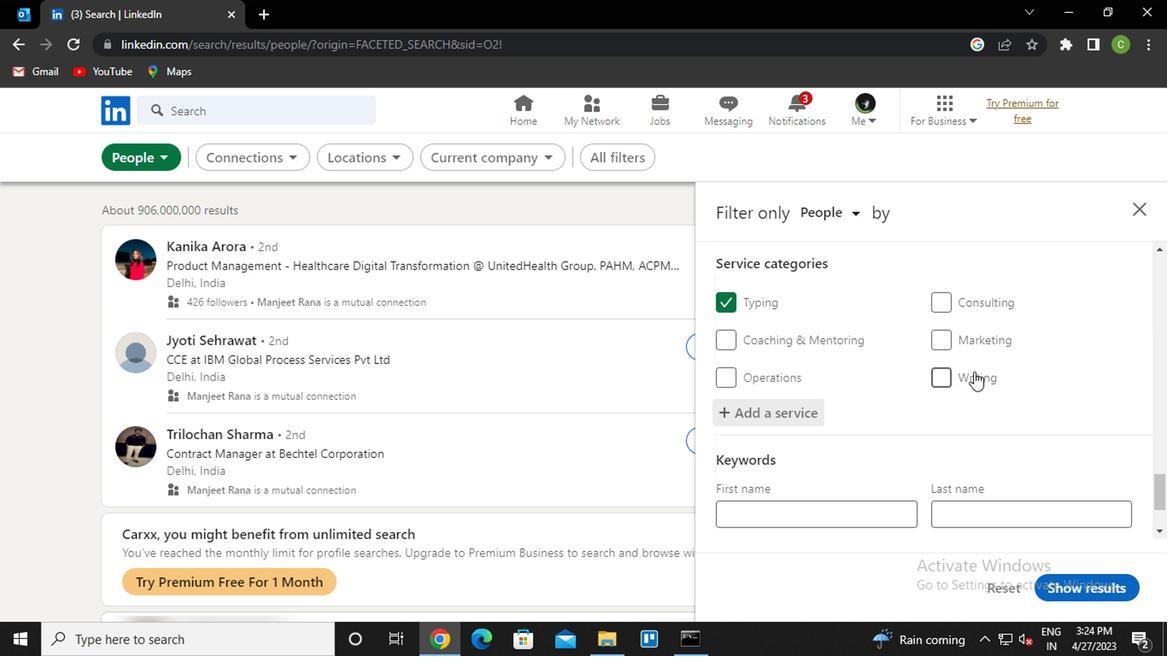 
Action: Mouse scrolled (970, 369) with delta (0, 0)
Screenshot: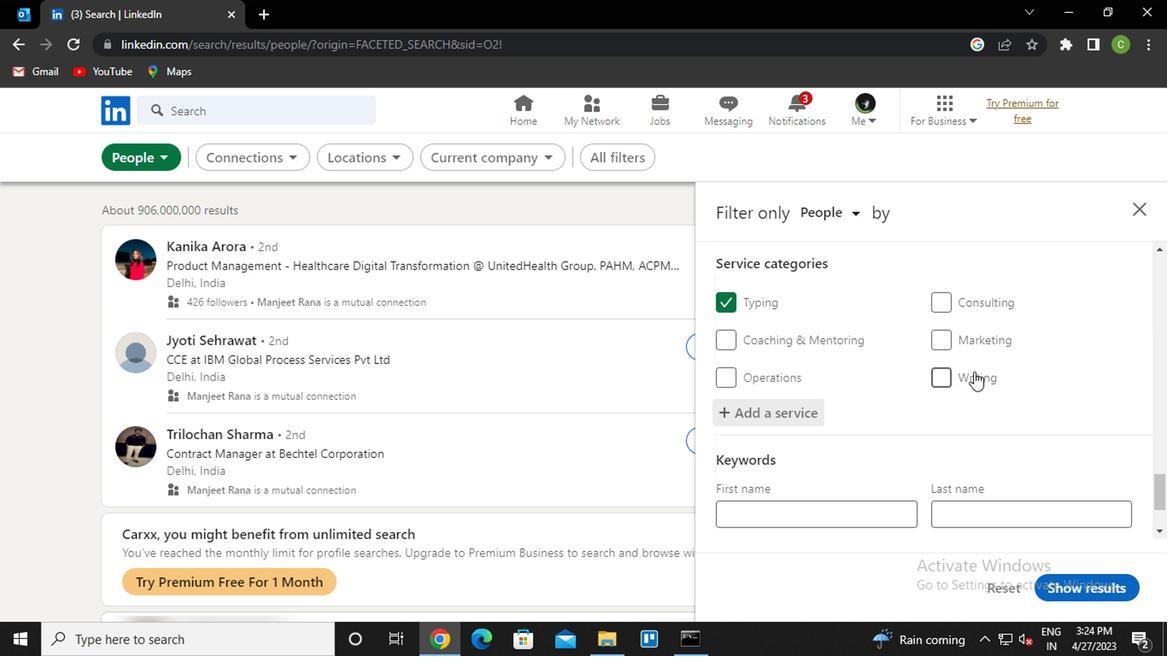 
Action: Mouse scrolled (970, 369) with delta (0, 0)
Screenshot: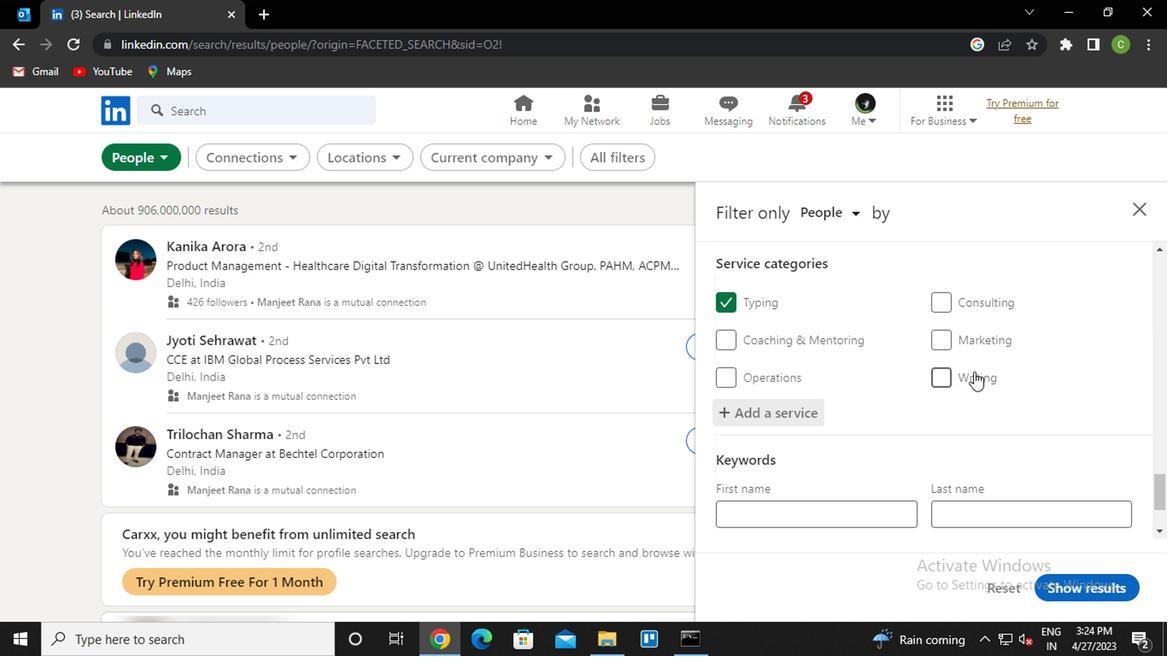 
Action: Mouse moved to (860, 463)
Screenshot: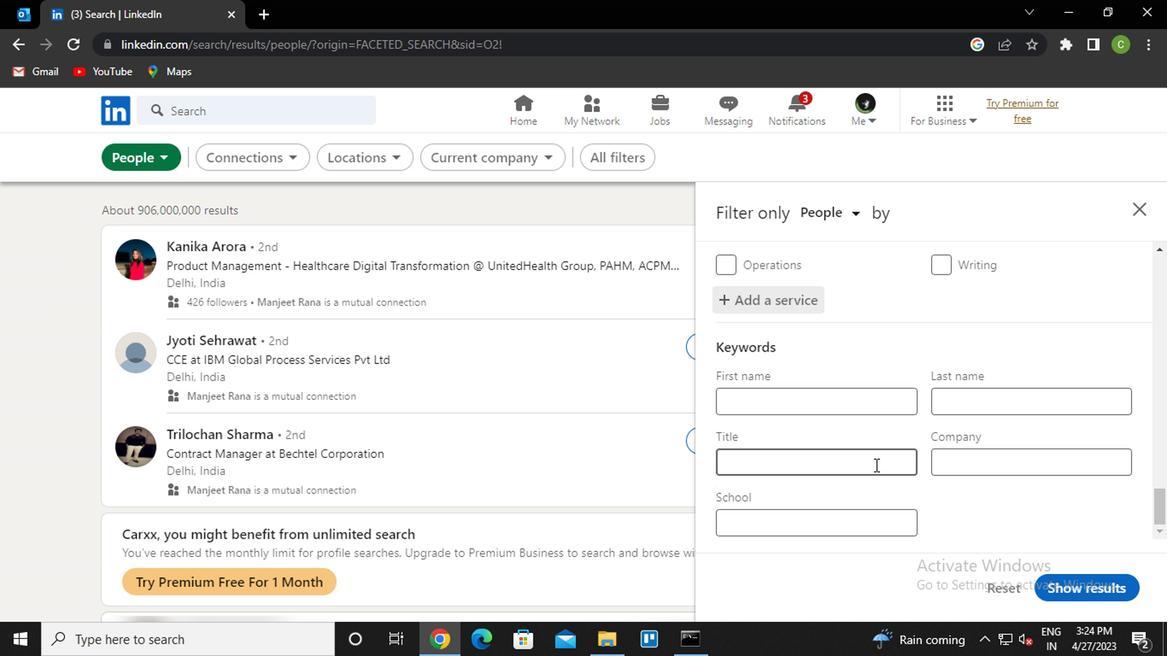 
Action: Mouse pressed left at (860, 463)
Screenshot: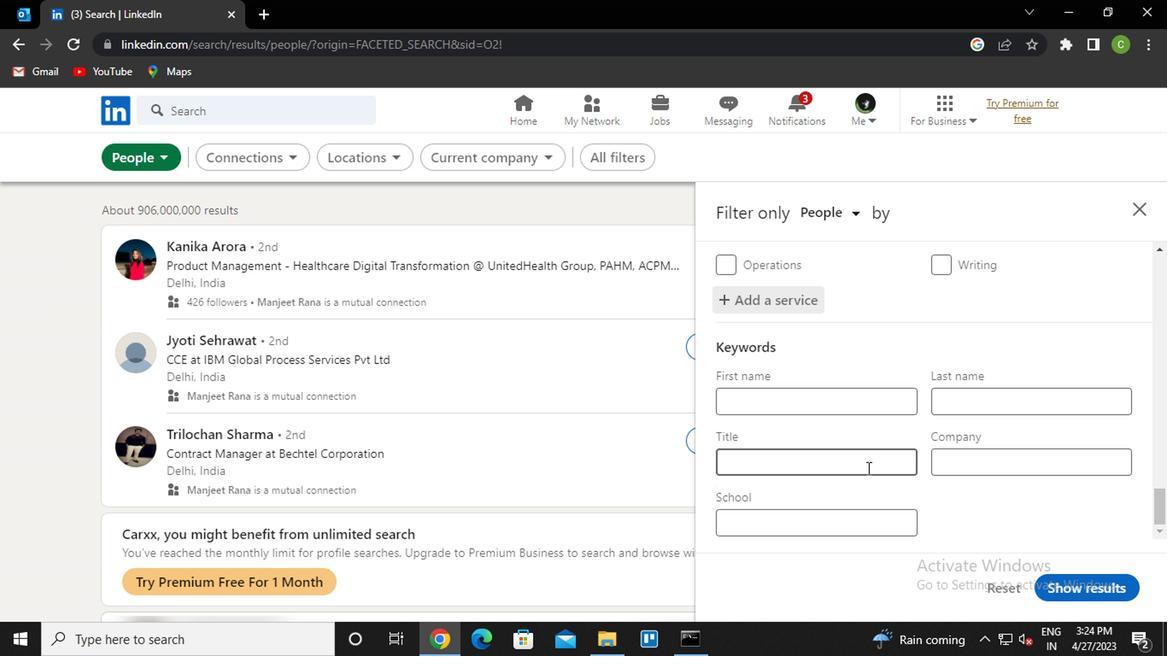
Action: Key pressed <Key.caps_lock>s<Key.caps_lock>aes<Key.backspace>les<Key.backspace><Key.backspace><Key.backspace><Key.backspace>les<Key.space><Key.caps_lock>a<Key.caps_lock>ssociate
Screenshot: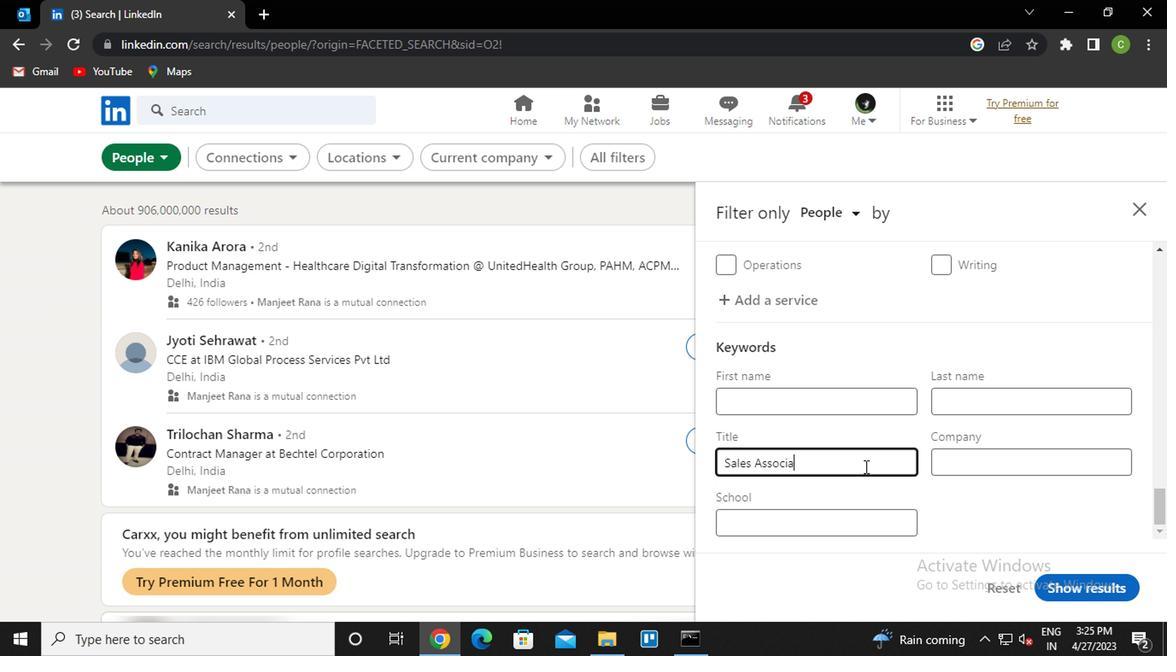 
Action: Mouse moved to (1053, 587)
Screenshot: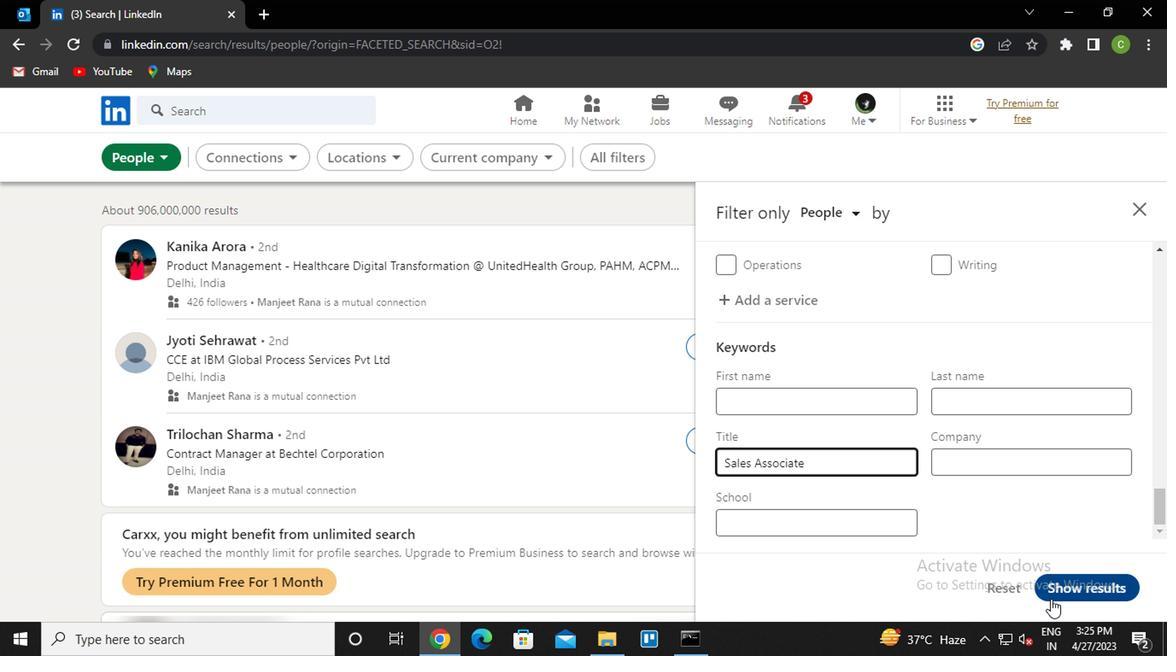 
Action: Mouse pressed left at (1053, 587)
Screenshot: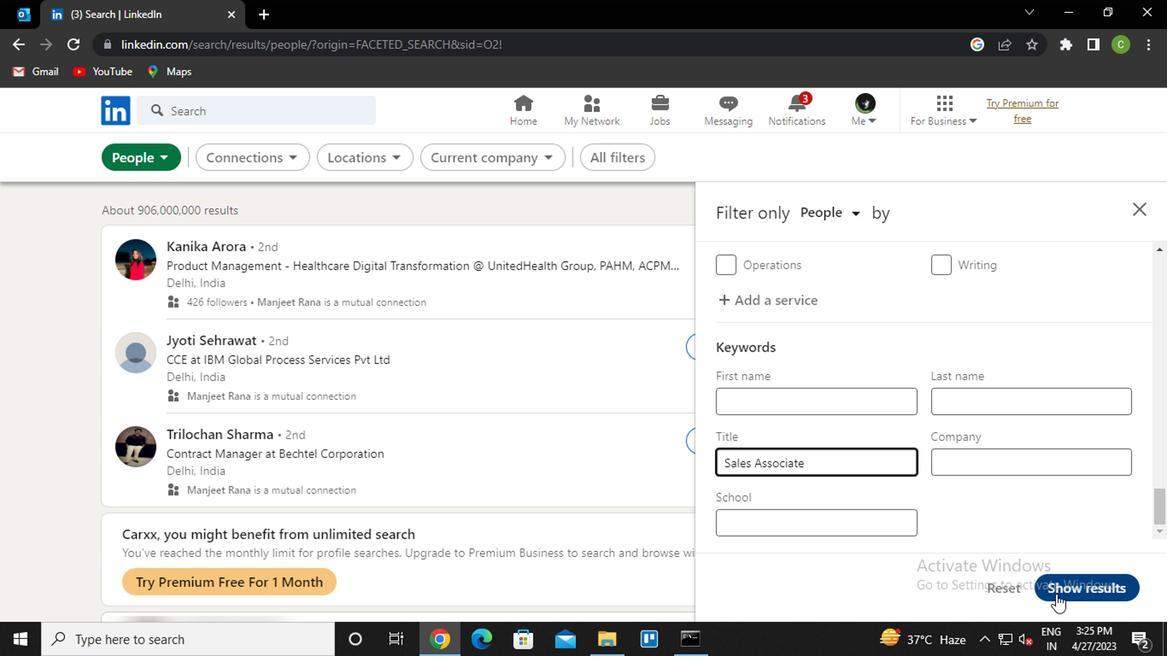 
Action: Mouse moved to (740, 479)
Screenshot: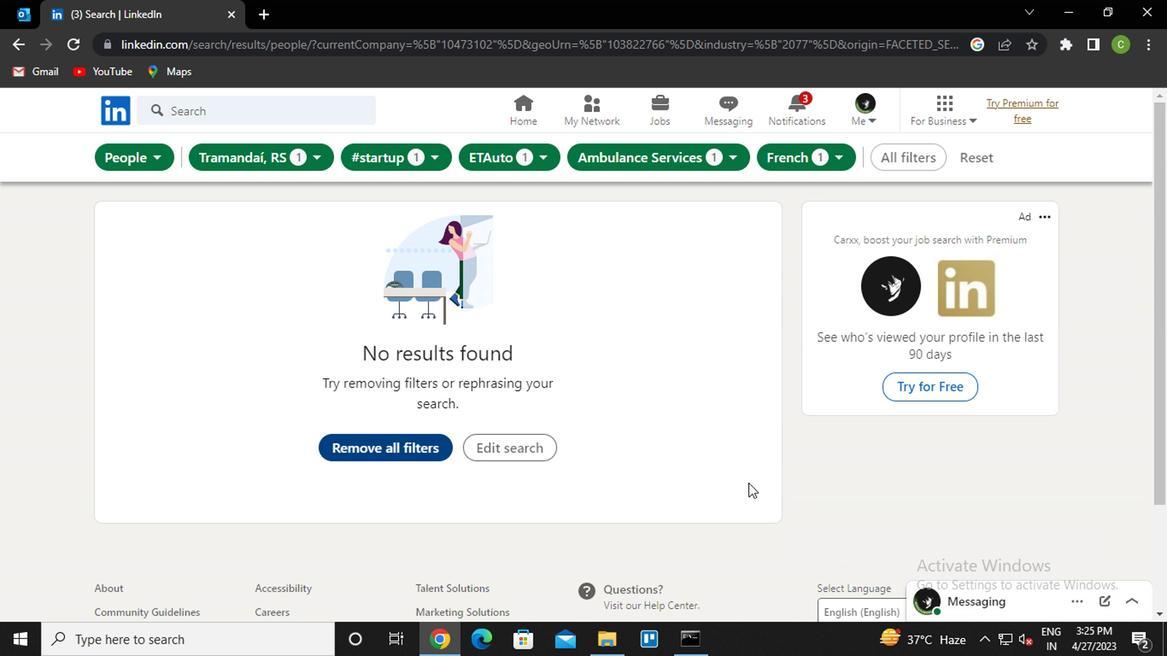 
Action: Key pressed <Key.f8>
Screenshot: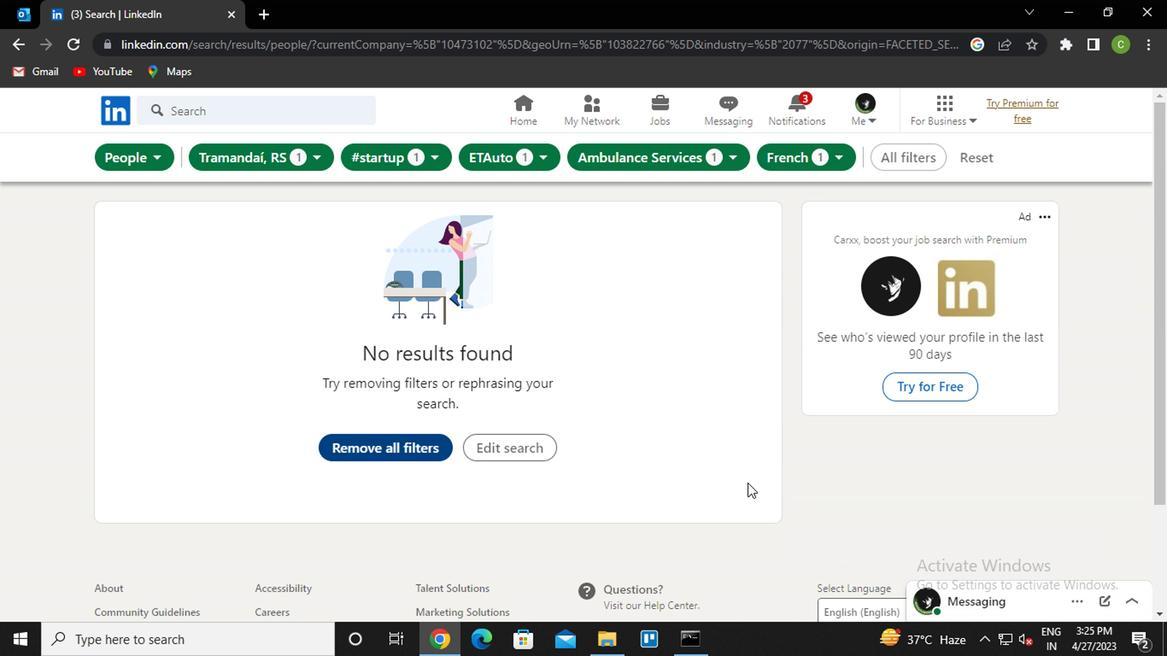 
